 Task: Add Sprouts Organic Honey Dijon Dressing to the cart.
Action: Mouse moved to (18, 88)
Screenshot: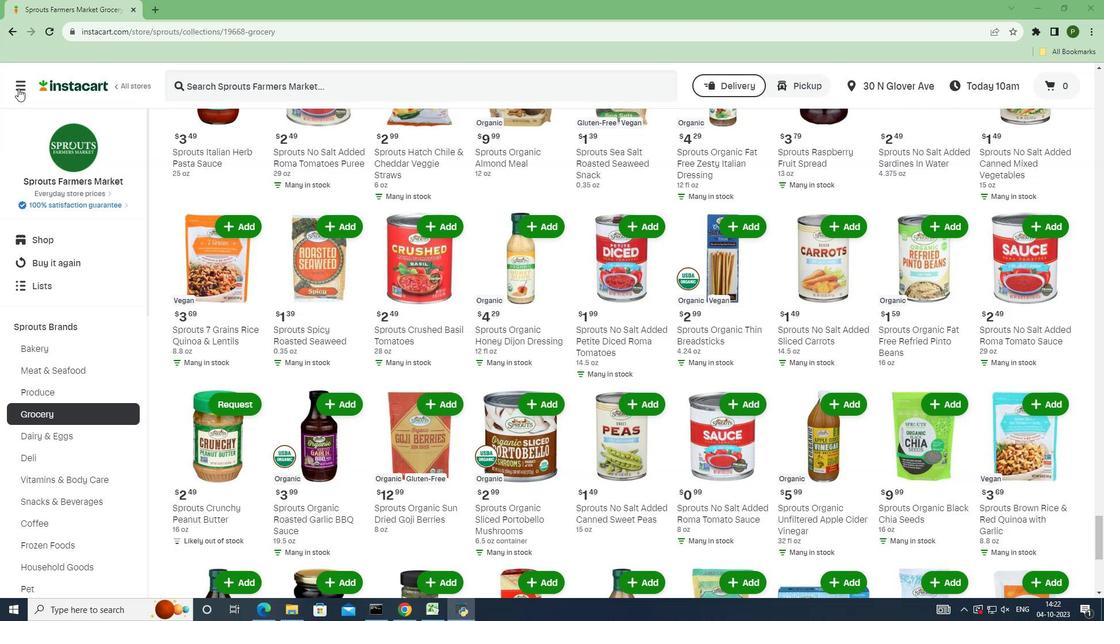 
Action: Mouse pressed left at (18, 88)
Screenshot: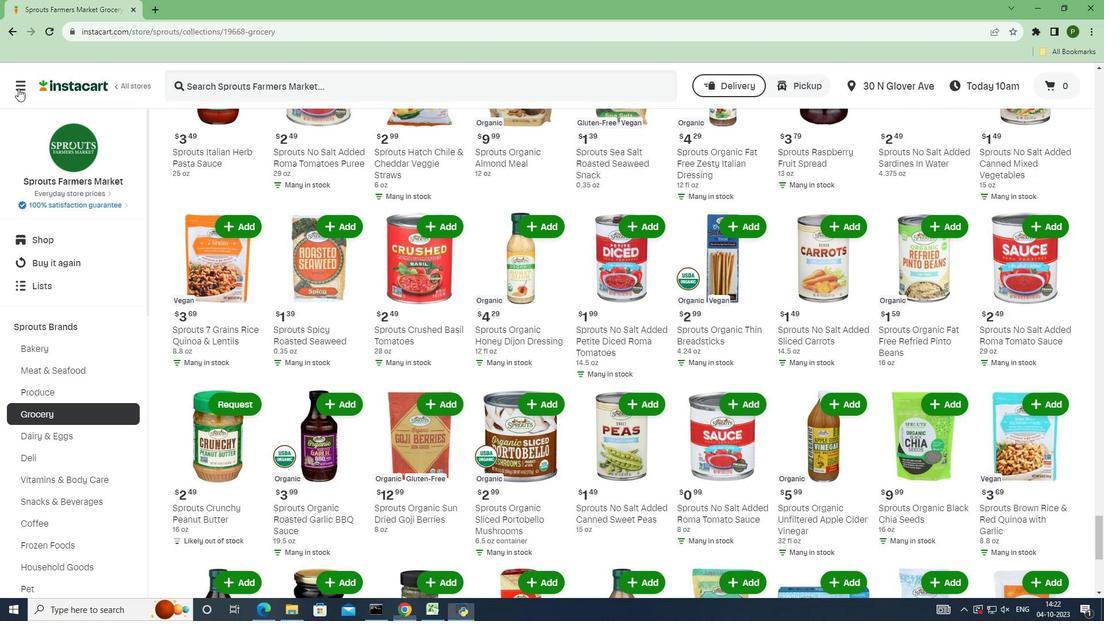 
Action: Mouse moved to (56, 315)
Screenshot: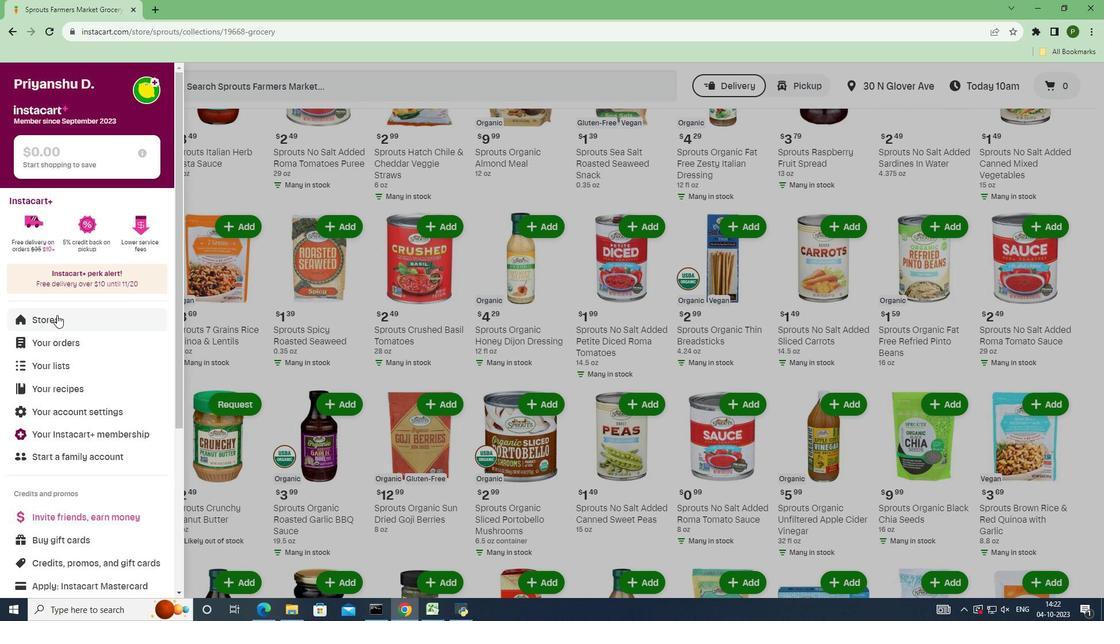 
Action: Mouse pressed left at (56, 315)
Screenshot: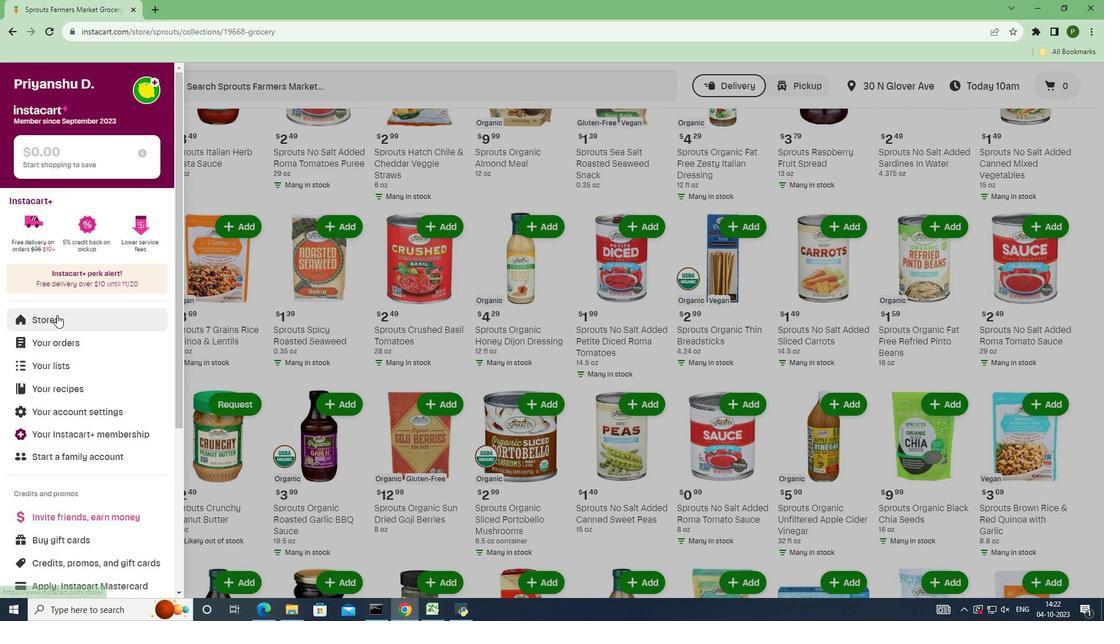 
Action: Mouse moved to (262, 127)
Screenshot: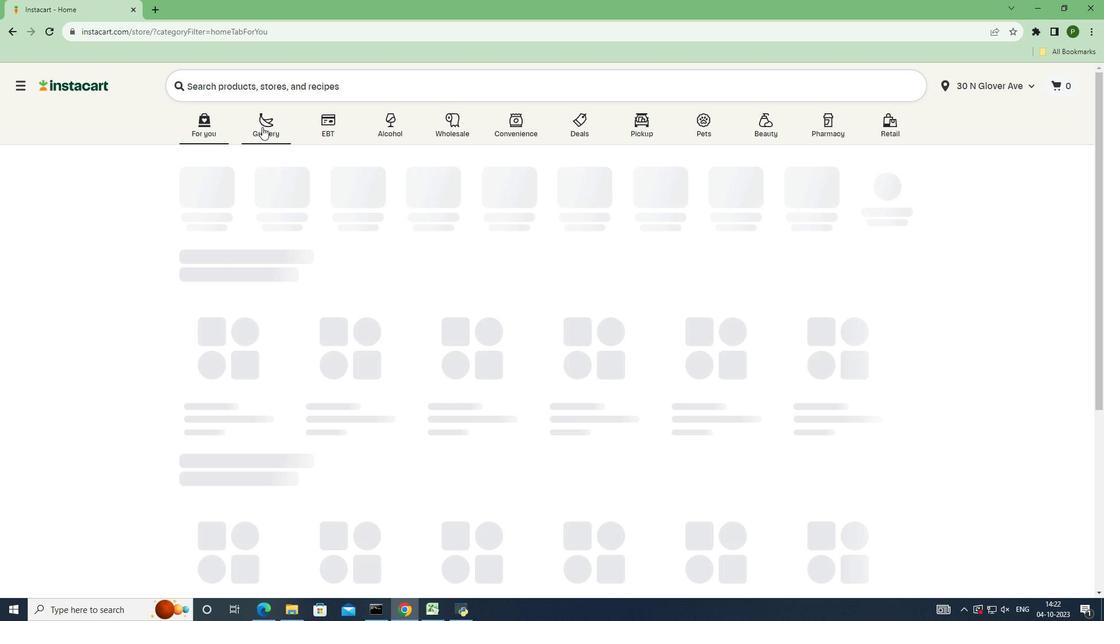 
Action: Mouse pressed left at (262, 127)
Screenshot: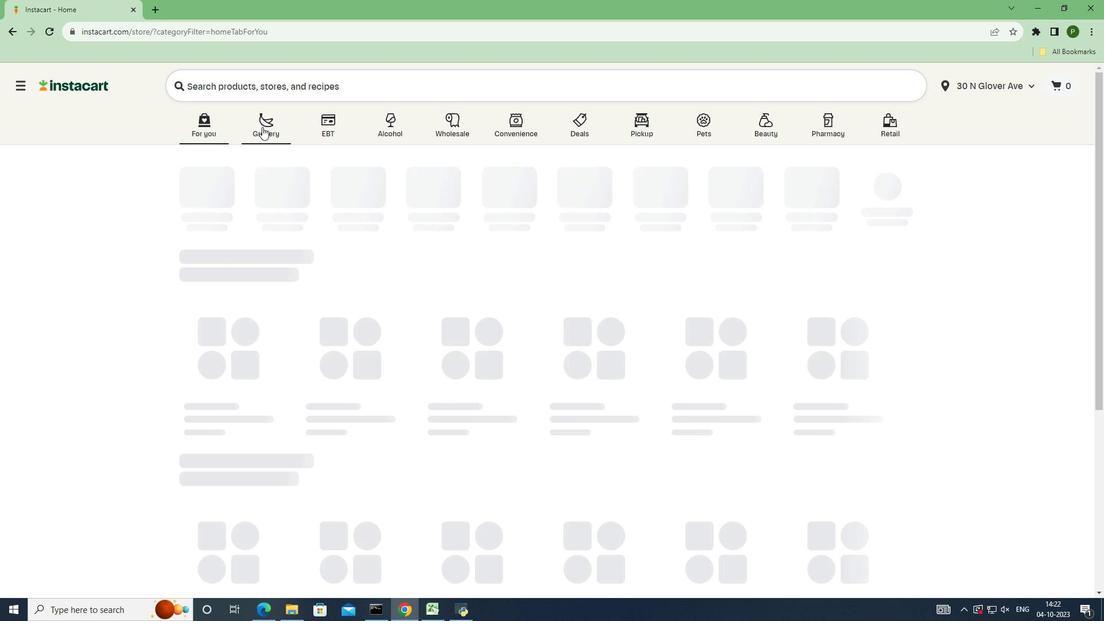 
Action: Mouse moved to (718, 251)
Screenshot: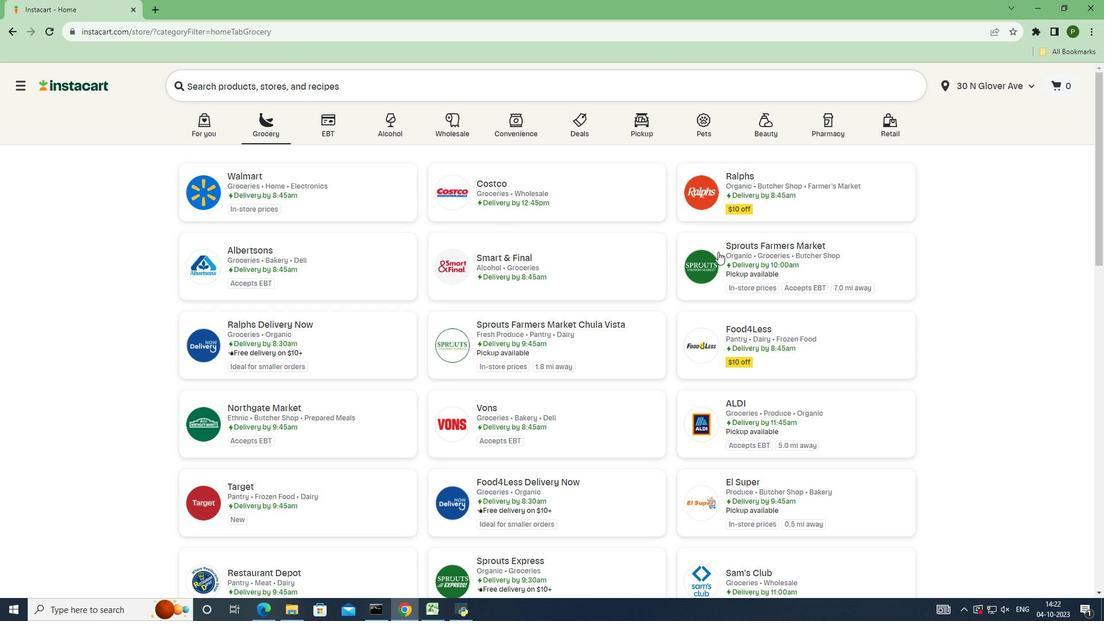 
Action: Mouse pressed left at (718, 251)
Screenshot: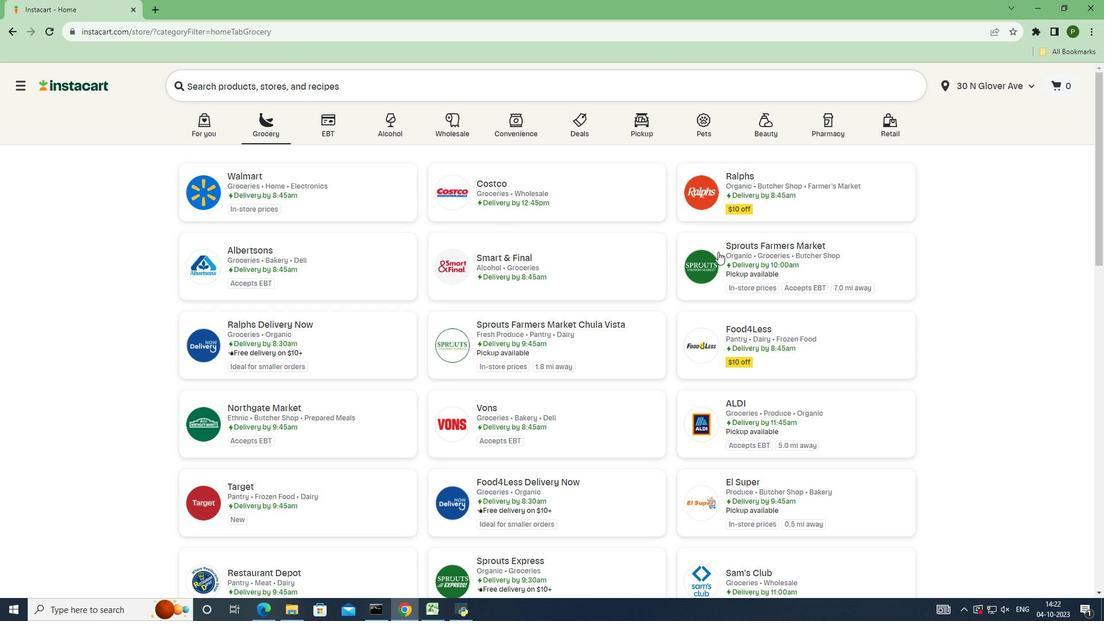 
Action: Mouse moved to (69, 325)
Screenshot: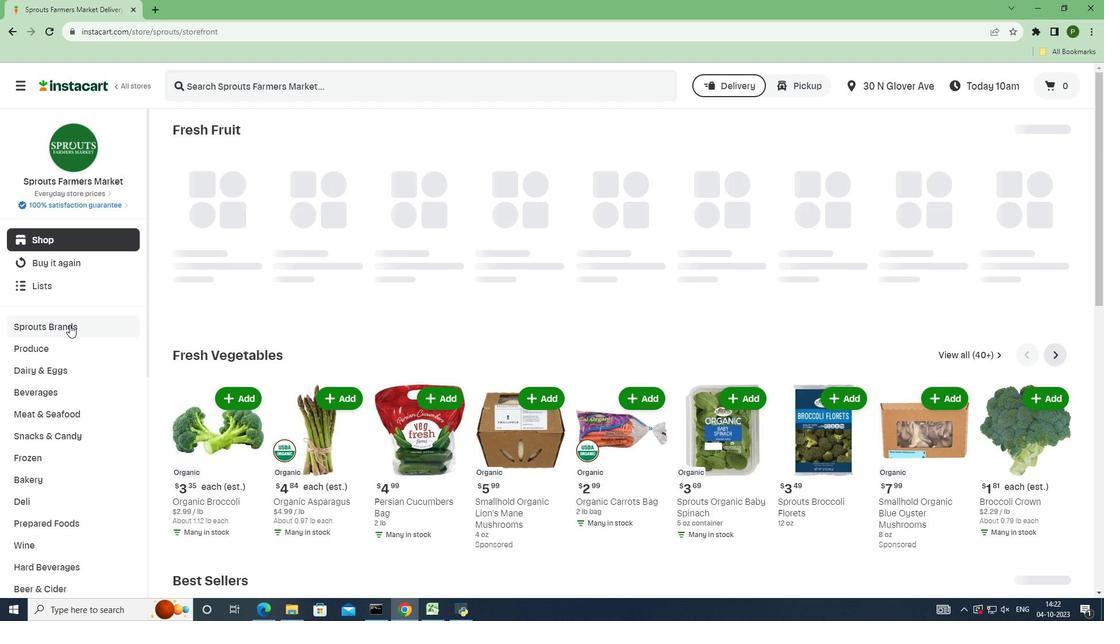
Action: Mouse pressed left at (69, 325)
Screenshot: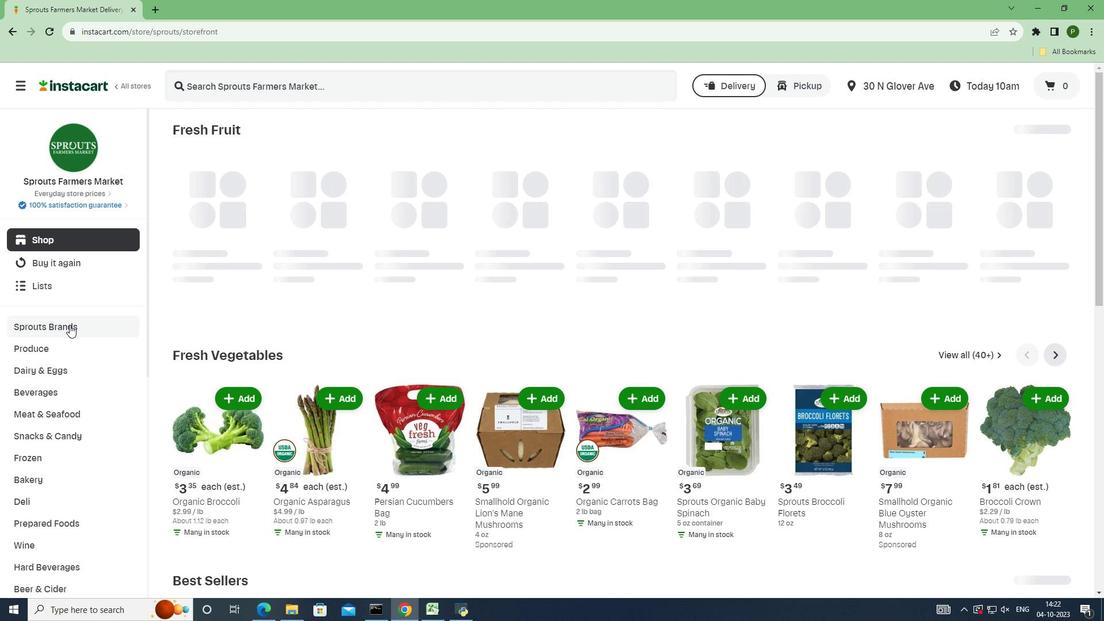 
Action: Mouse moved to (58, 410)
Screenshot: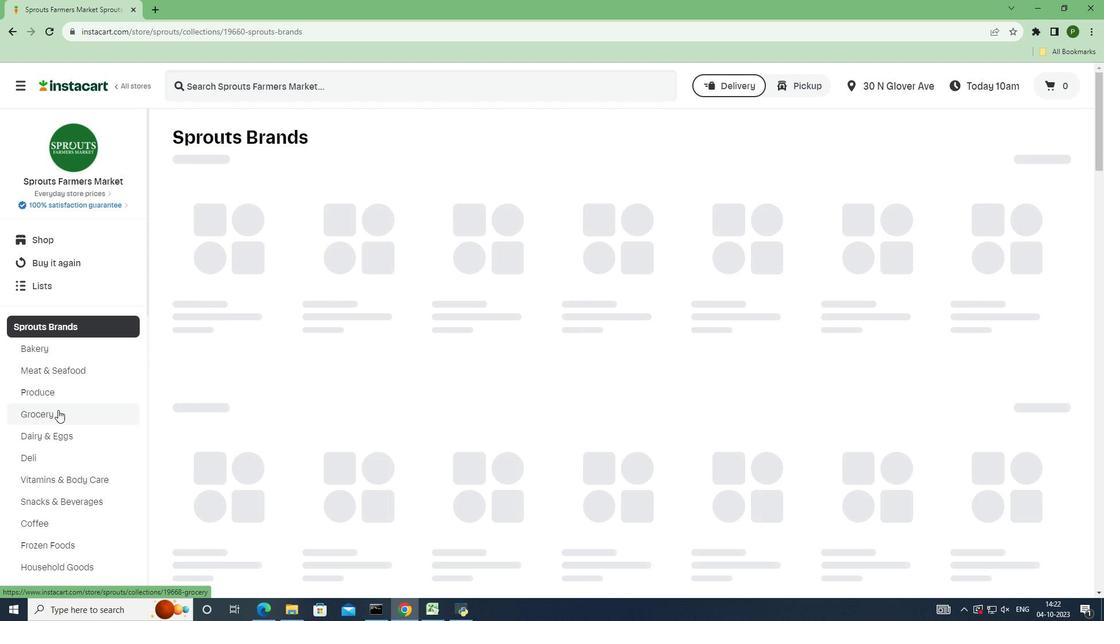 
Action: Mouse pressed left at (58, 410)
Screenshot: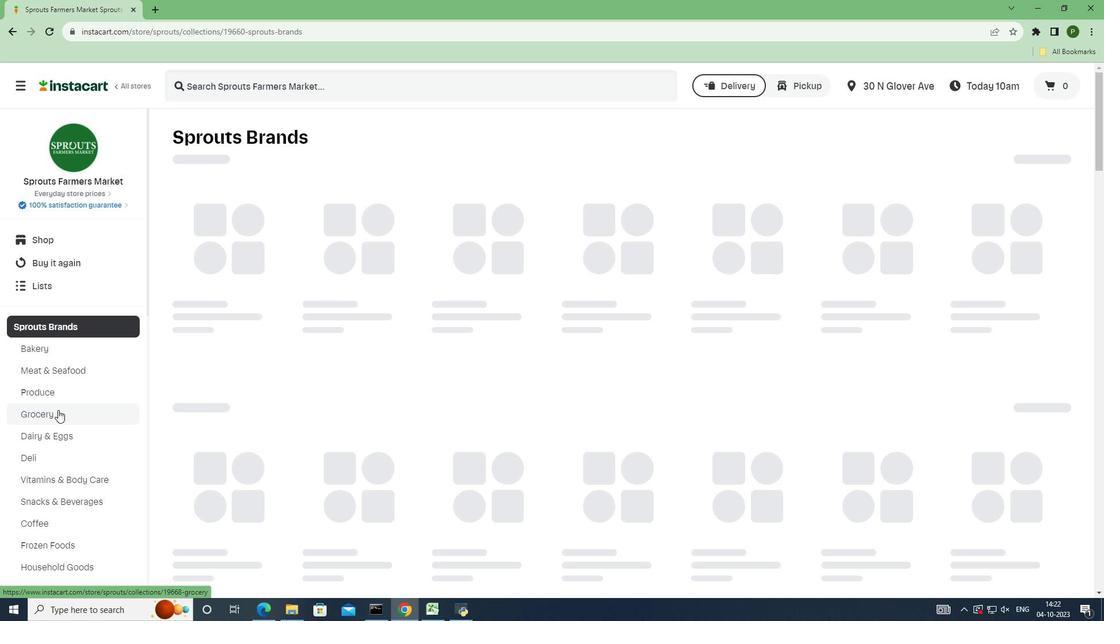 
Action: Mouse moved to (323, 251)
Screenshot: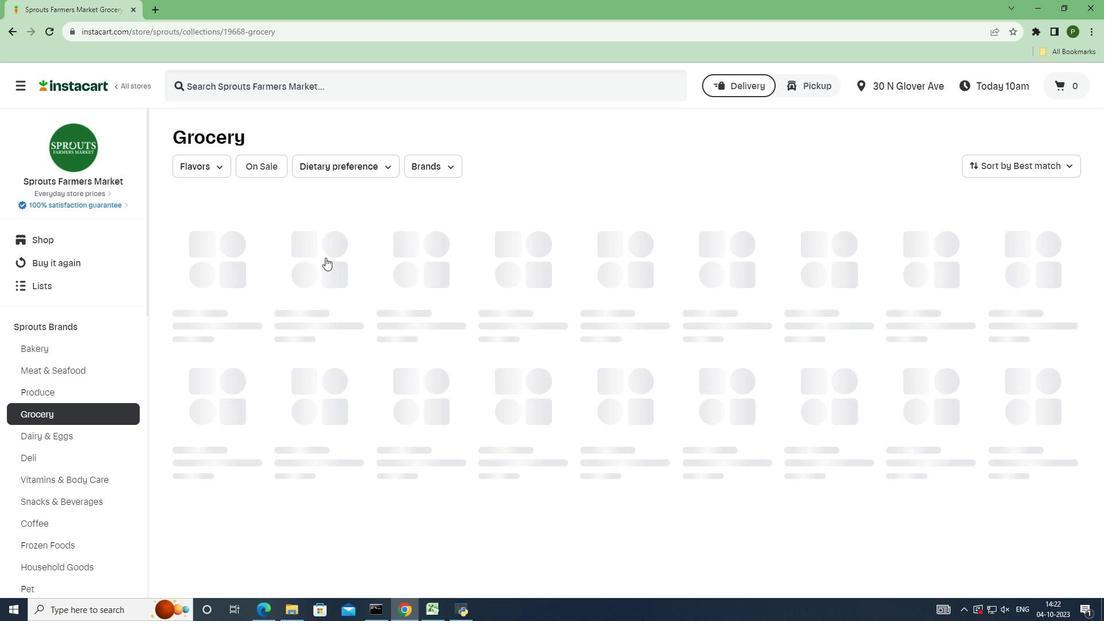 
Action: Mouse scrolled (323, 251) with delta (0, 0)
Screenshot: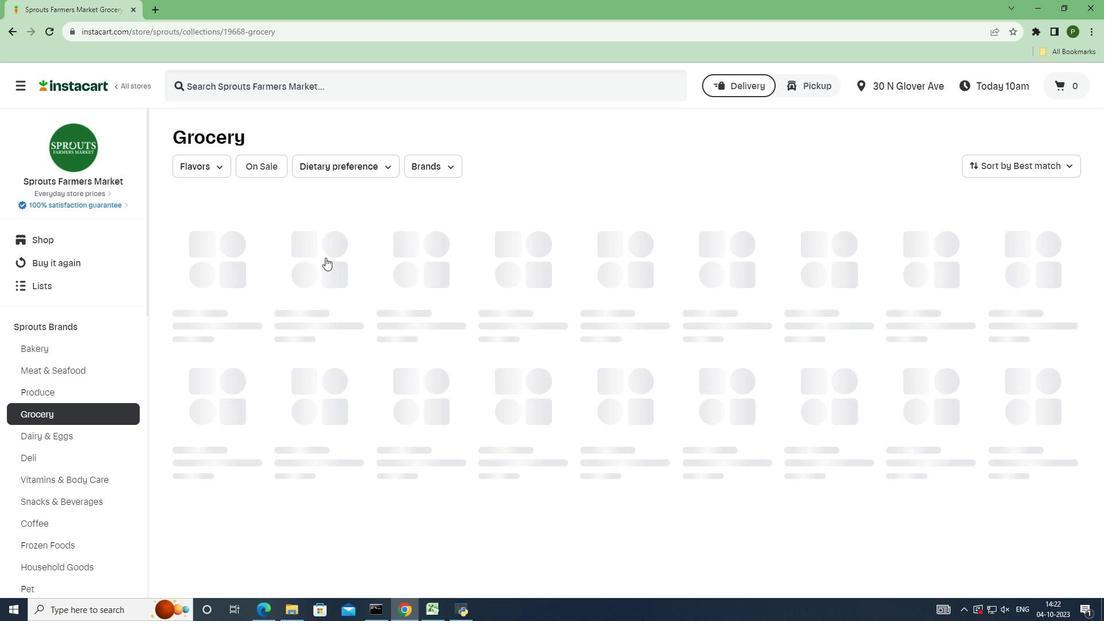 
Action: Mouse moved to (325, 257)
Screenshot: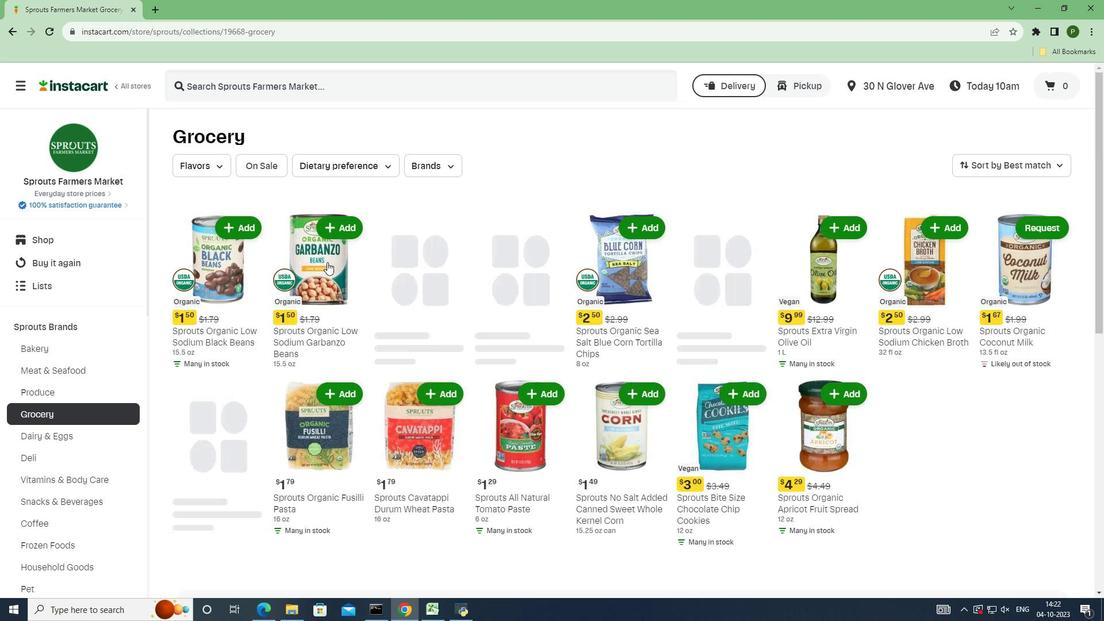 
Action: Mouse scrolled (325, 257) with delta (0, 0)
Screenshot: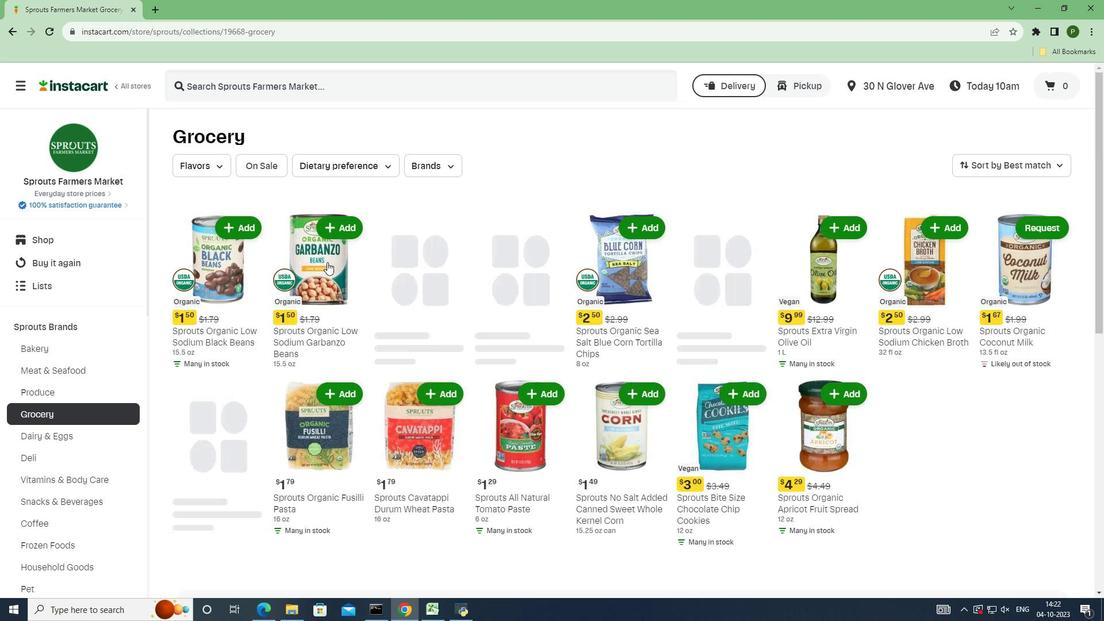 
Action: Mouse moved to (327, 262)
Screenshot: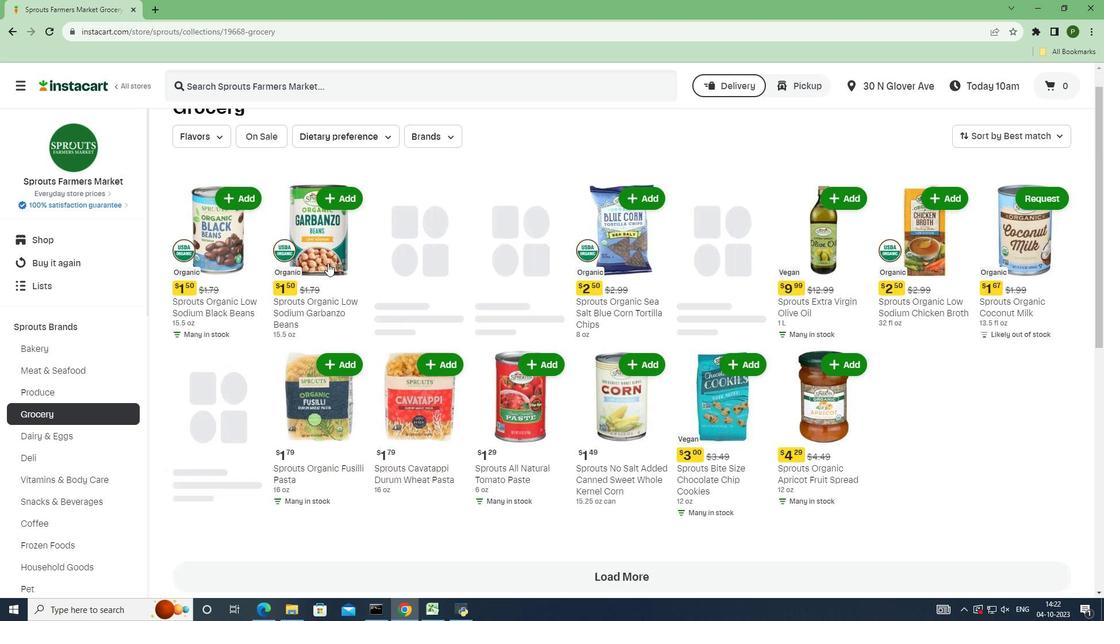 
Action: Mouse scrolled (327, 261) with delta (0, 0)
Screenshot: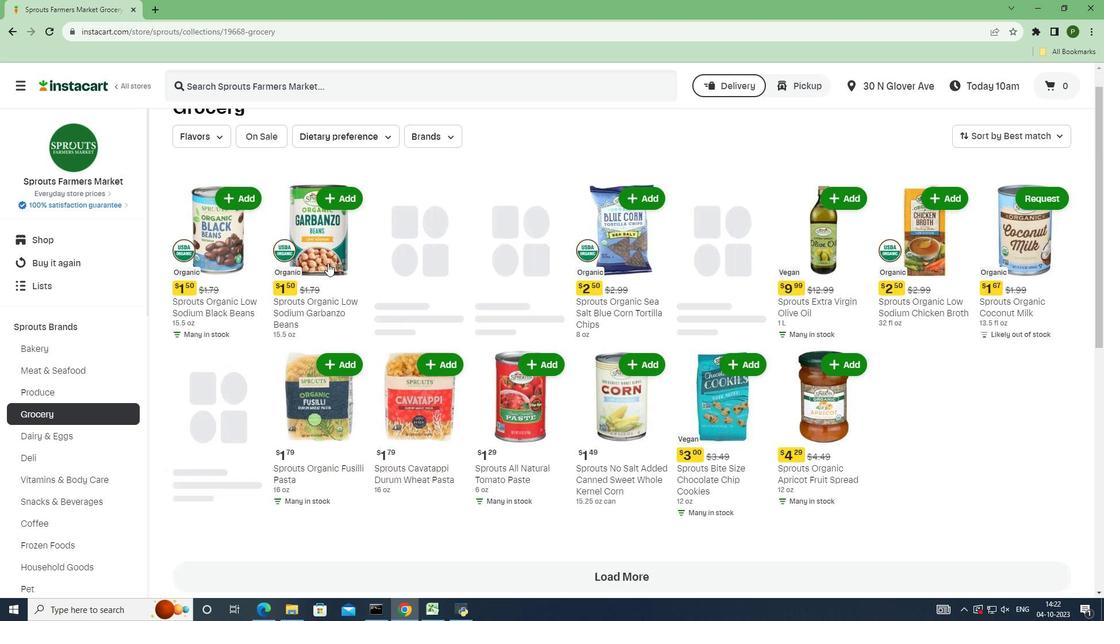 
Action: Mouse moved to (327, 265)
Screenshot: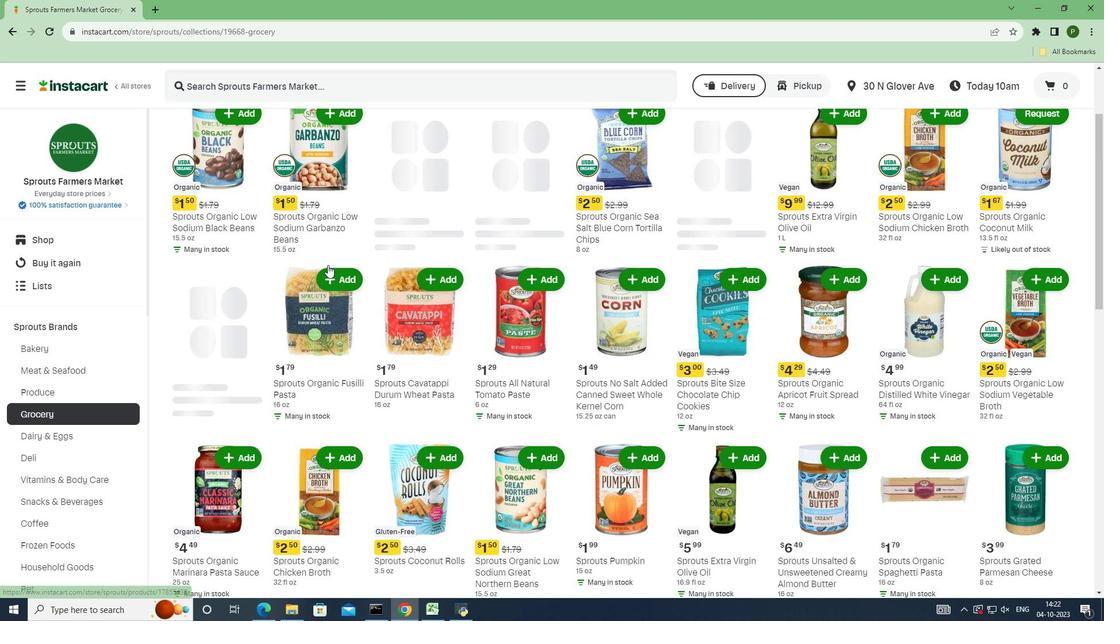 
Action: Mouse scrolled (327, 264) with delta (0, 0)
Screenshot: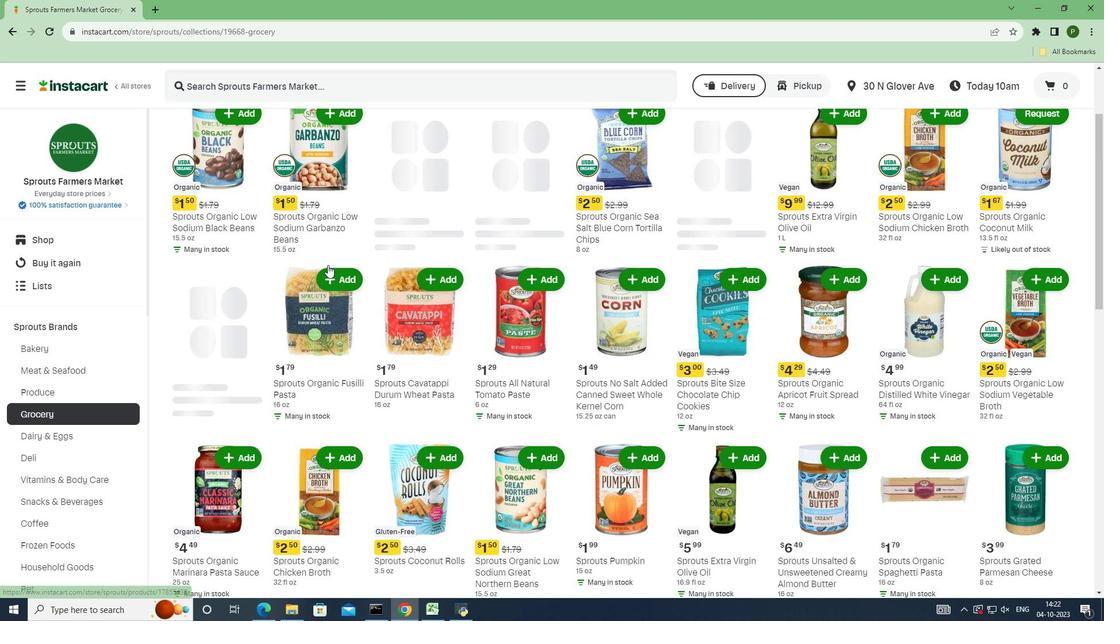
Action: Mouse scrolled (327, 264) with delta (0, 0)
Screenshot: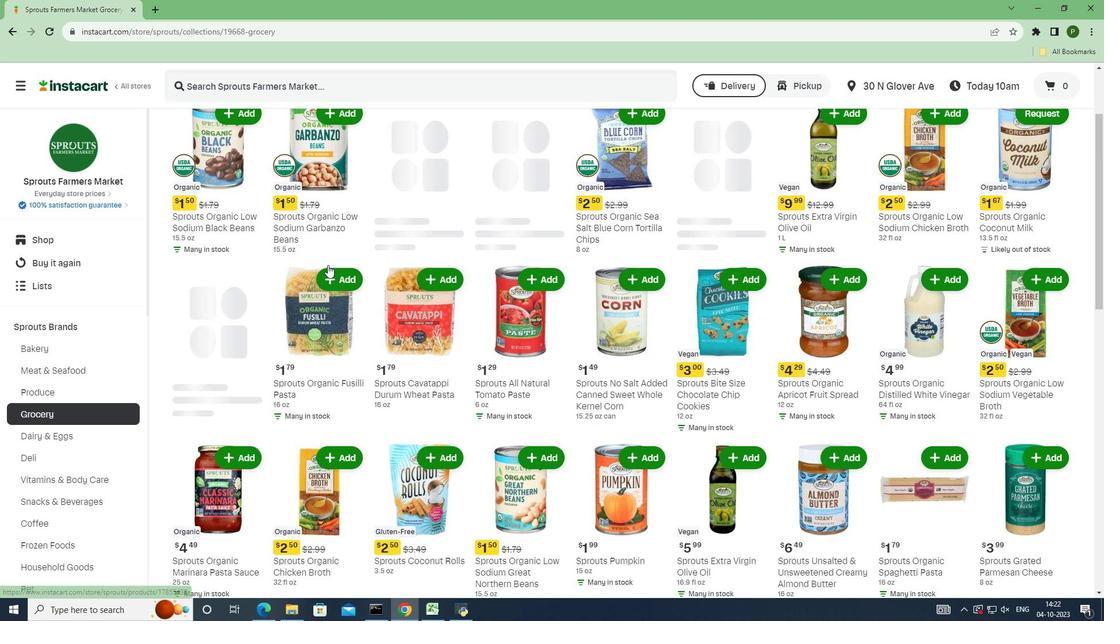 
Action: Mouse scrolled (327, 264) with delta (0, 0)
Screenshot: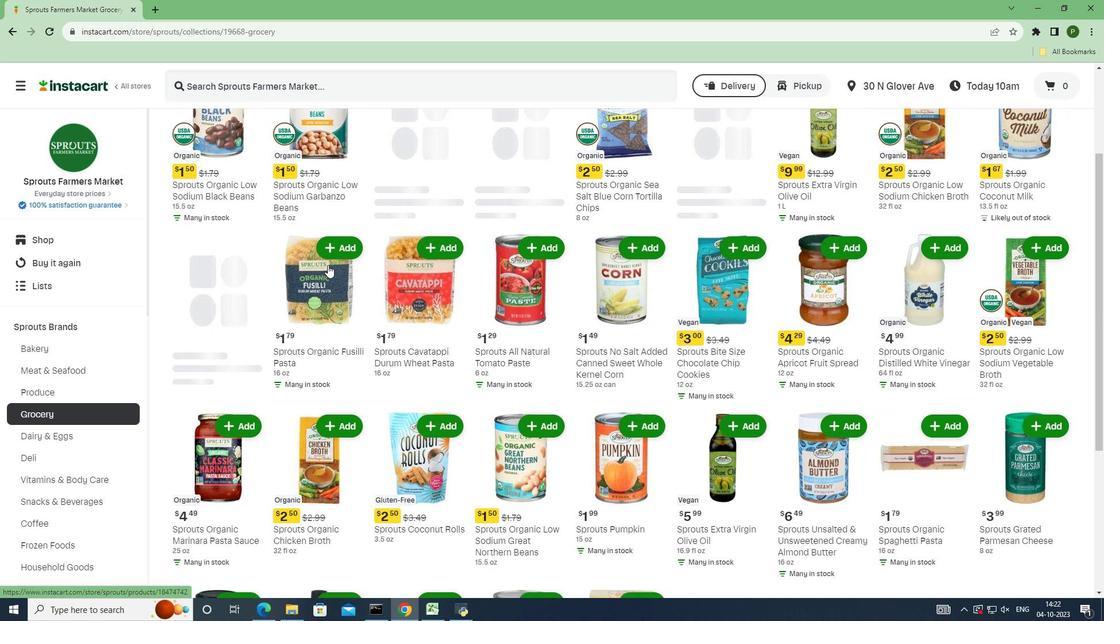 
Action: Mouse scrolled (327, 264) with delta (0, 0)
Screenshot: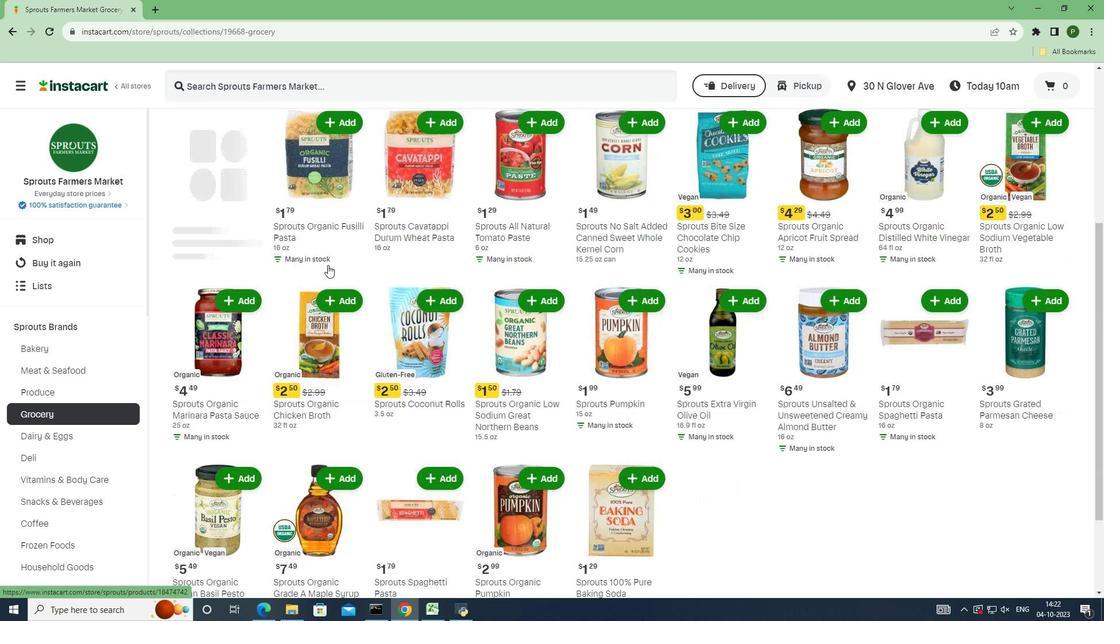 
Action: Mouse scrolled (327, 264) with delta (0, 0)
Screenshot: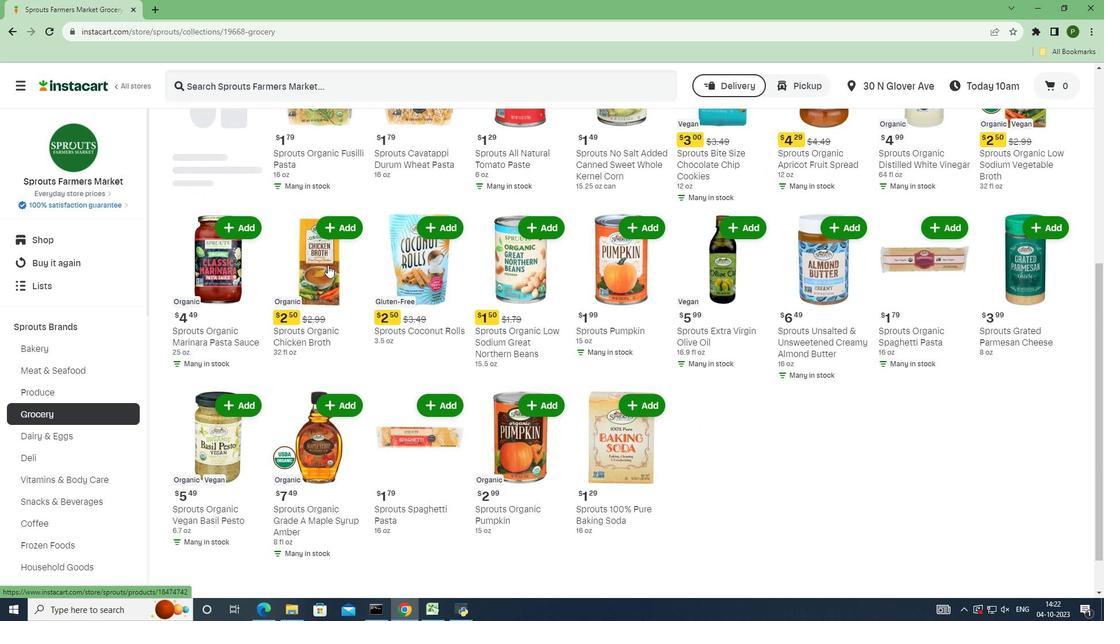 
Action: Mouse scrolled (327, 264) with delta (0, 0)
Screenshot: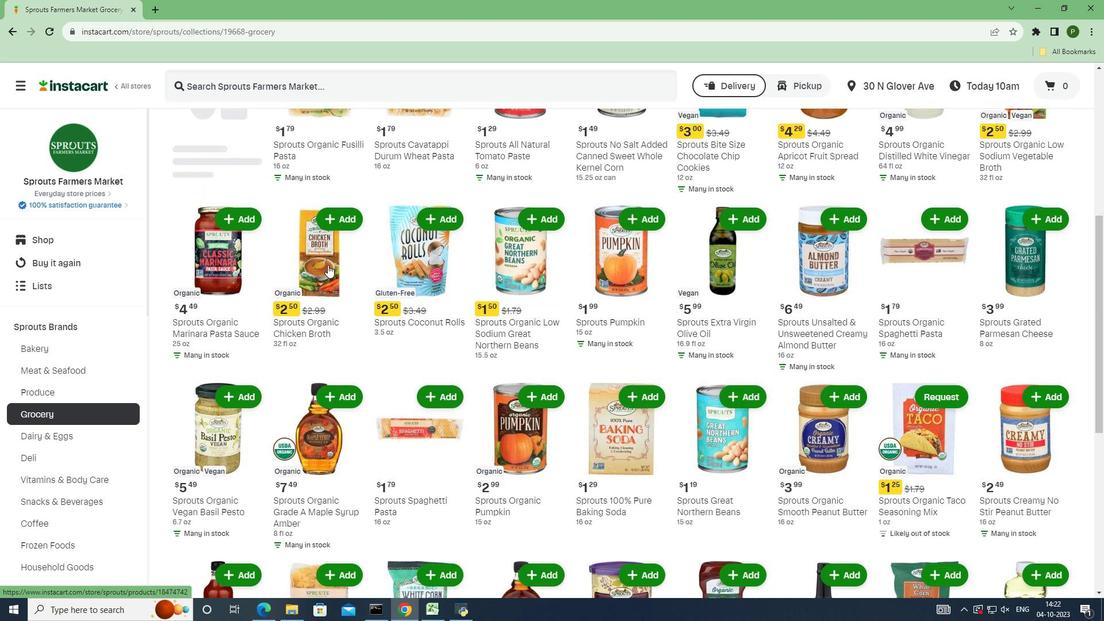 
Action: Mouse moved to (329, 274)
Screenshot: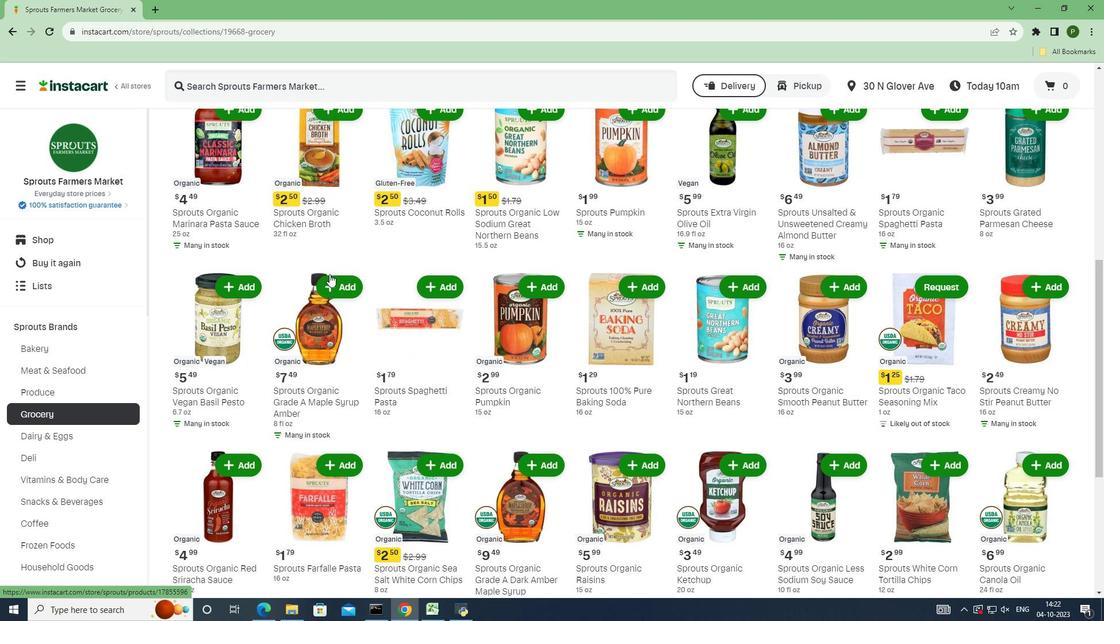 
Action: Mouse scrolled (329, 273) with delta (0, 0)
Screenshot: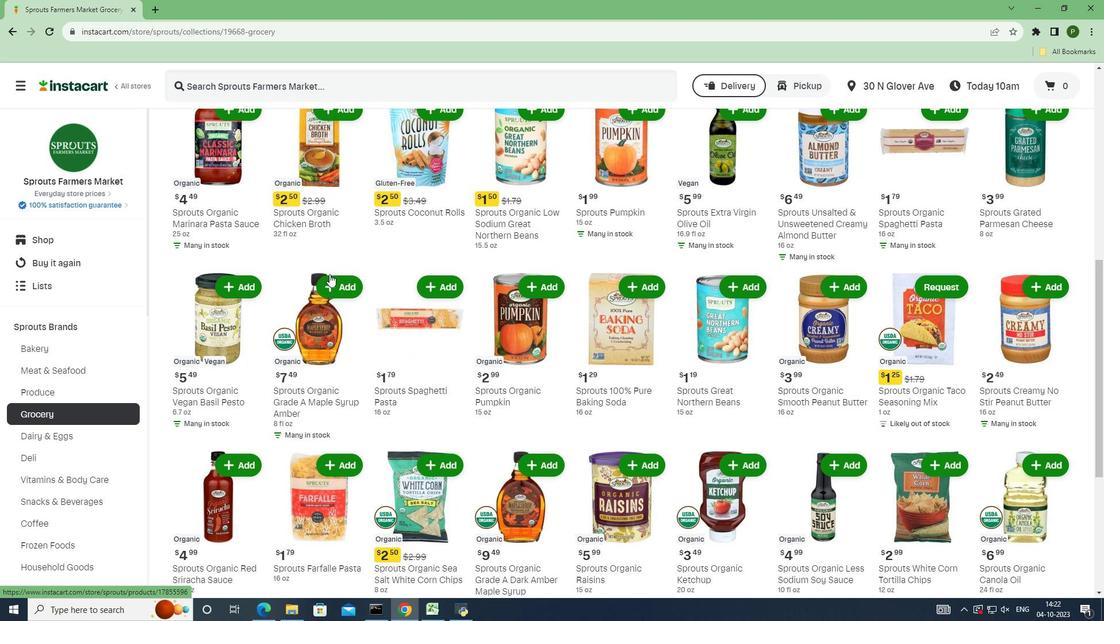 
Action: Mouse scrolled (329, 273) with delta (0, 0)
Screenshot: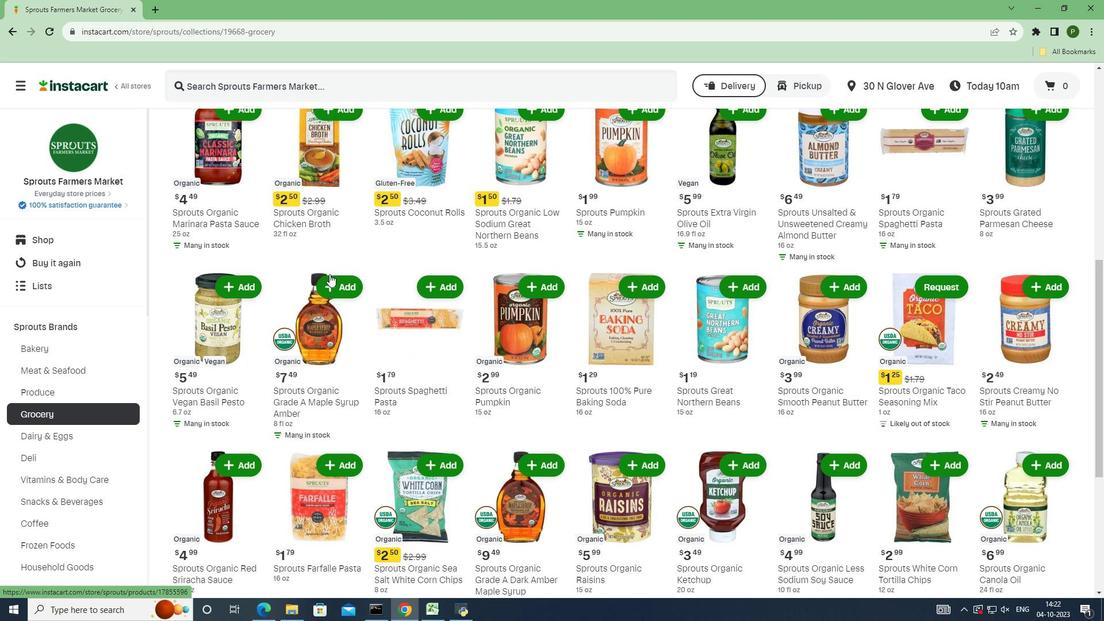 
Action: Mouse scrolled (329, 273) with delta (0, 0)
Screenshot: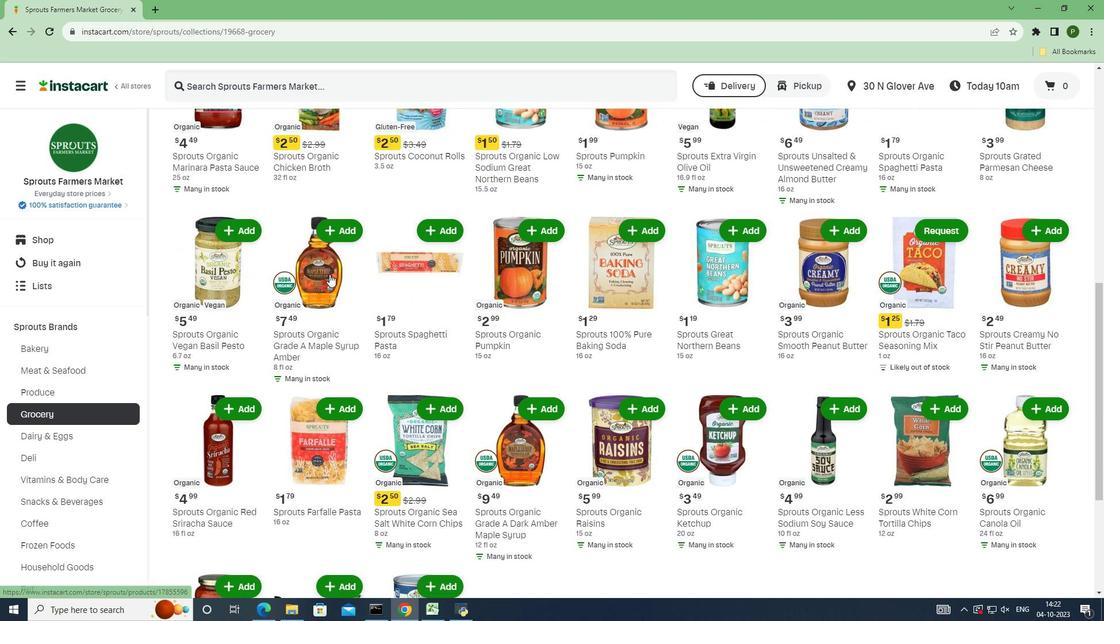 
Action: Mouse scrolled (329, 273) with delta (0, 0)
Screenshot: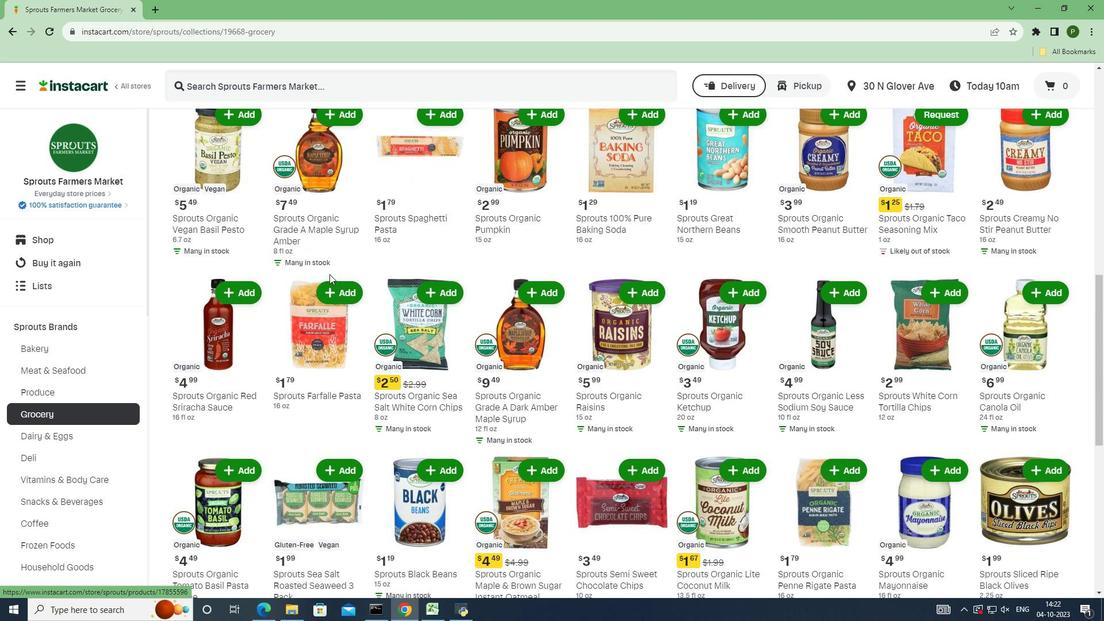 
Action: Mouse scrolled (329, 273) with delta (0, 0)
Screenshot: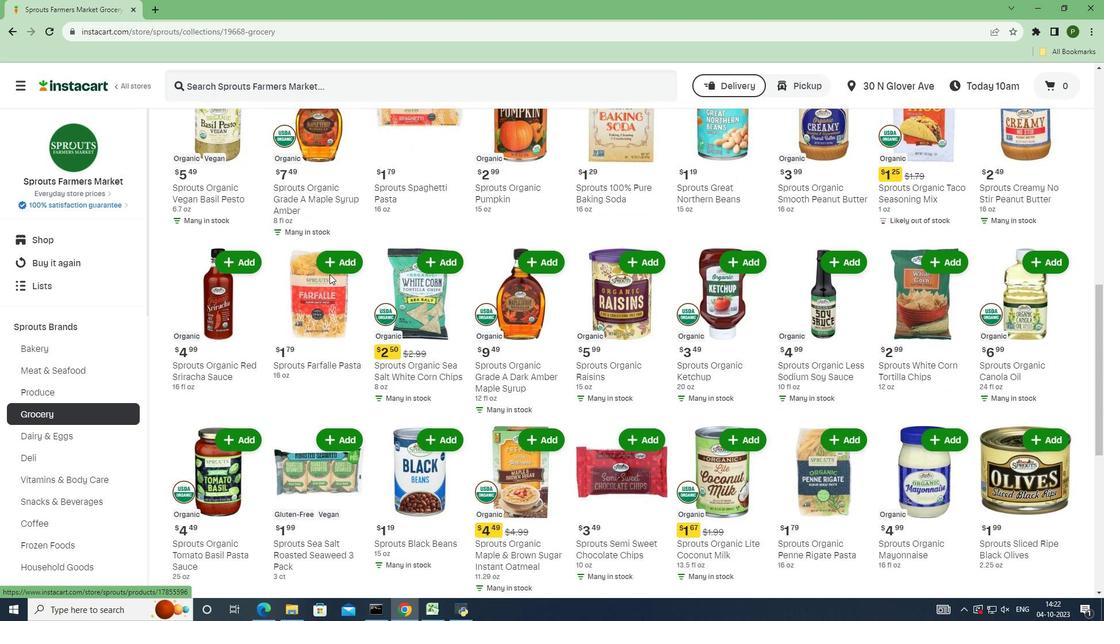 
Action: Mouse scrolled (329, 273) with delta (0, 0)
Screenshot: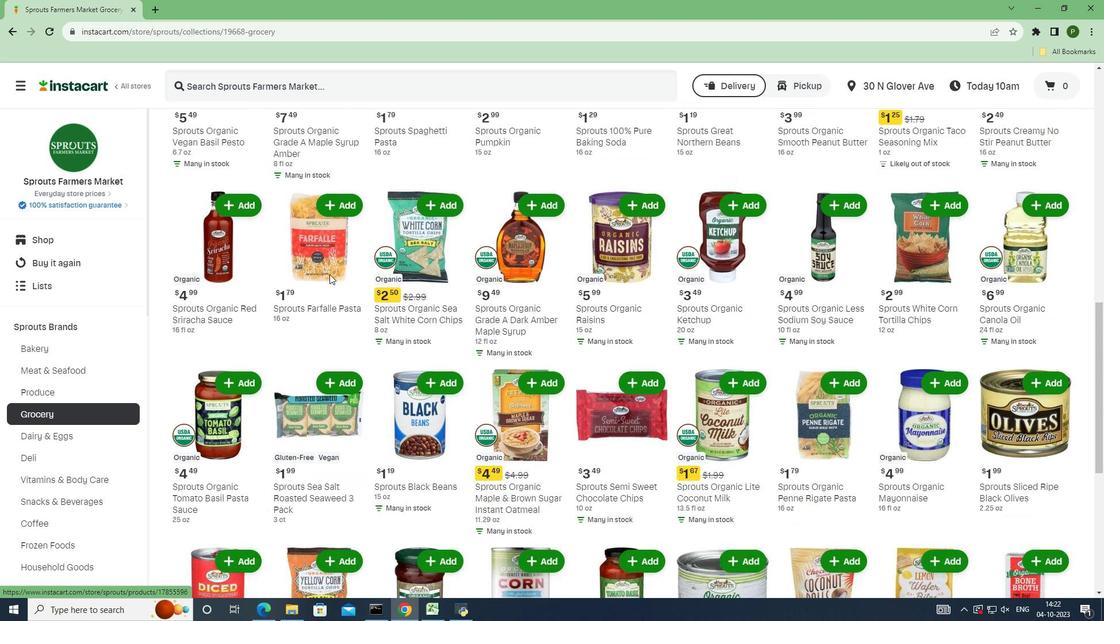 
Action: Mouse scrolled (329, 273) with delta (0, 0)
Screenshot: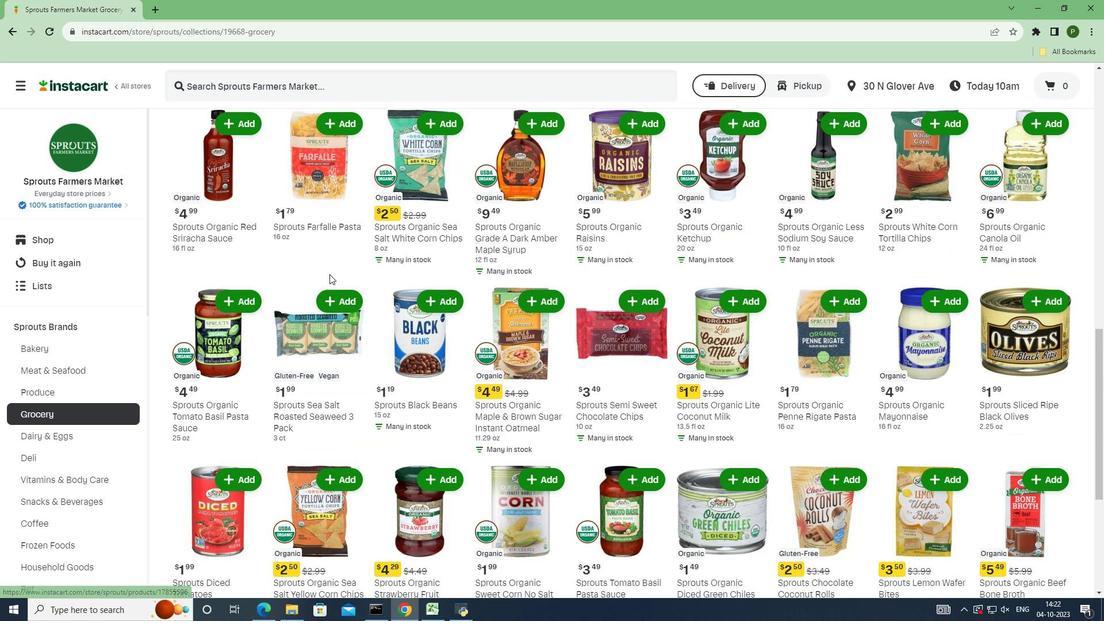 
Action: Mouse scrolled (329, 273) with delta (0, 0)
Screenshot: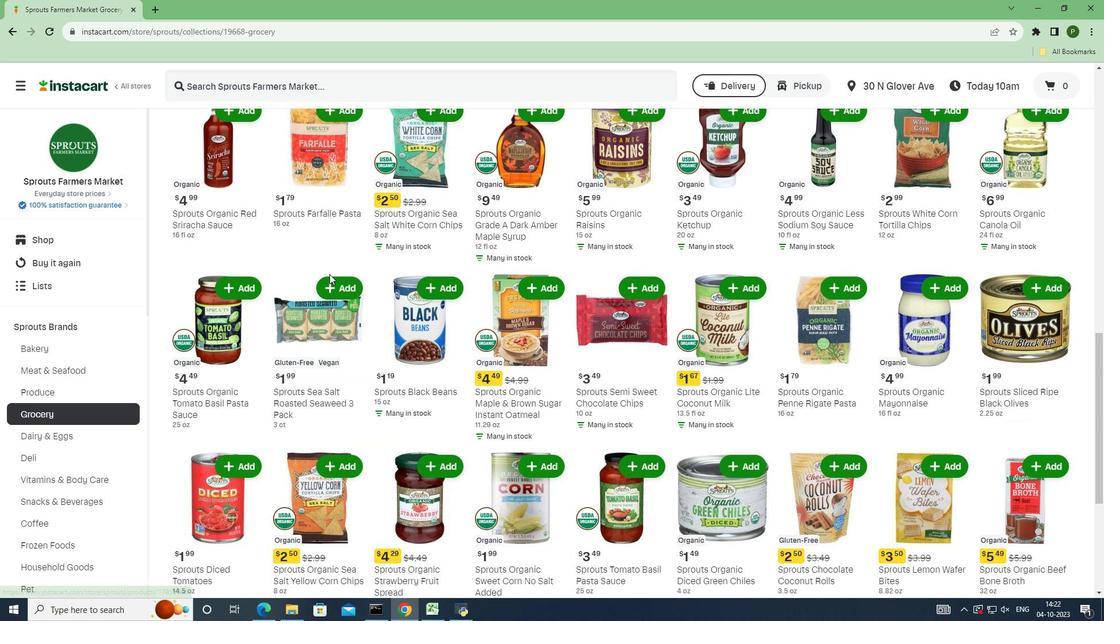 
Action: Mouse scrolled (329, 273) with delta (0, 0)
Screenshot: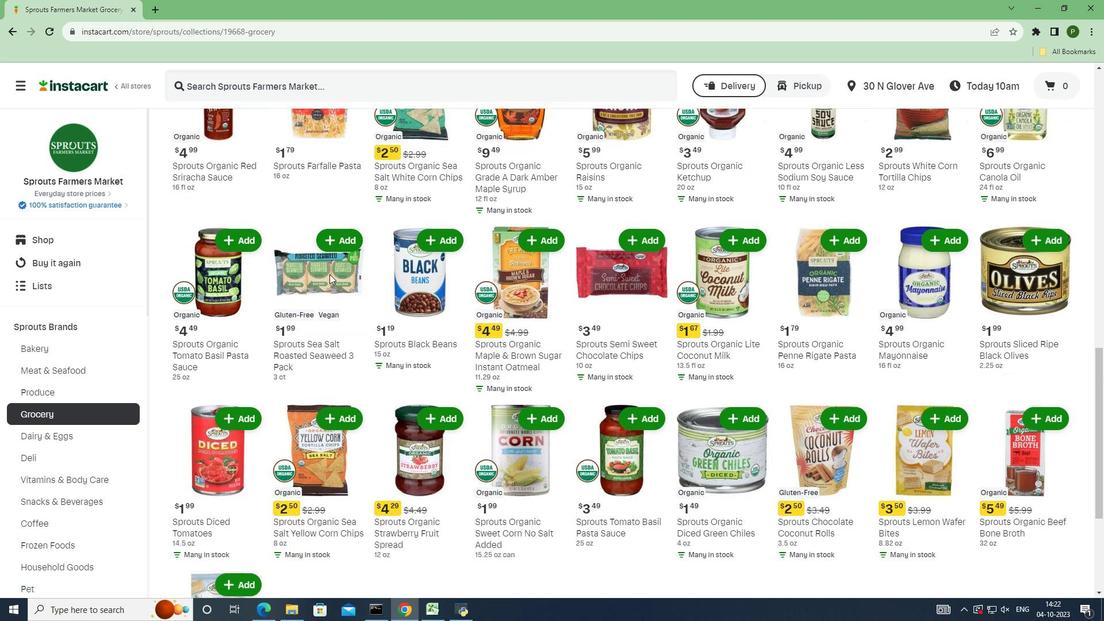 
Action: Mouse scrolled (329, 273) with delta (0, 0)
Screenshot: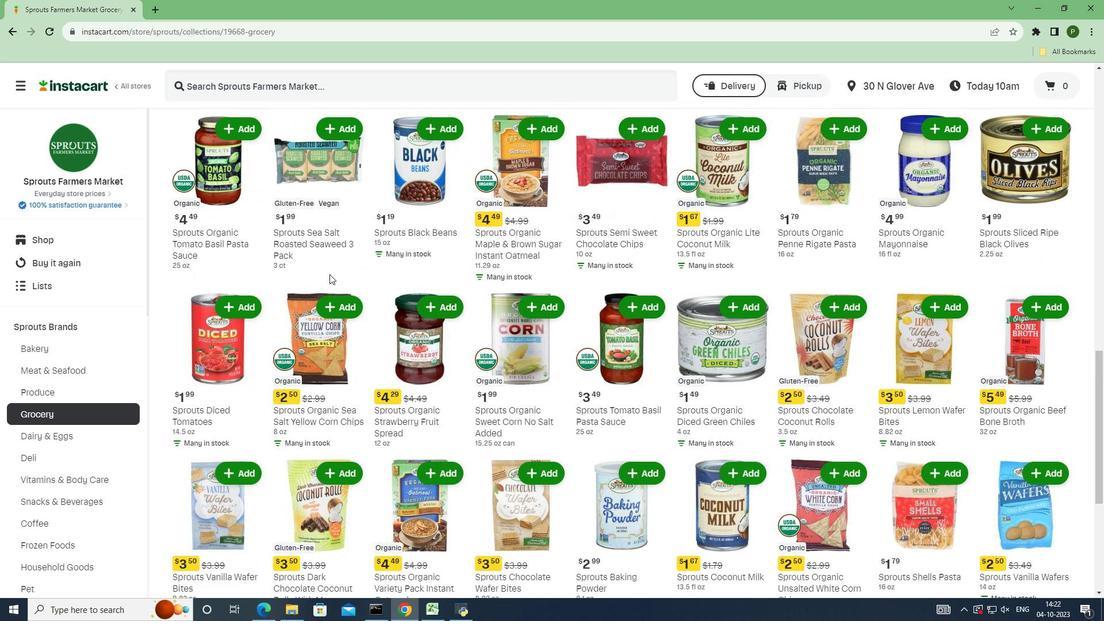
Action: Mouse scrolled (329, 273) with delta (0, 0)
Screenshot: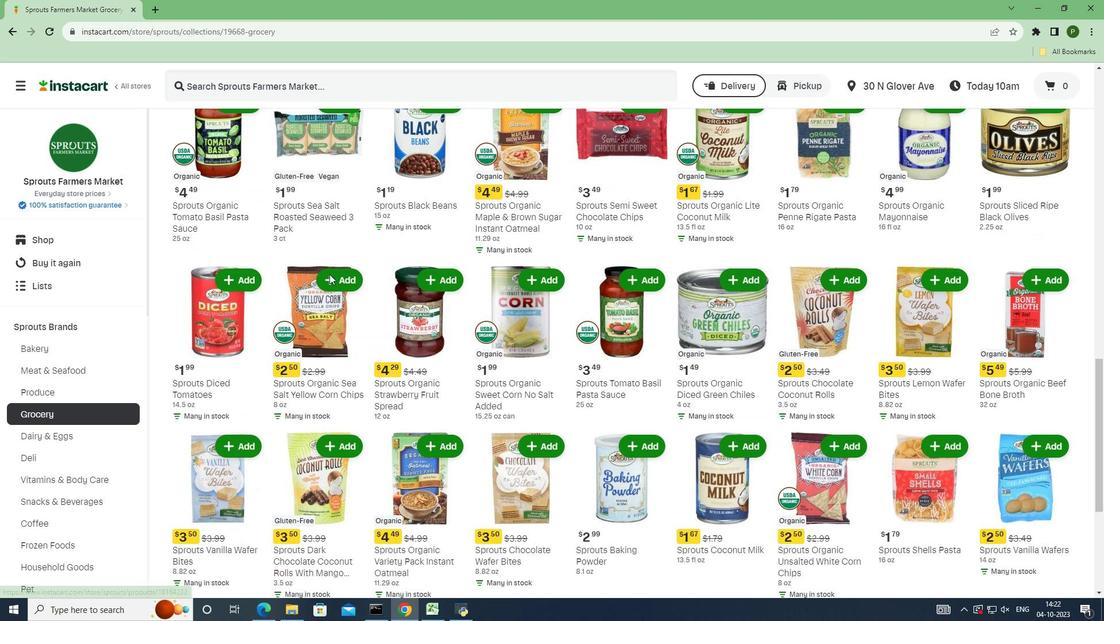 
Action: Mouse scrolled (329, 273) with delta (0, 0)
Screenshot: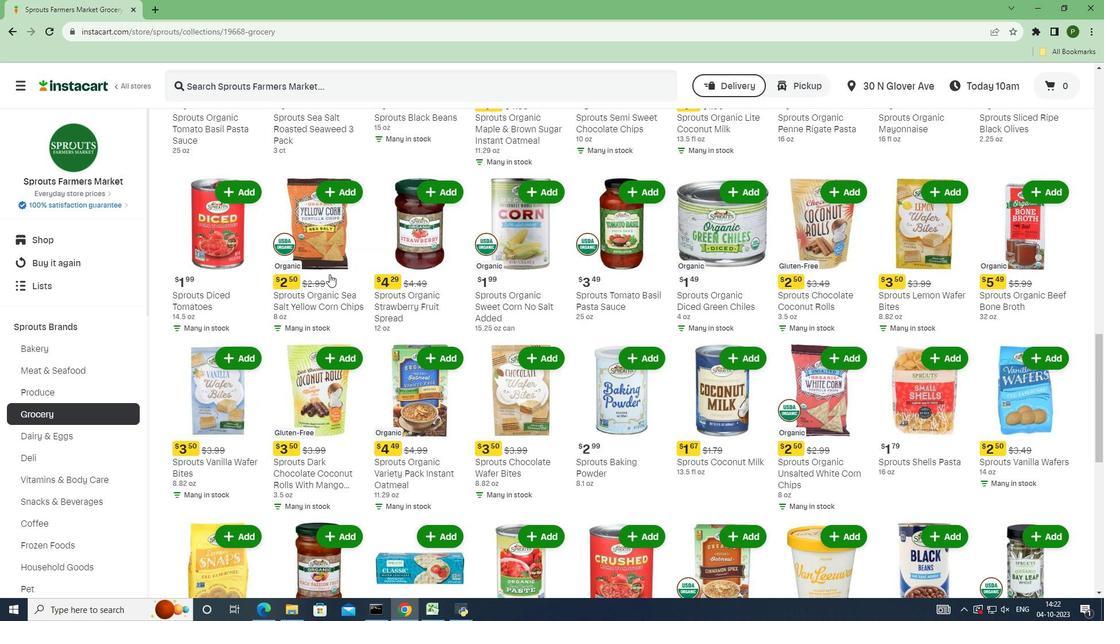 
Action: Mouse scrolled (329, 273) with delta (0, 0)
Screenshot: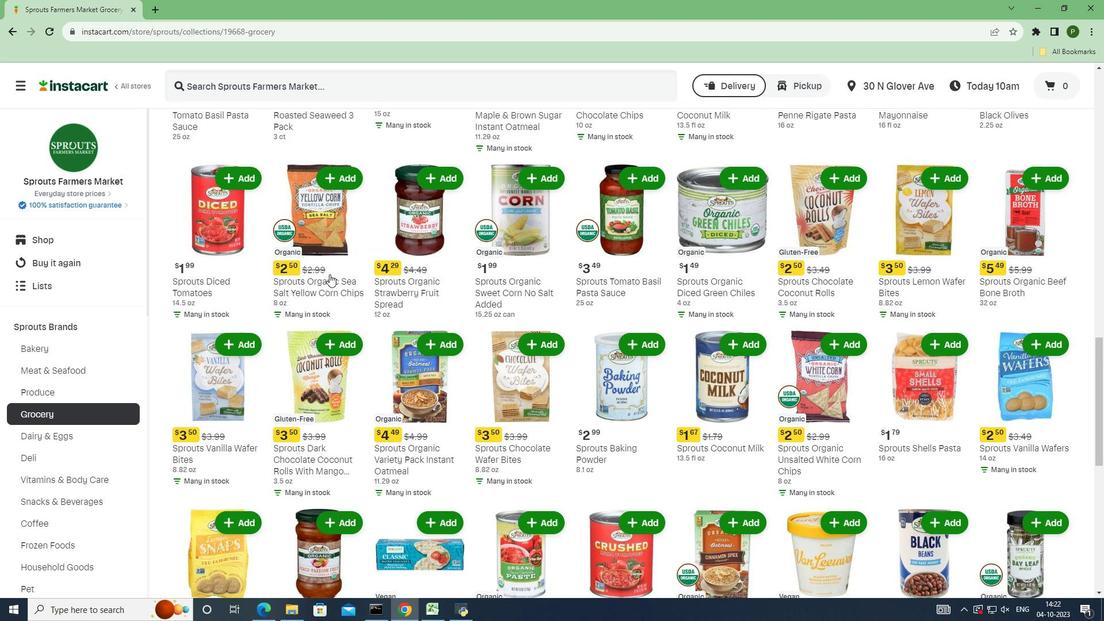 
Action: Mouse scrolled (329, 273) with delta (0, 0)
Screenshot: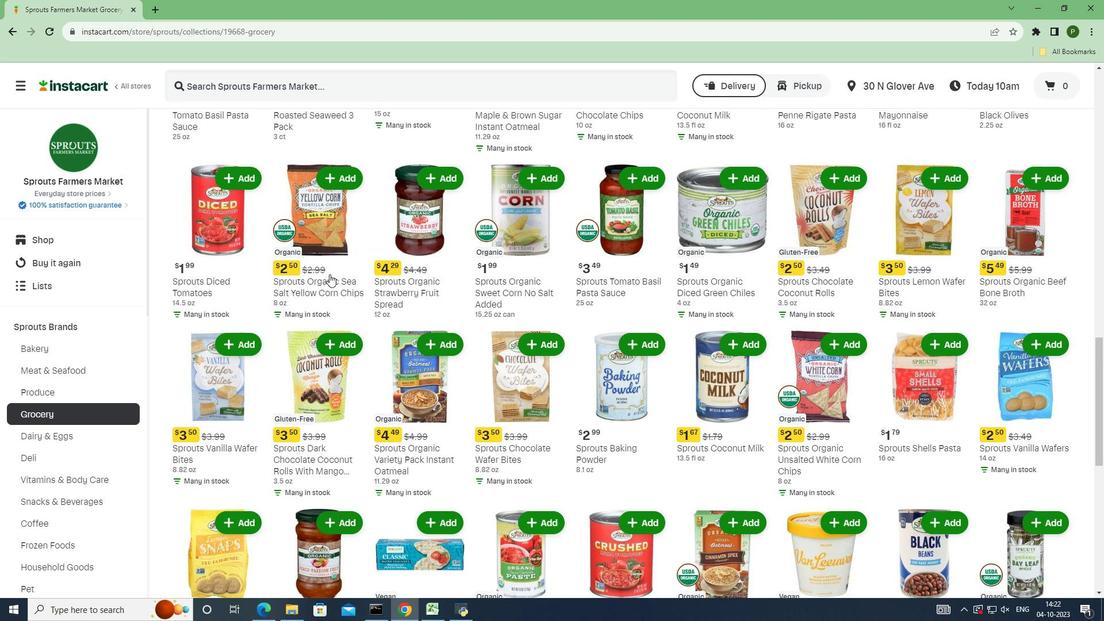 
Action: Mouse scrolled (329, 273) with delta (0, 0)
Screenshot: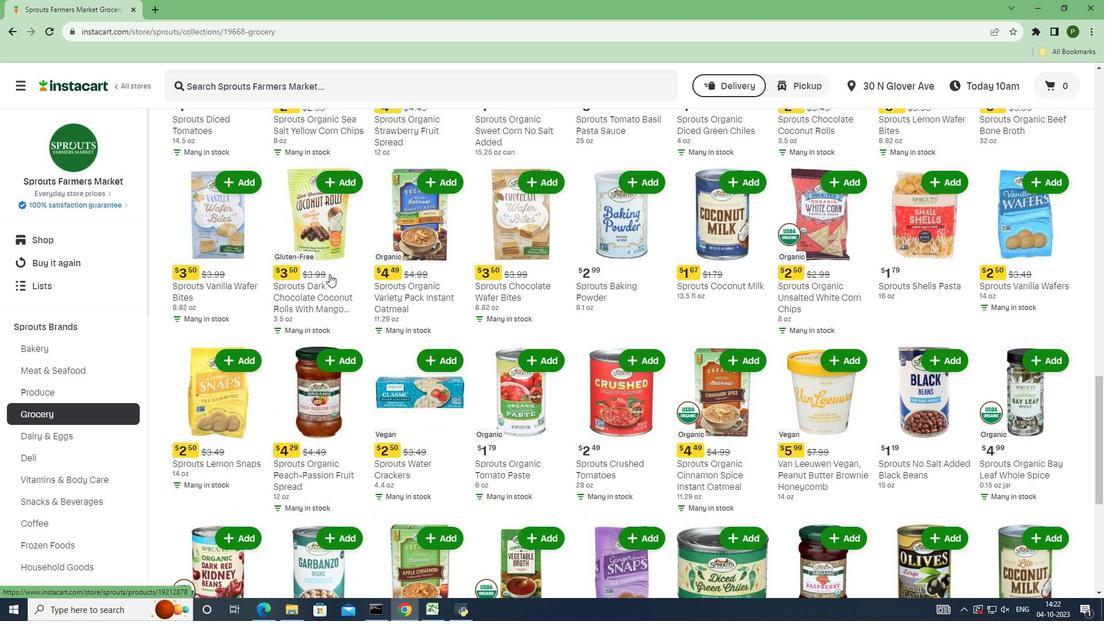 
Action: Mouse scrolled (329, 273) with delta (0, 0)
Screenshot: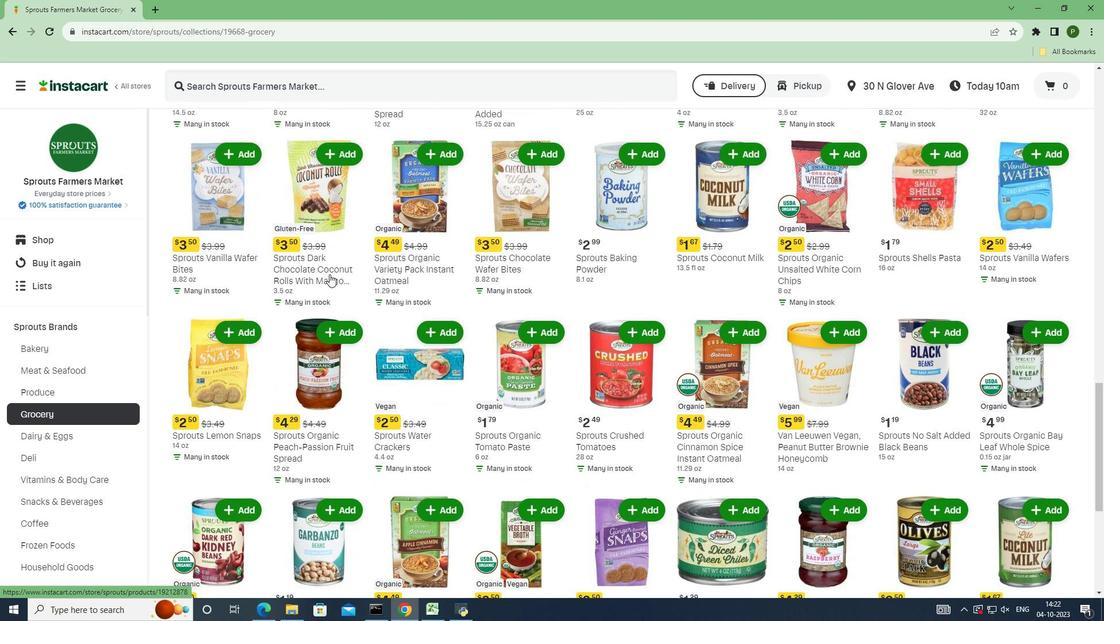 
Action: Mouse scrolled (329, 273) with delta (0, 0)
Screenshot: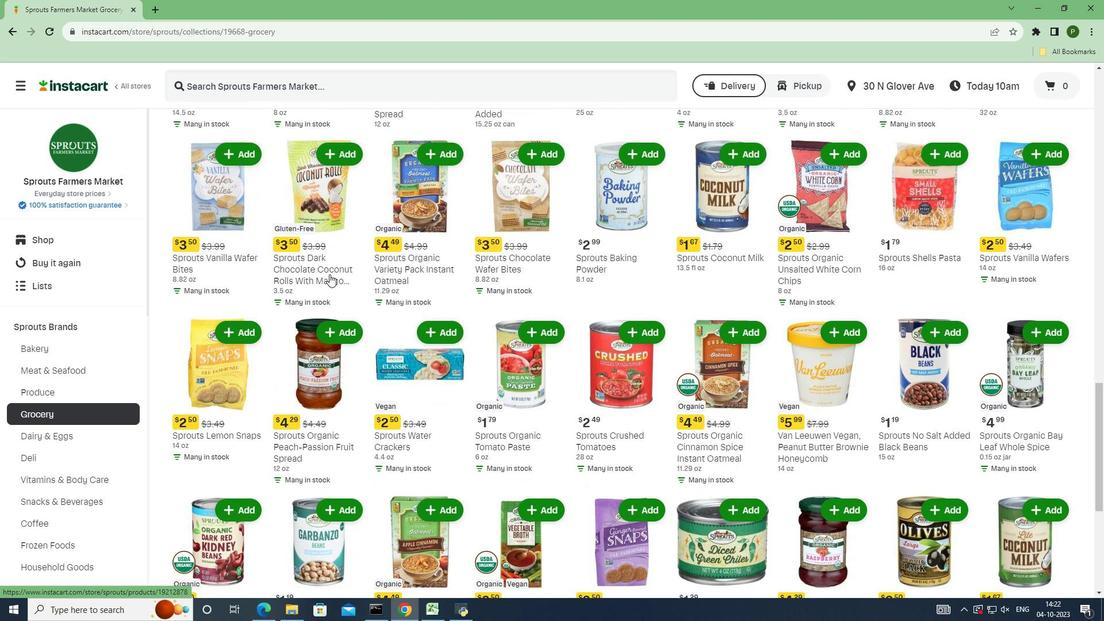 
Action: Mouse scrolled (329, 273) with delta (0, 0)
Screenshot: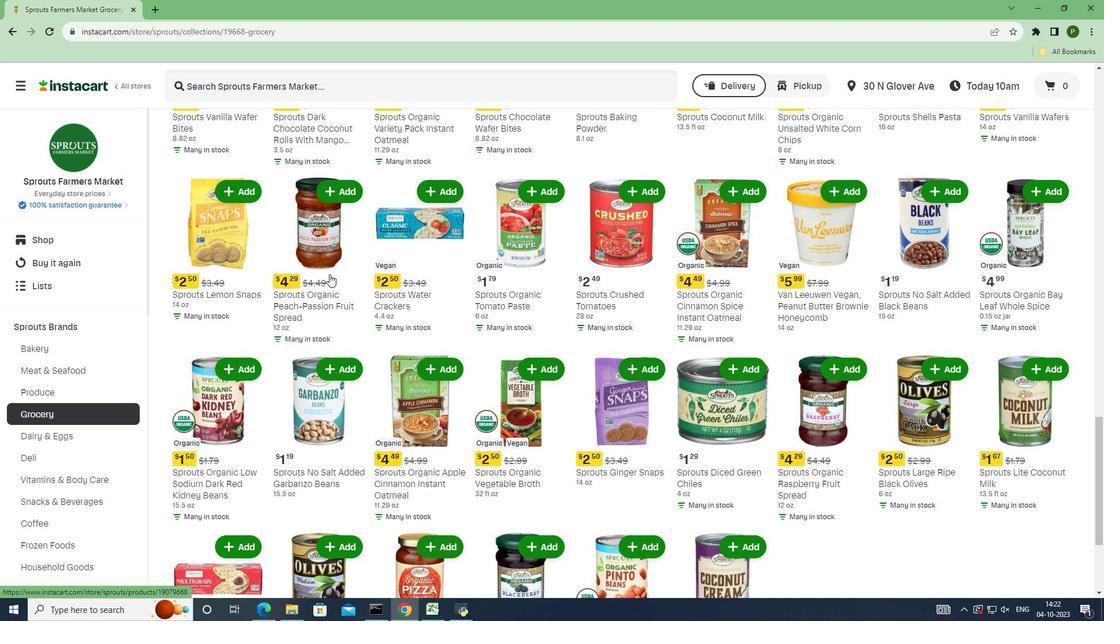 
Action: Mouse scrolled (329, 273) with delta (0, 0)
Screenshot: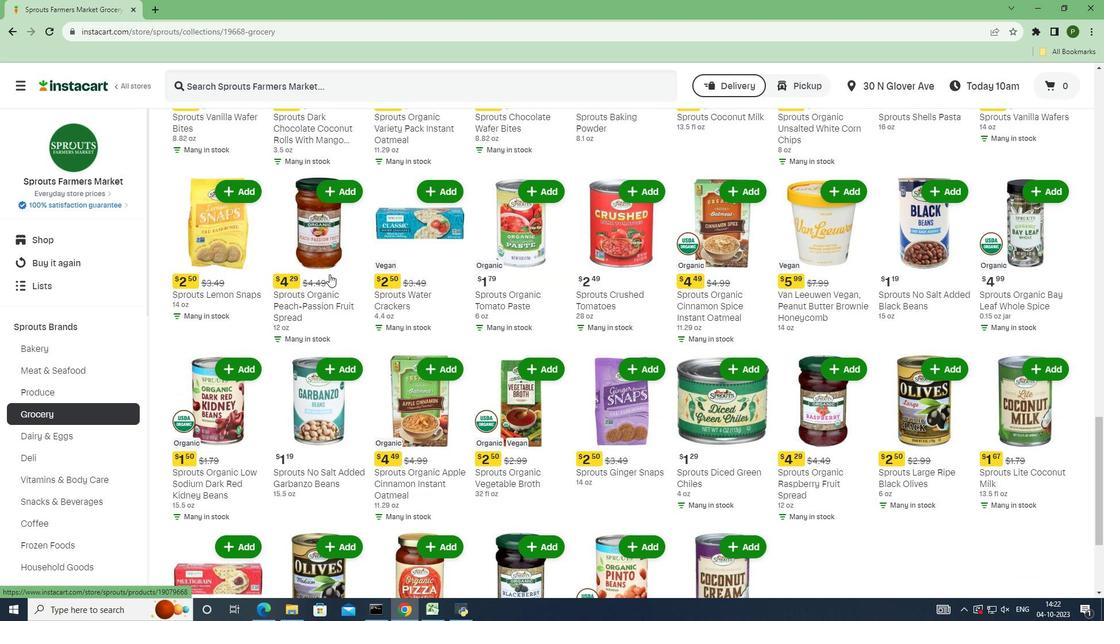 
Action: Mouse scrolled (329, 273) with delta (0, 0)
Screenshot: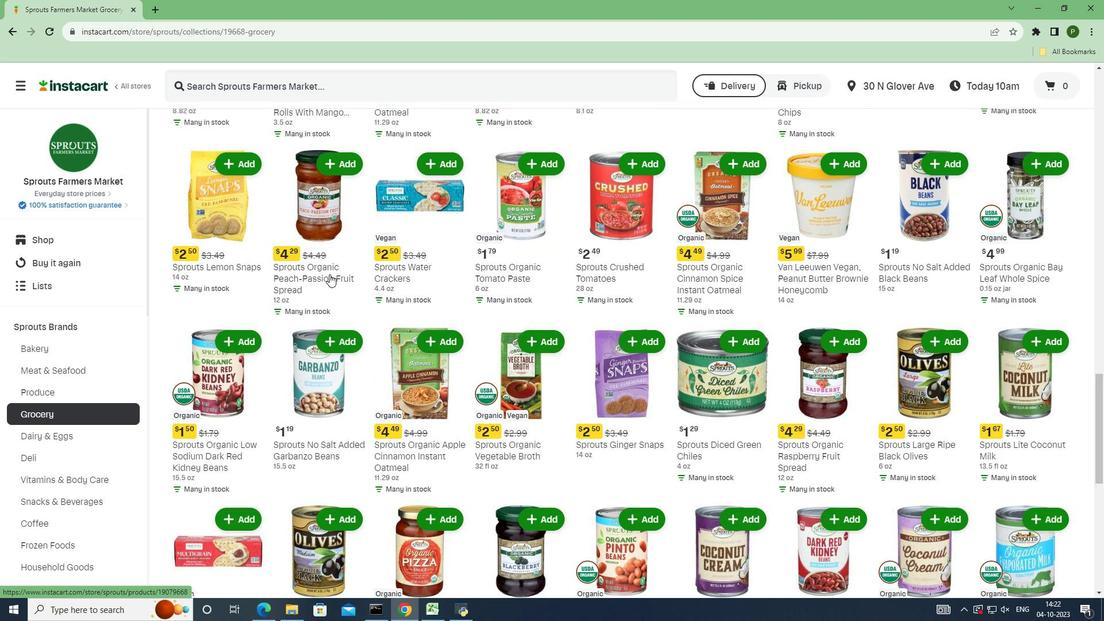 
Action: Mouse scrolled (329, 273) with delta (0, 0)
Screenshot: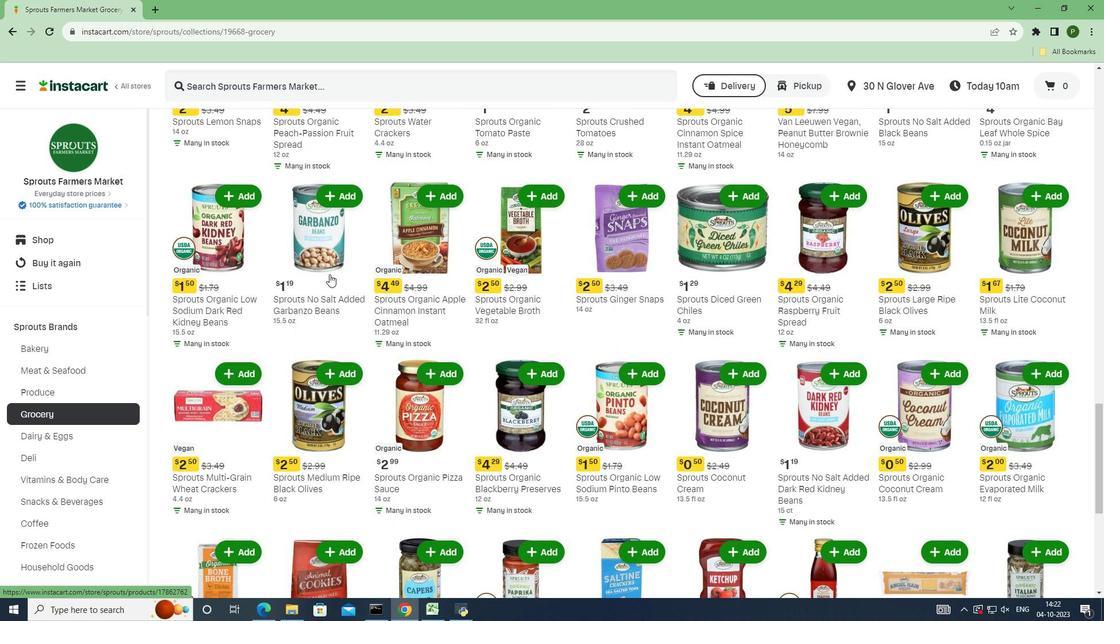 
Action: Mouse scrolled (329, 273) with delta (0, 0)
Screenshot: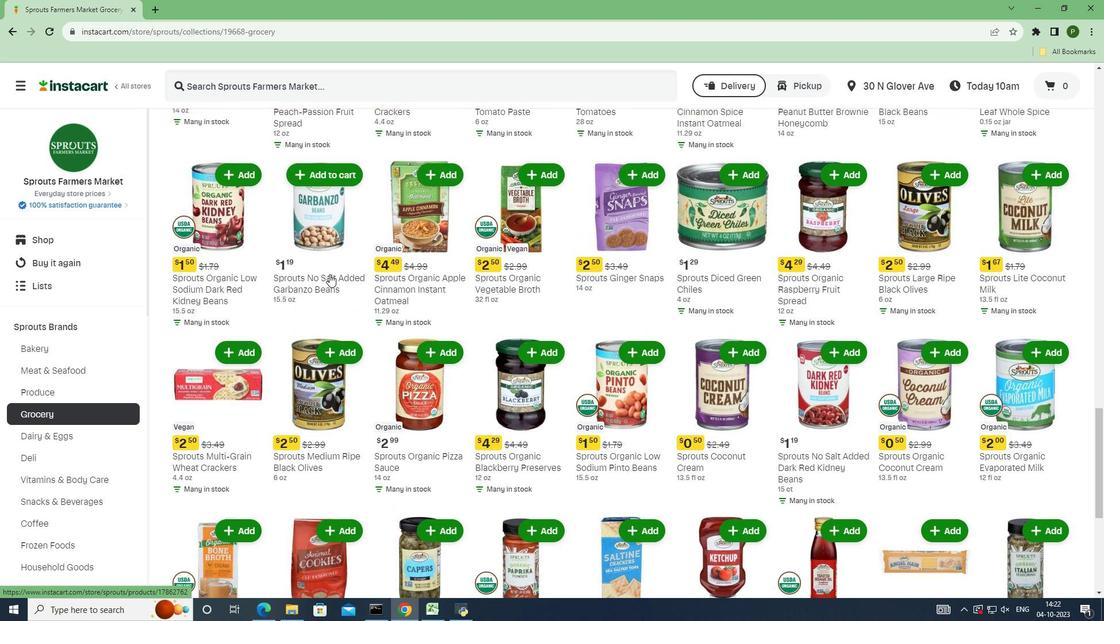 
Action: Mouse scrolled (329, 273) with delta (0, 0)
Screenshot: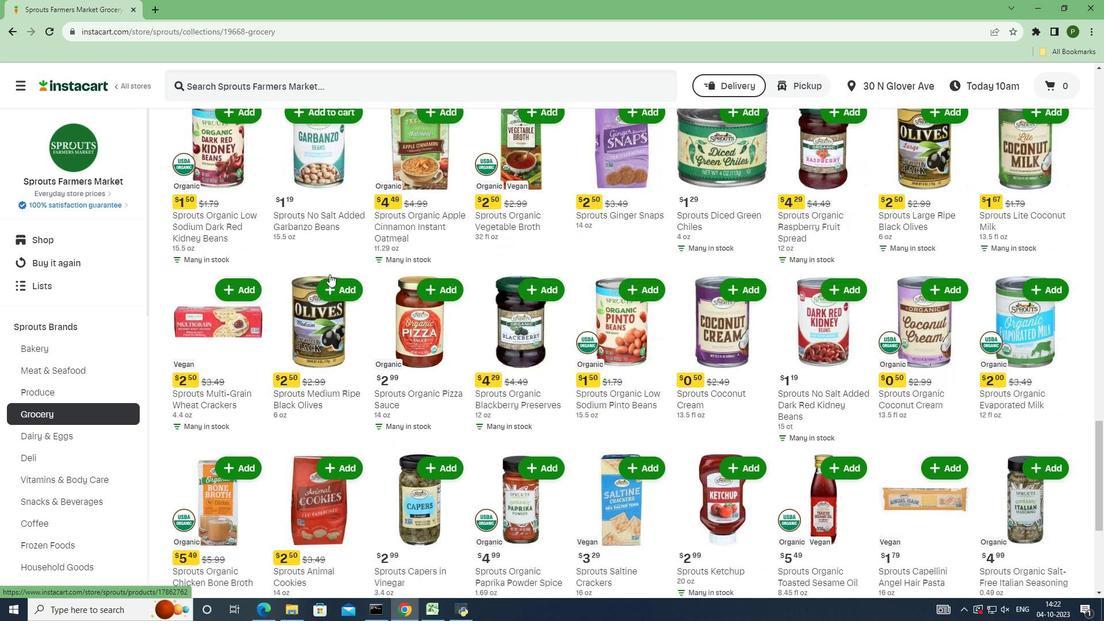 
Action: Mouse scrolled (329, 273) with delta (0, 0)
Screenshot: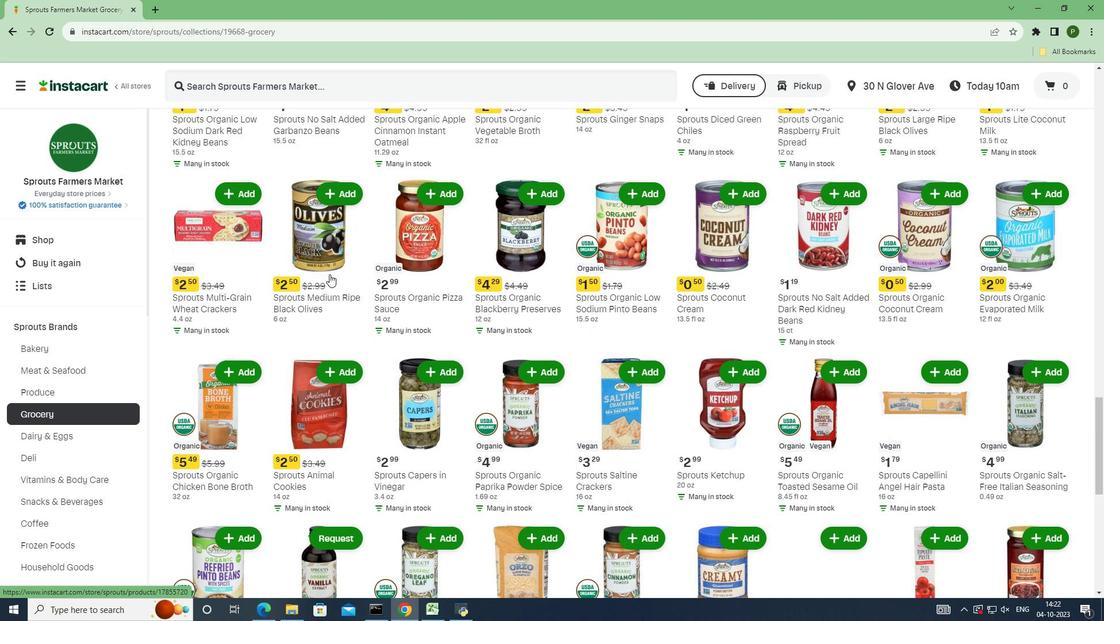 
Action: Mouse scrolled (329, 273) with delta (0, 0)
Screenshot: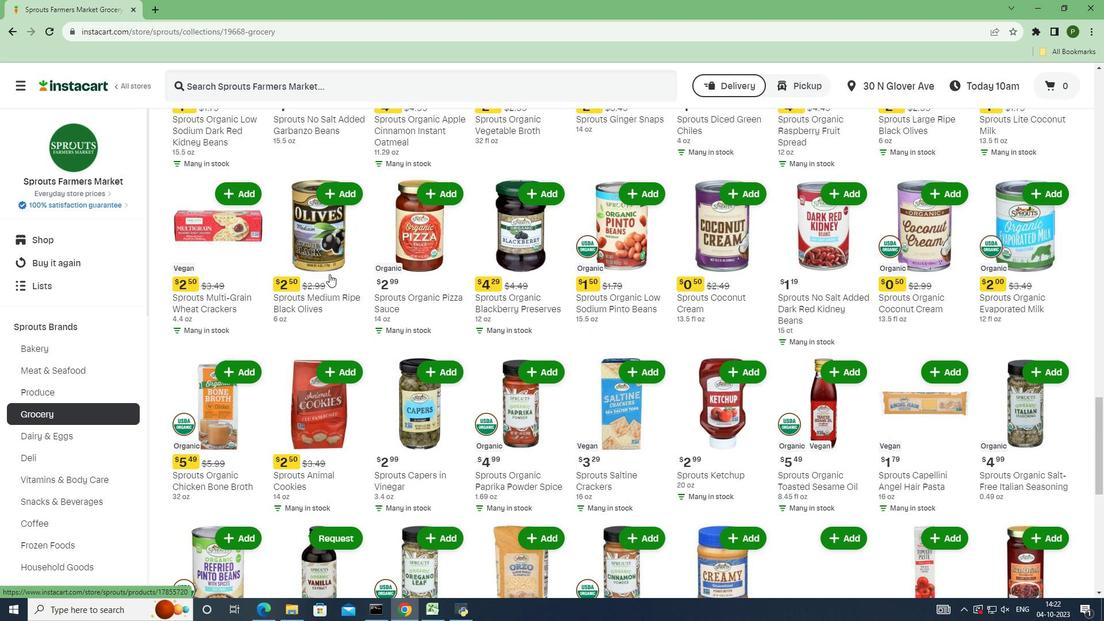 
Action: Mouse scrolled (329, 273) with delta (0, 0)
Screenshot: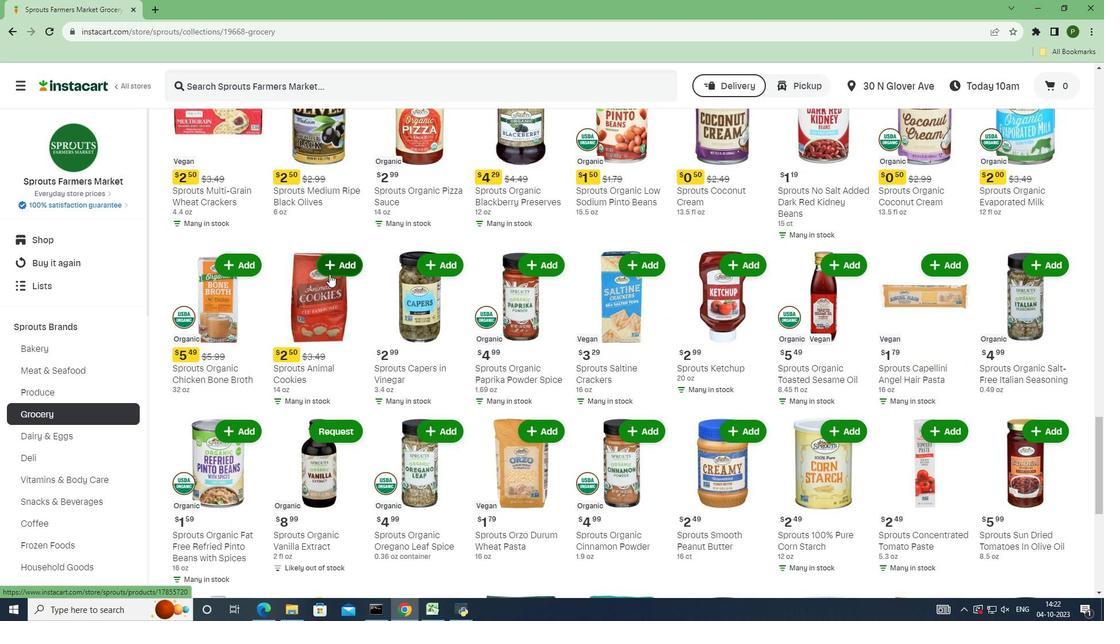 
Action: Mouse scrolled (329, 273) with delta (0, 0)
Screenshot: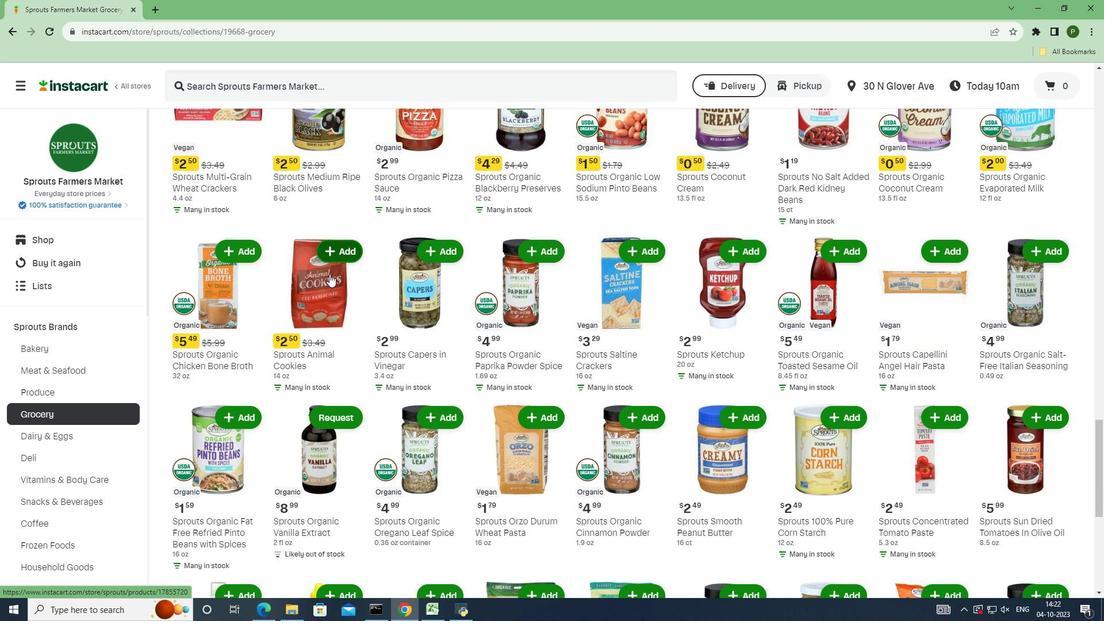 
Action: Mouse scrolled (329, 273) with delta (0, 0)
Screenshot: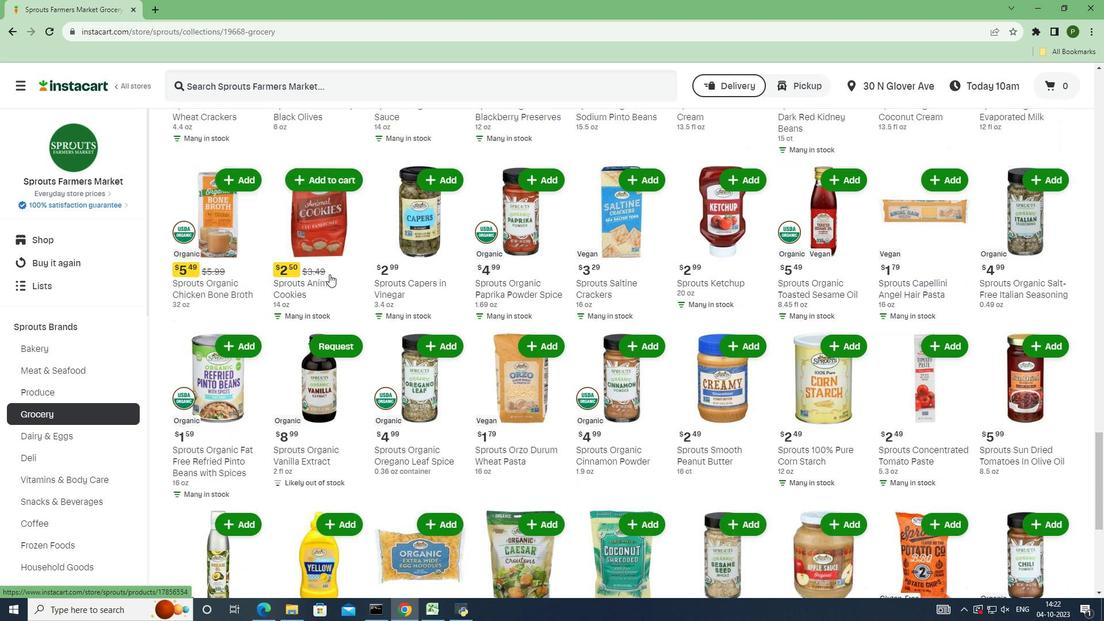 
Action: Mouse scrolled (329, 273) with delta (0, 0)
Screenshot: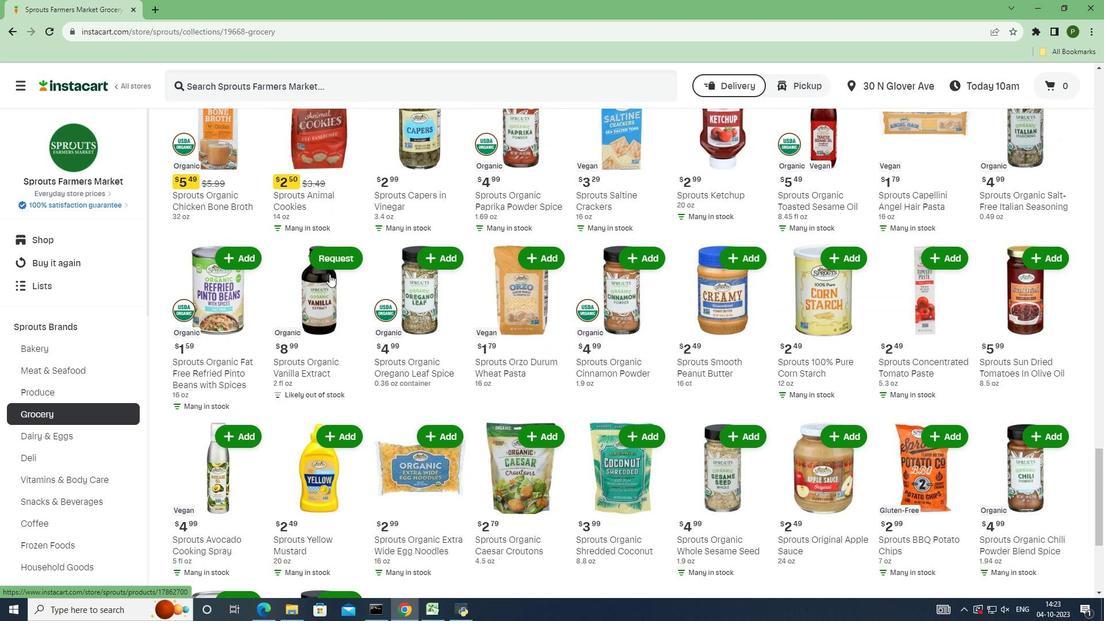 
Action: Mouse scrolled (329, 273) with delta (0, 0)
Screenshot: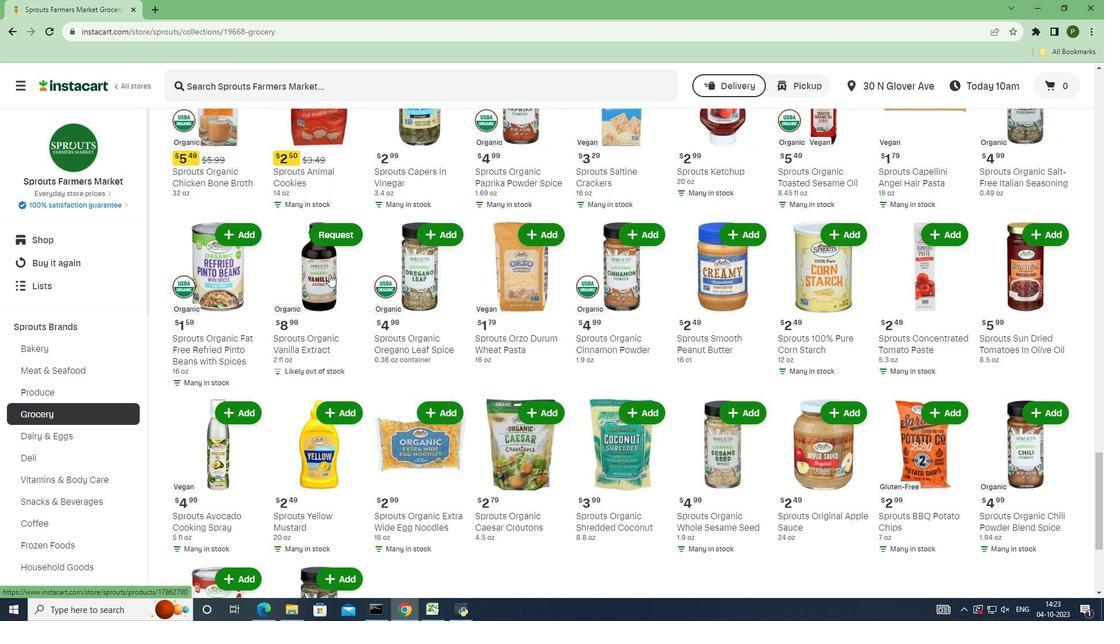 
Action: Mouse scrolled (329, 273) with delta (0, 0)
Screenshot: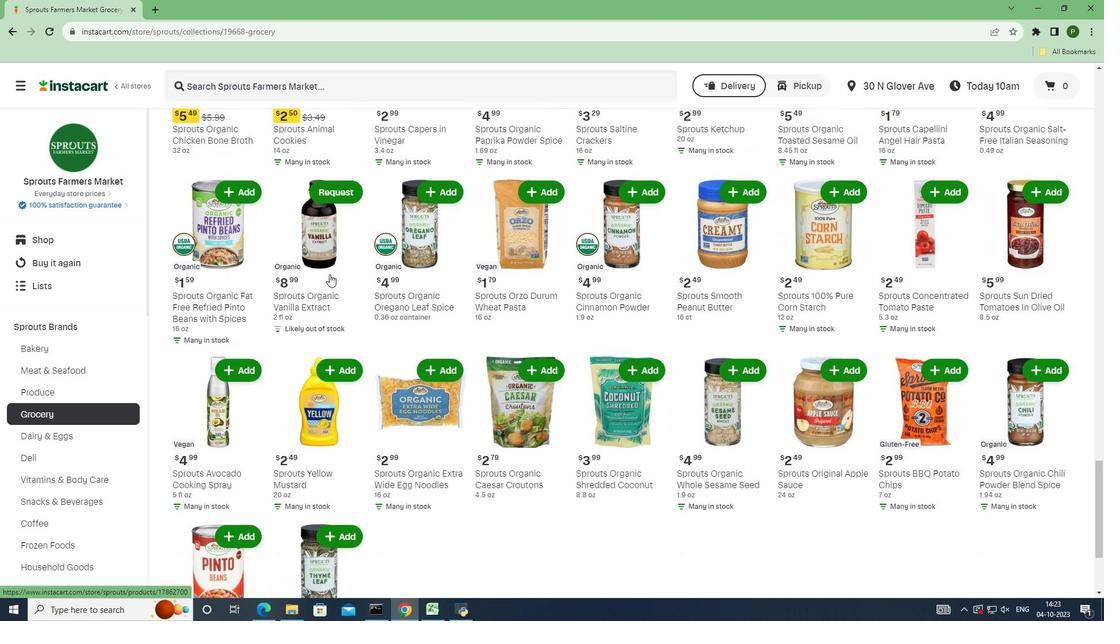 
Action: Mouse scrolled (329, 273) with delta (0, 0)
Screenshot: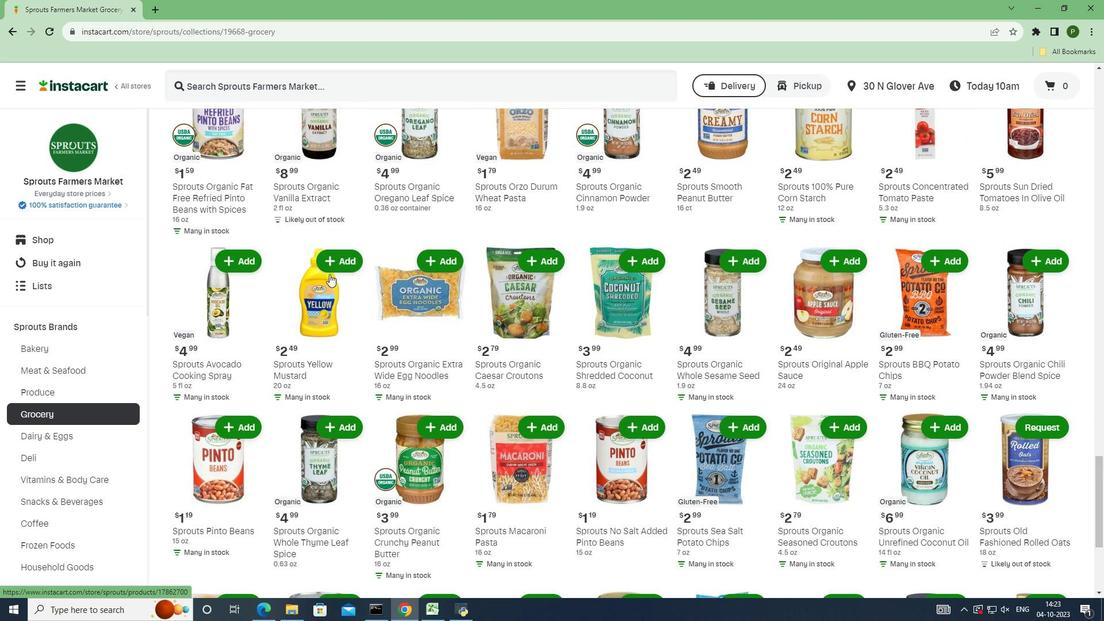 
Action: Mouse scrolled (329, 273) with delta (0, 0)
Screenshot: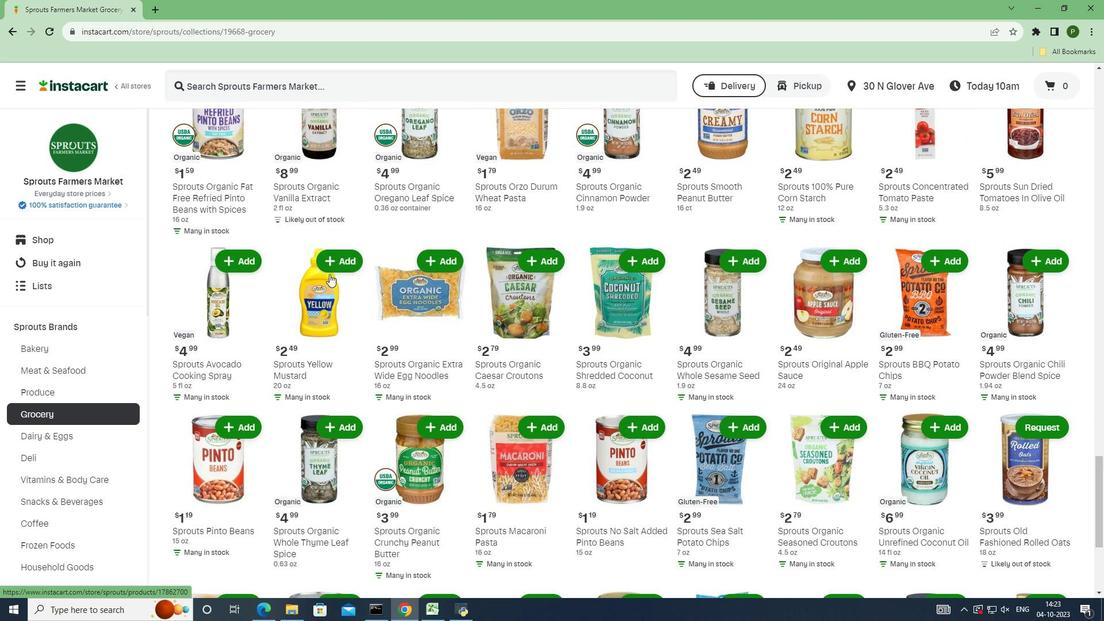 
Action: Mouse scrolled (329, 273) with delta (0, 0)
Screenshot: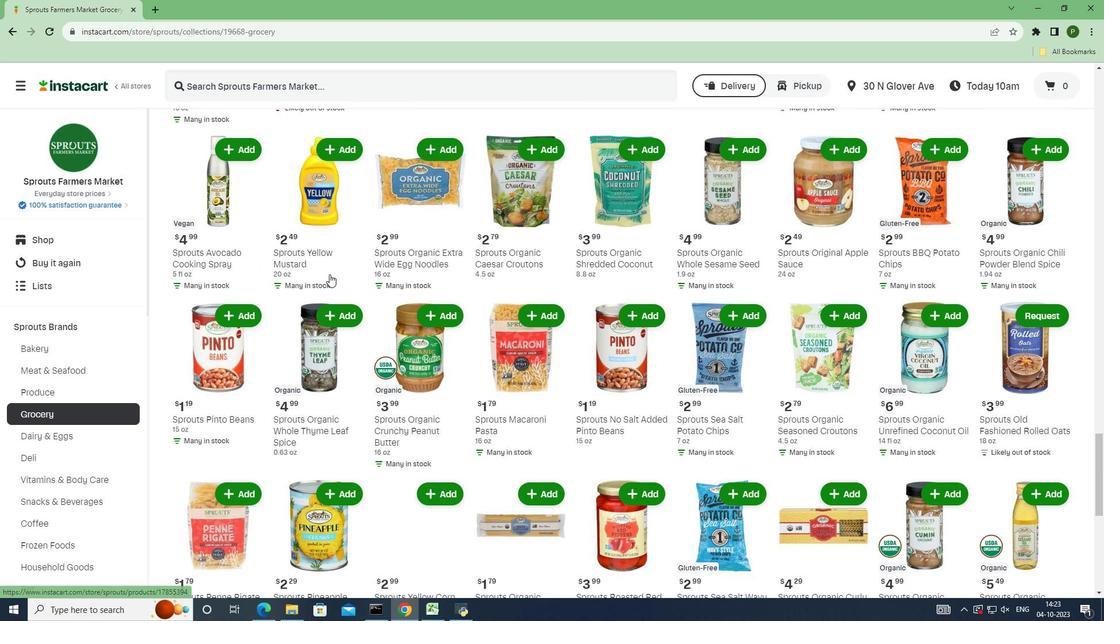 
Action: Mouse scrolled (329, 273) with delta (0, 0)
Screenshot: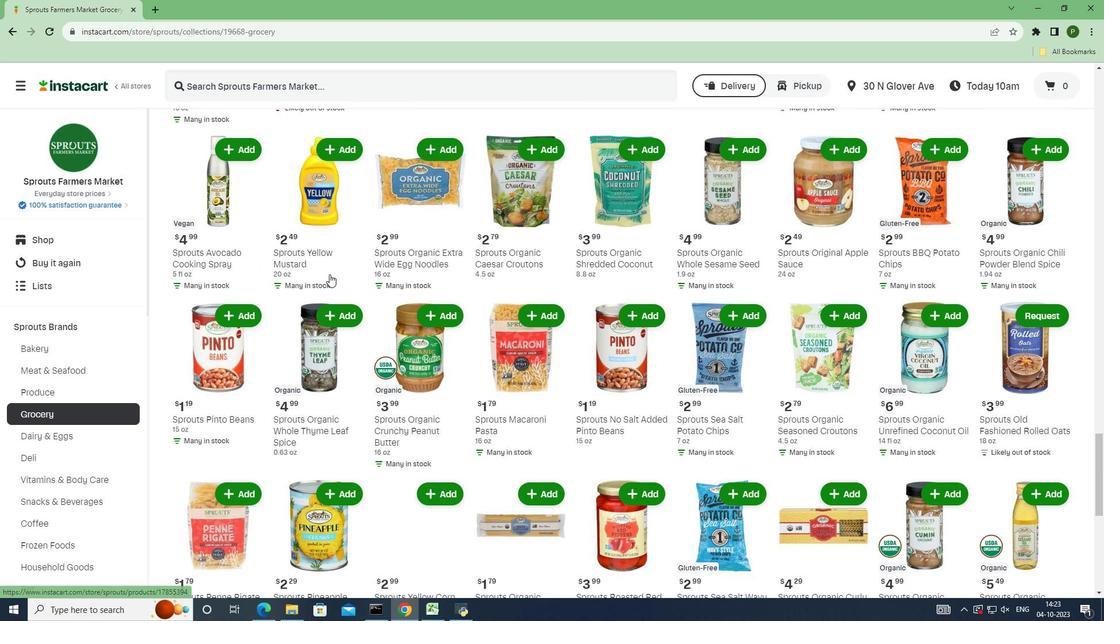 
Action: Mouse scrolled (329, 273) with delta (0, 0)
Screenshot: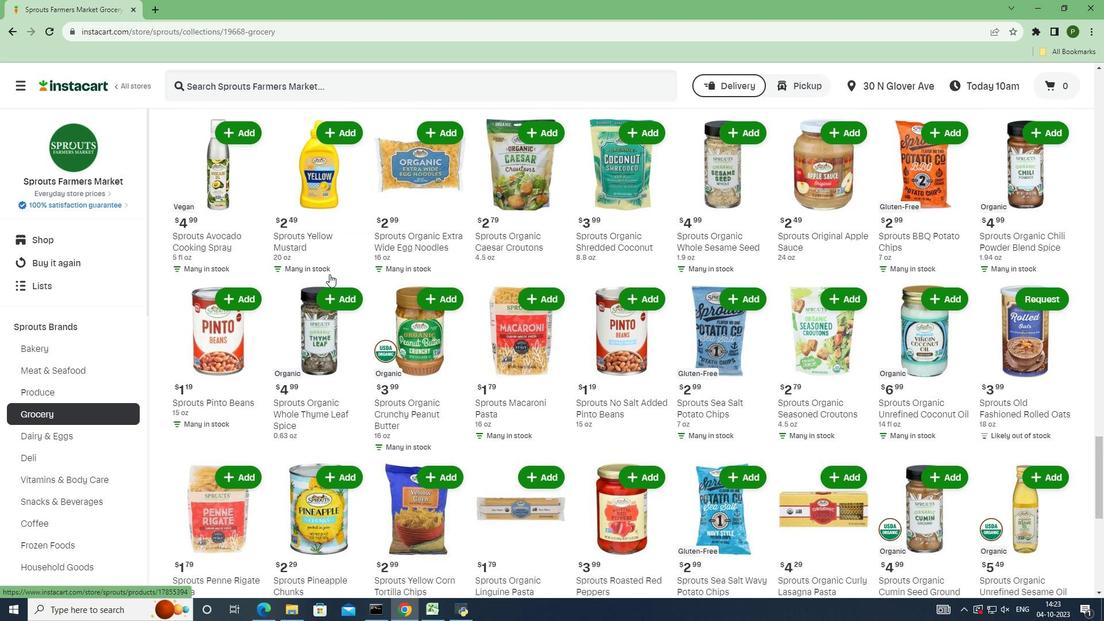 
Action: Mouse scrolled (329, 273) with delta (0, 0)
Screenshot: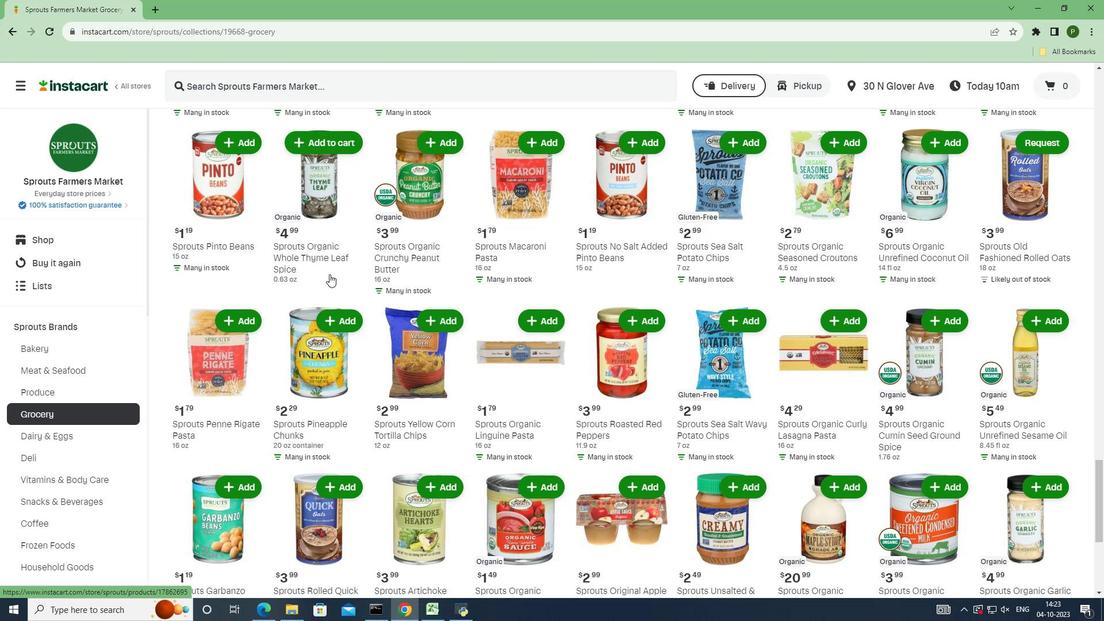 
Action: Mouse scrolled (329, 273) with delta (0, 0)
Screenshot: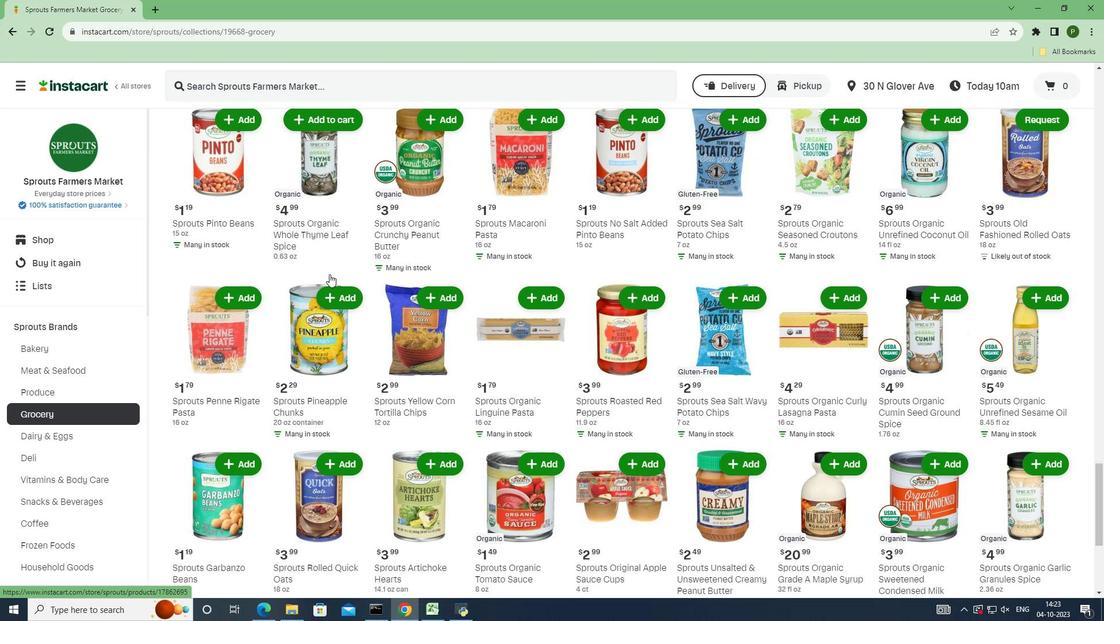 
Action: Mouse scrolled (329, 273) with delta (0, 0)
Screenshot: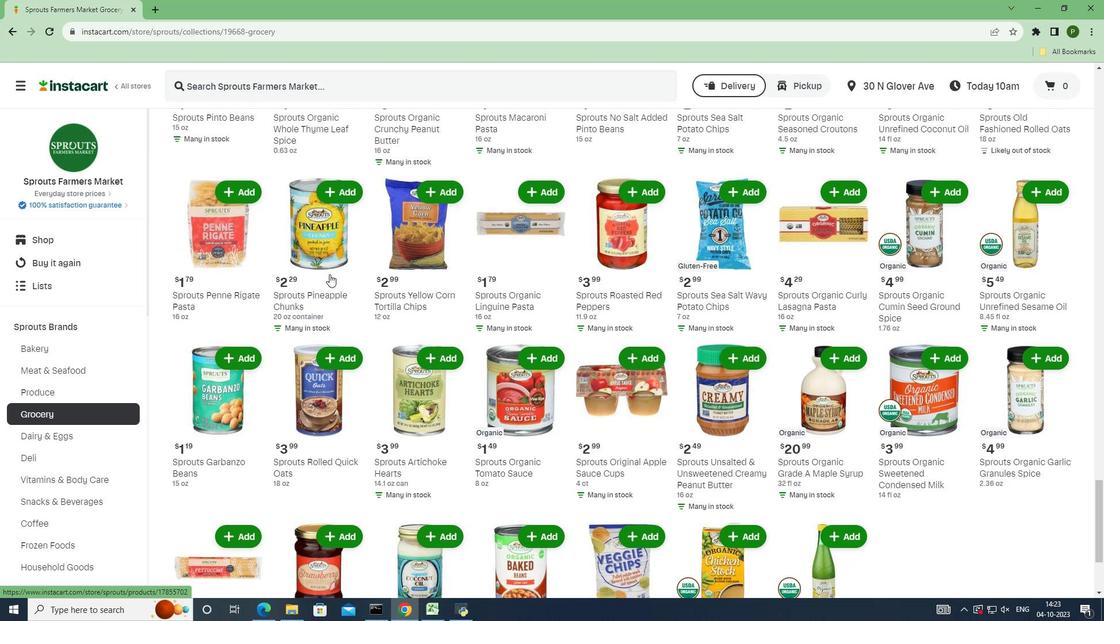 
Action: Mouse scrolled (329, 273) with delta (0, 0)
Screenshot: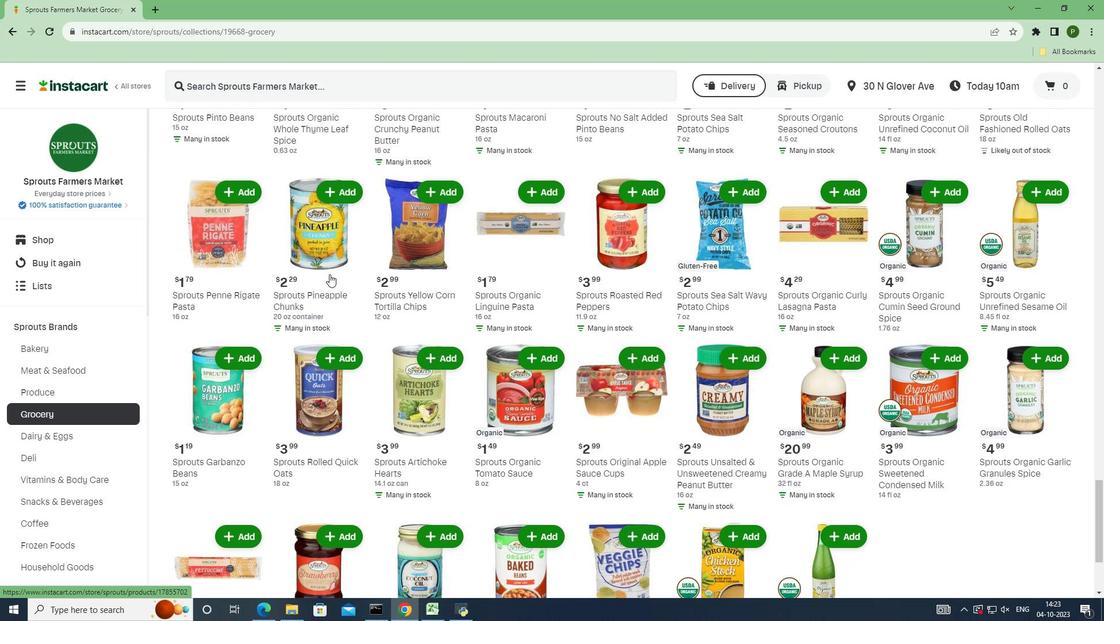 
Action: Mouse scrolled (329, 273) with delta (0, 0)
Screenshot: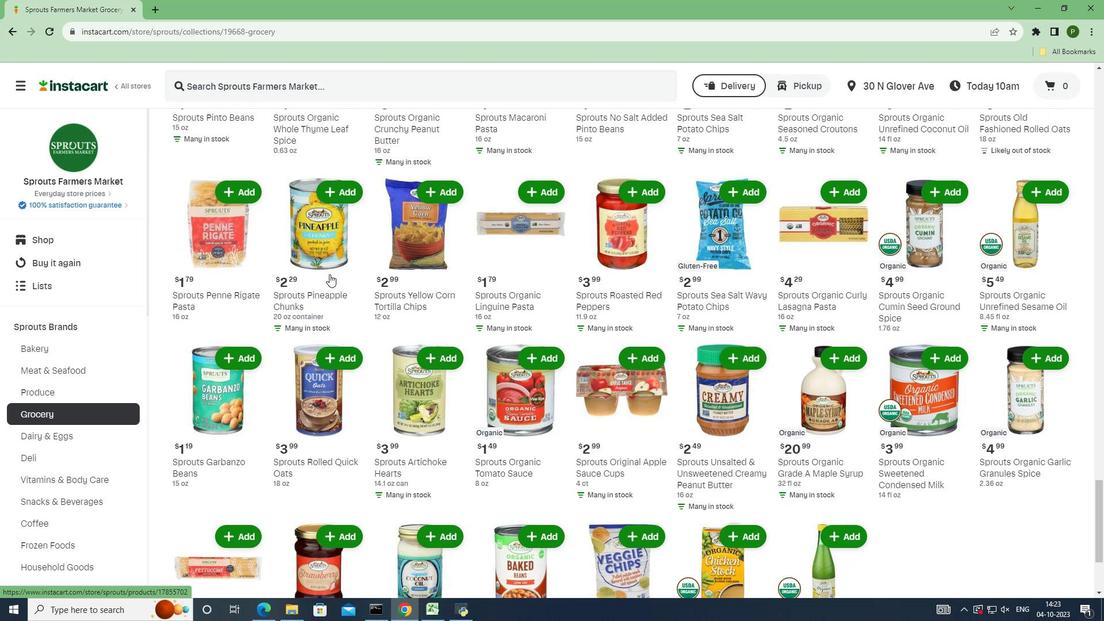 
Action: Mouse scrolled (329, 273) with delta (0, 0)
Screenshot: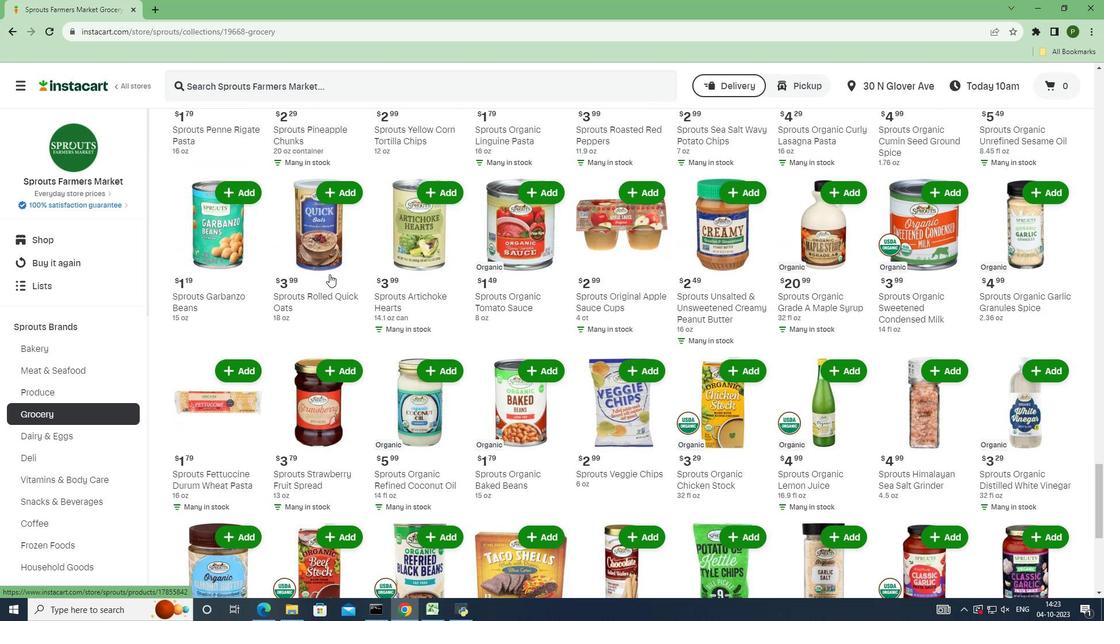 
Action: Mouse scrolled (329, 273) with delta (0, 0)
Screenshot: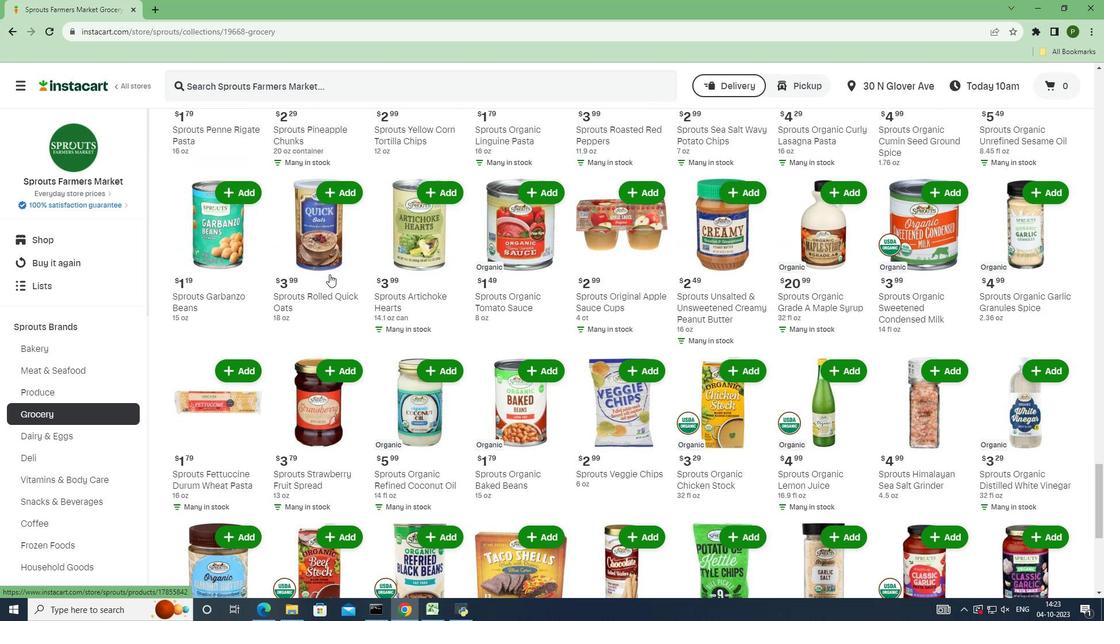 
Action: Mouse scrolled (329, 273) with delta (0, 0)
Screenshot: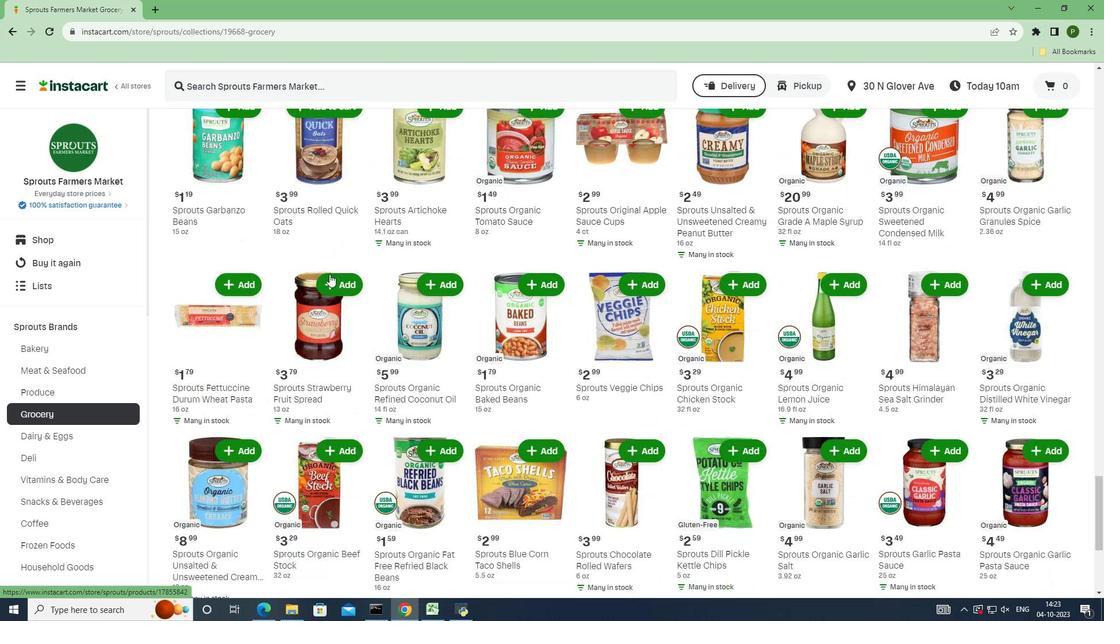 
Action: Mouse scrolled (329, 273) with delta (0, 0)
Screenshot: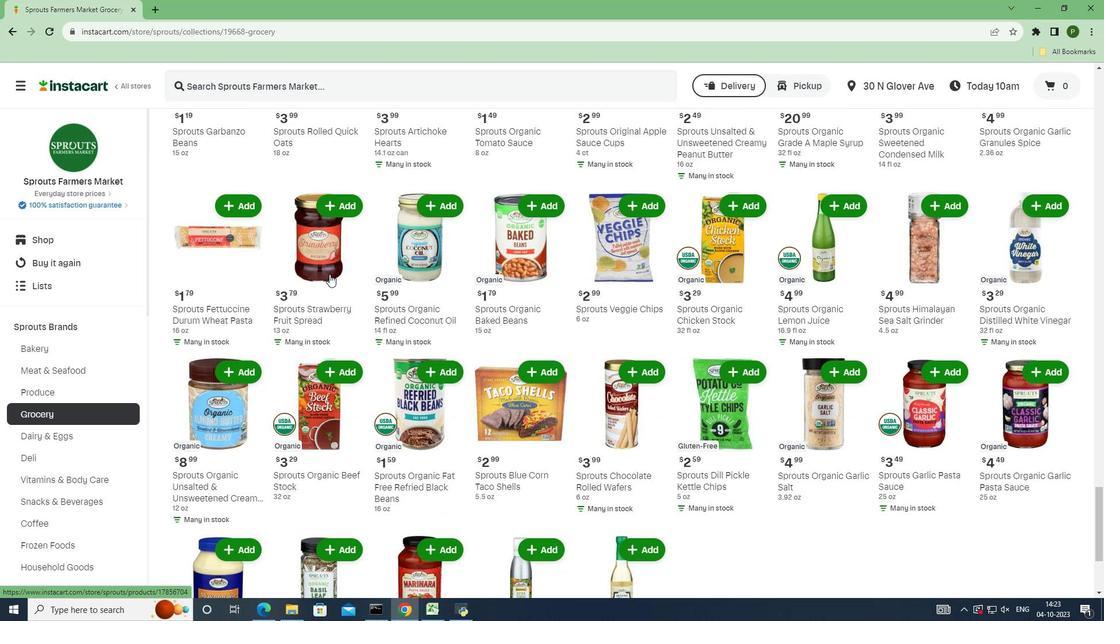 
Action: Mouse scrolled (329, 273) with delta (0, 0)
Screenshot: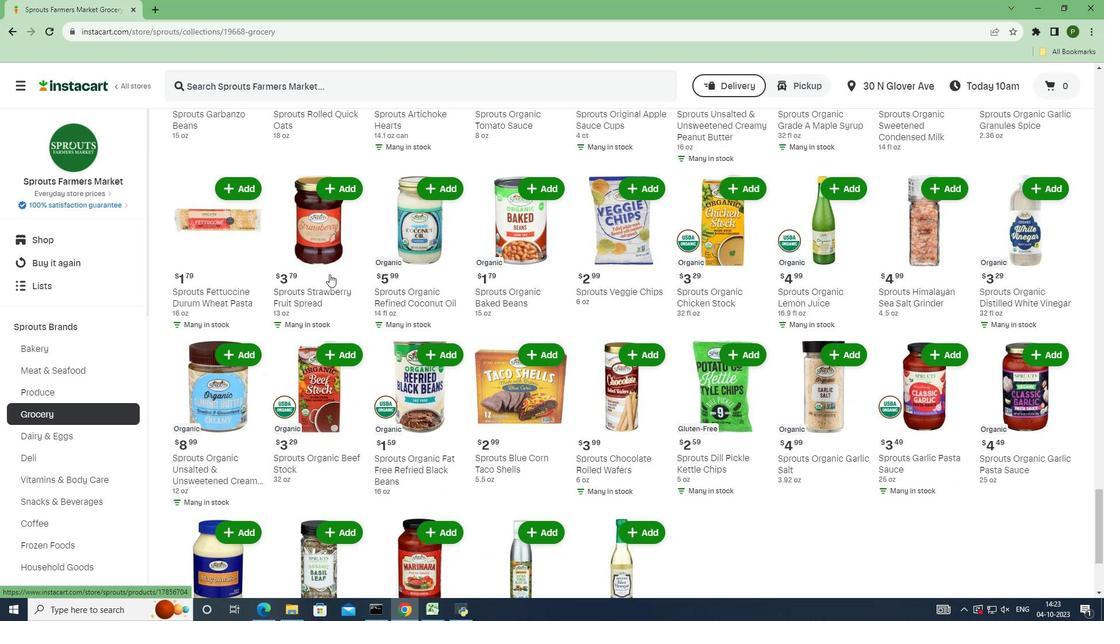
Action: Mouse scrolled (329, 273) with delta (0, 0)
Screenshot: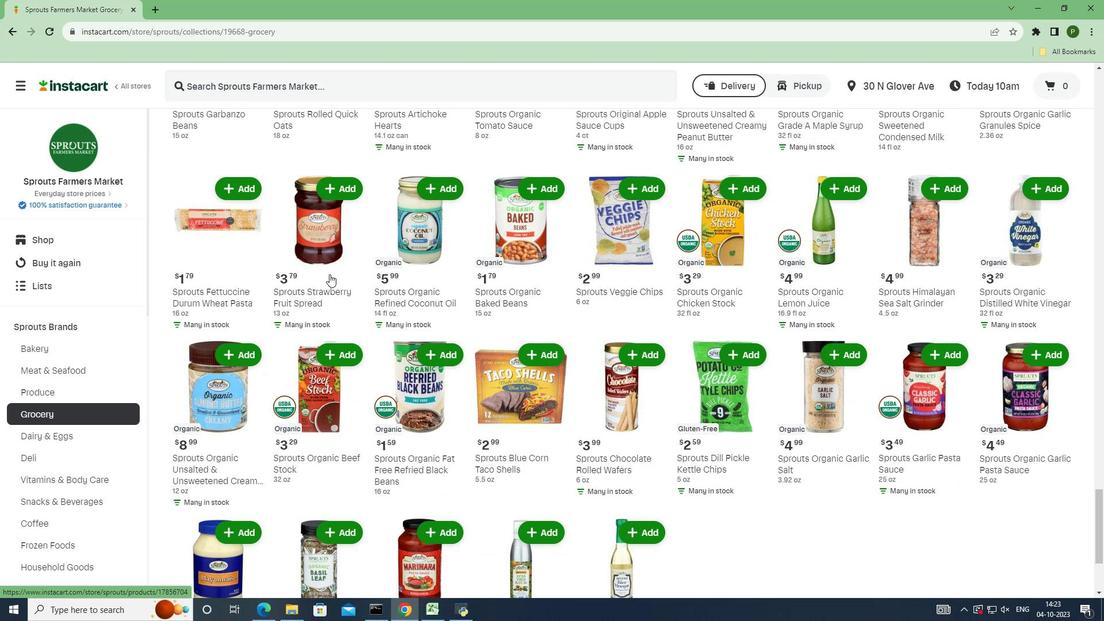 
Action: Mouse scrolled (329, 273) with delta (0, 0)
Screenshot: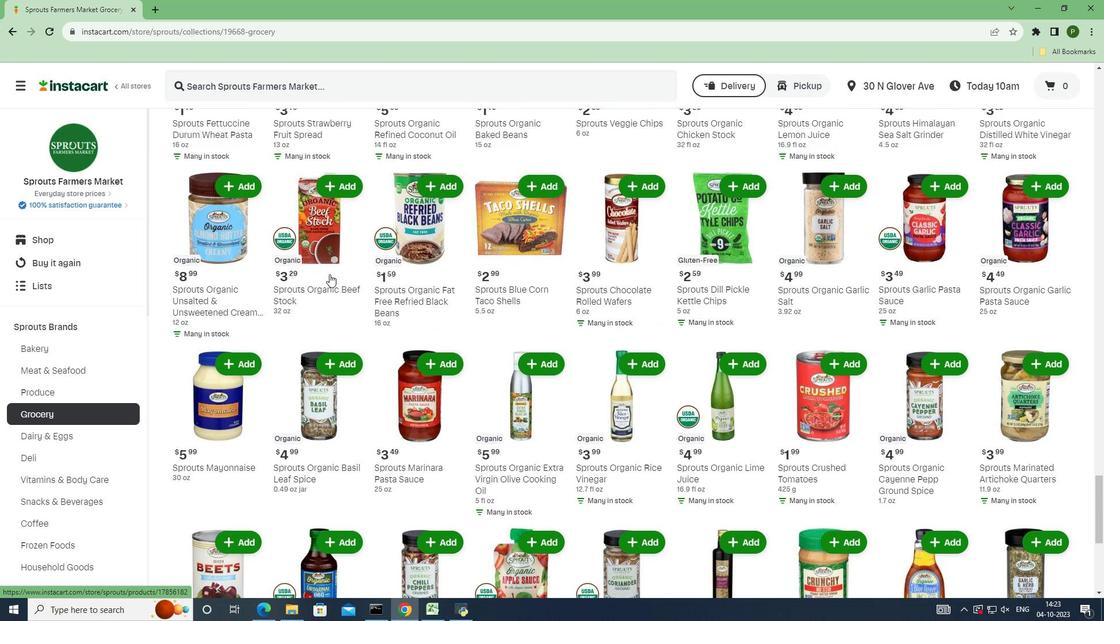 
Action: Mouse scrolled (329, 273) with delta (0, 0)
Screenshot: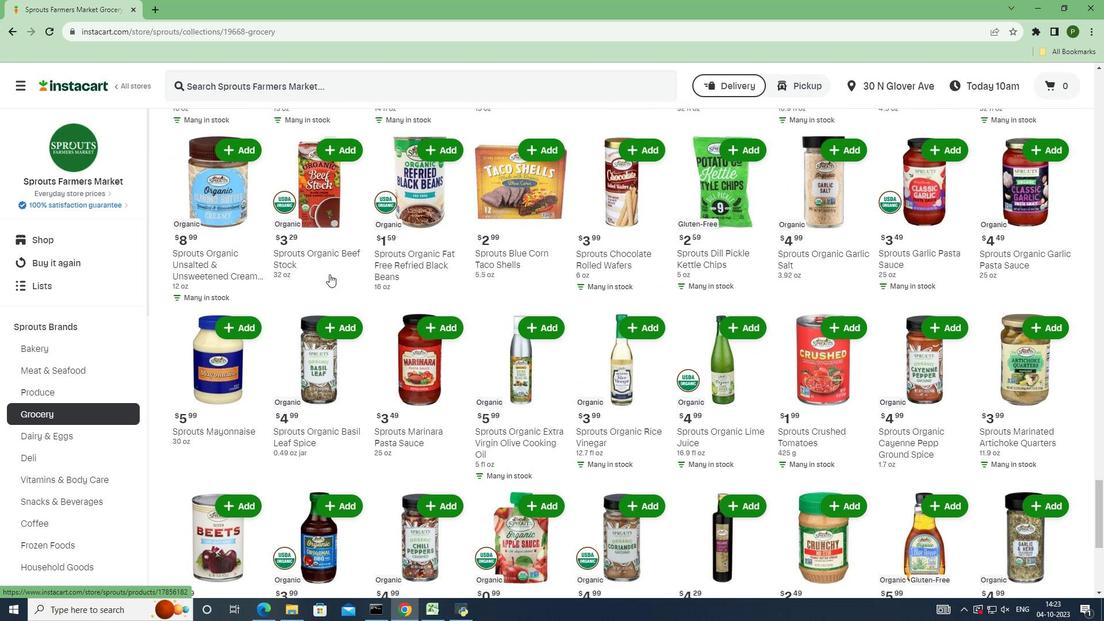 
Action: Mouse scrolled (329, 273) with delta (0, 0)
Screenshot: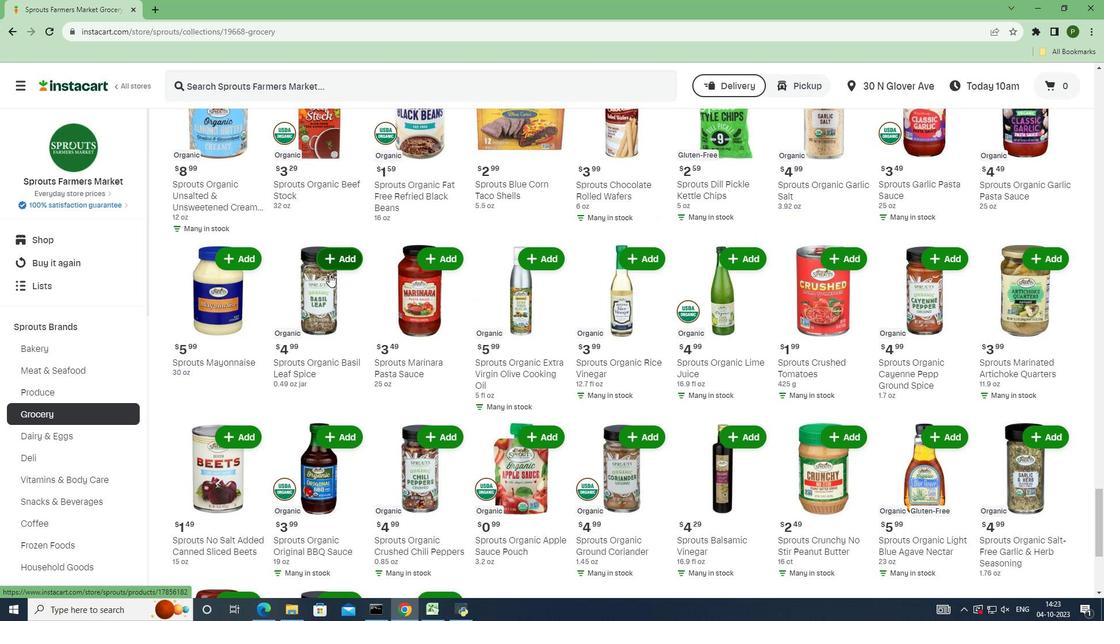 
Action: Mouse scrolled (329, 273) with delta (0, 0)
Screenshot: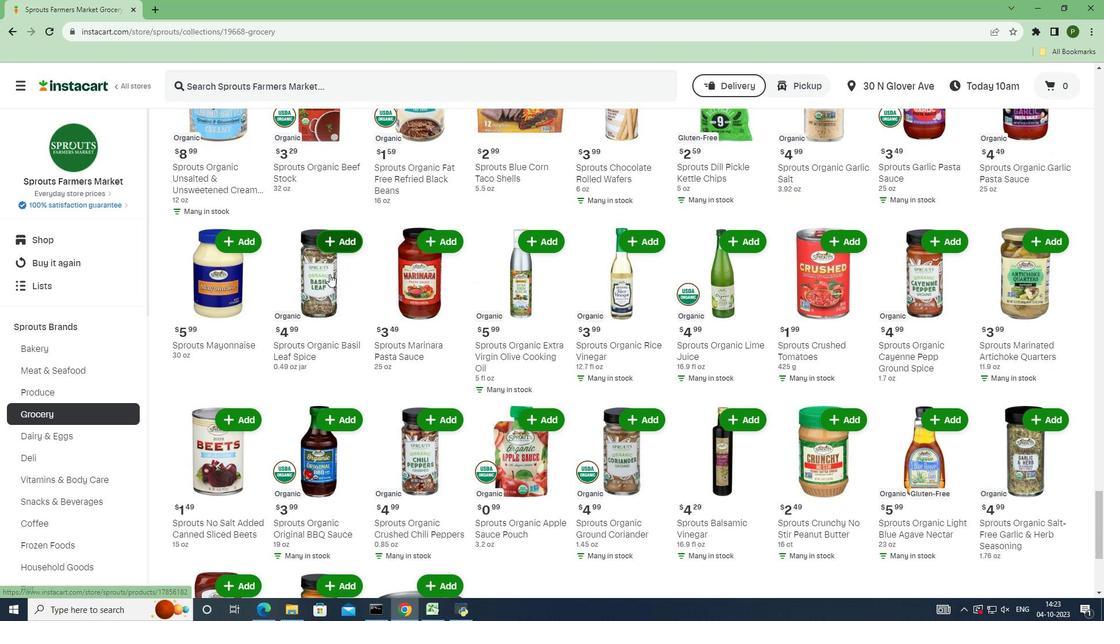 
Action: Mouse scrolled (329, 273) with delta (0, 0)
Screenshot: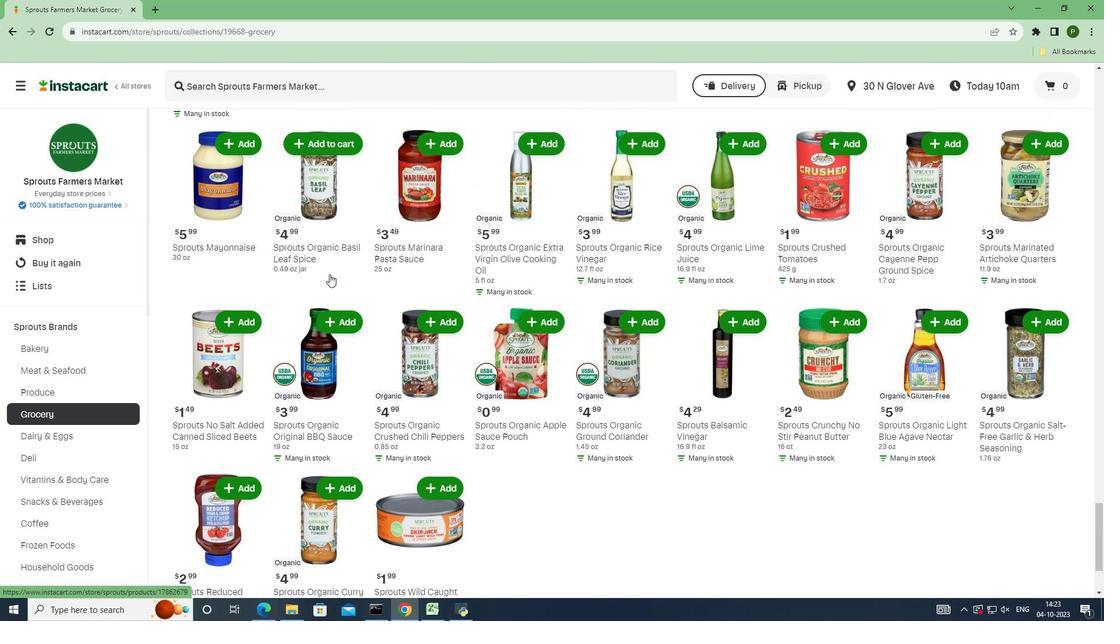 
Action: Mouse scrolled (329, 273) with delta (0, 0)
Screenshot: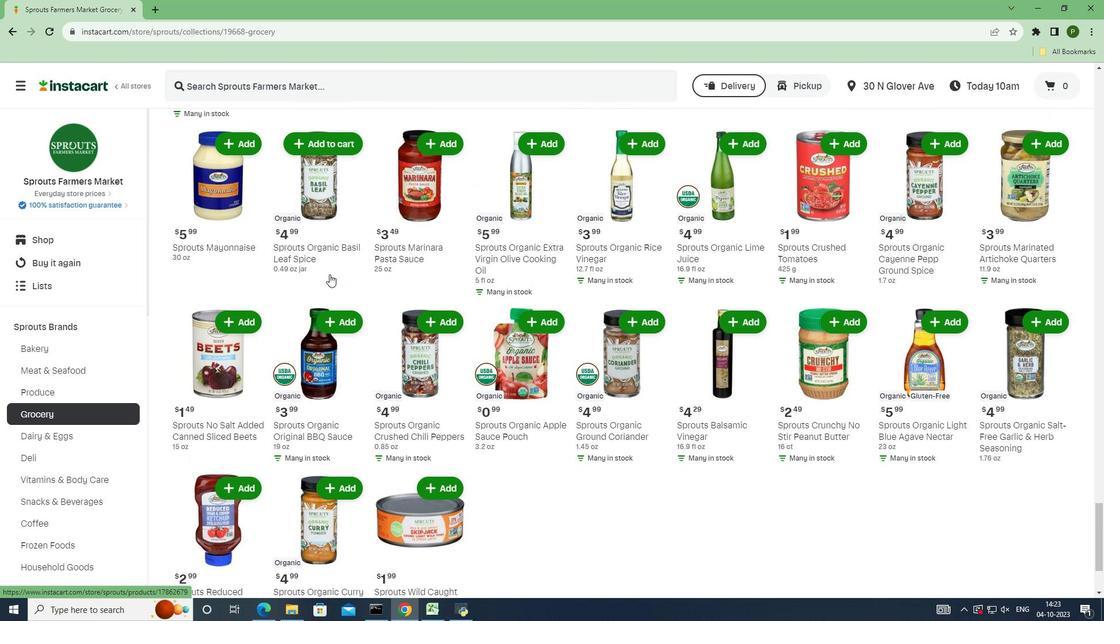 
Action: Mouse scrolled (329, 273) with delta (0, 0)
Screenshot: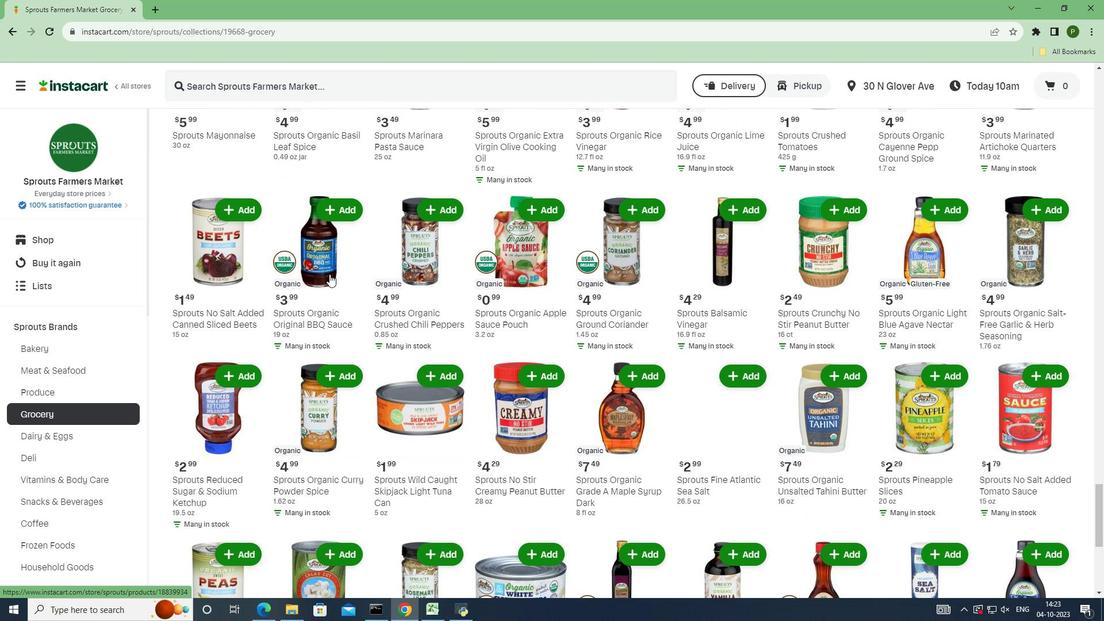 
Action: Mouse scrolled (329, 273) with delta (0, 0)
Screenshot: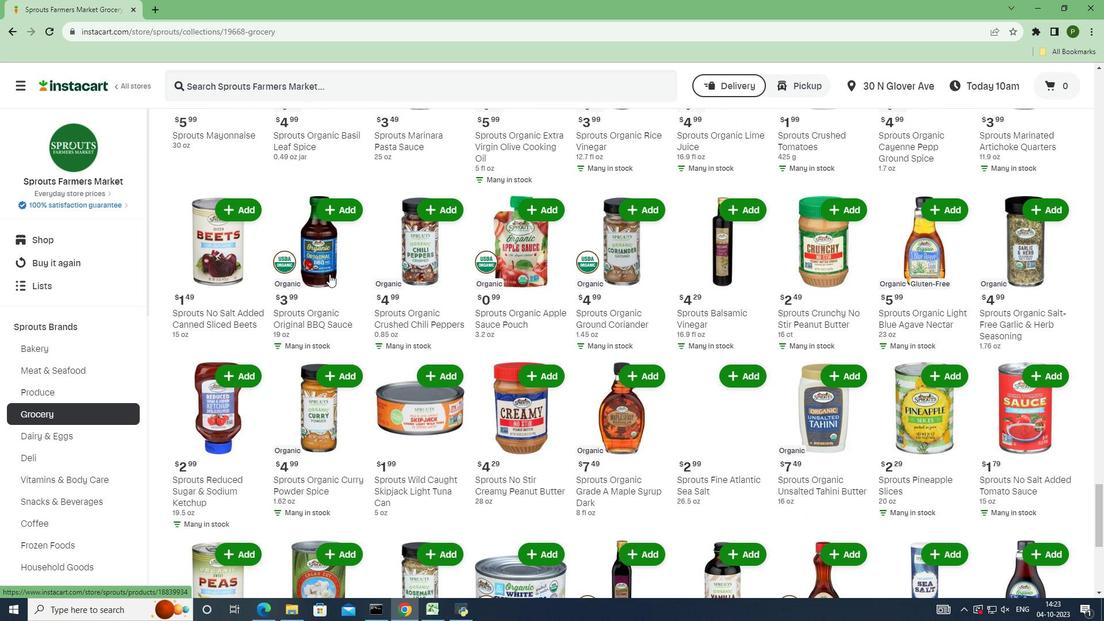 
Action: Mouse scrolled (329, 273) with delta (0, 0)
Screenshot: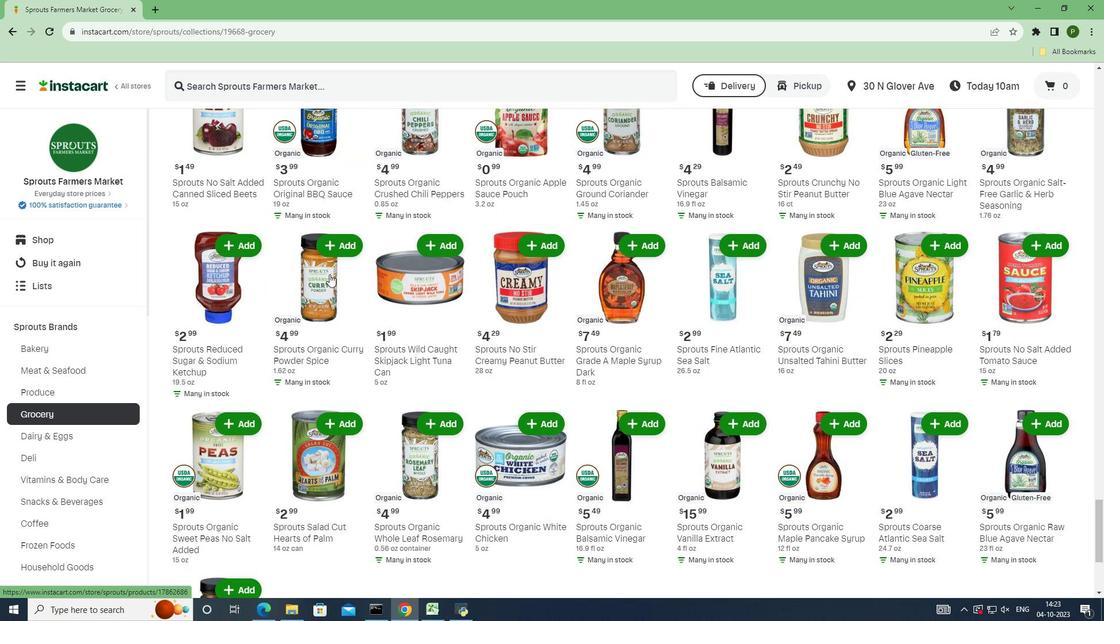
Action: Mouse scrolled (329, 273) with delta (0, 0)
Screenshot: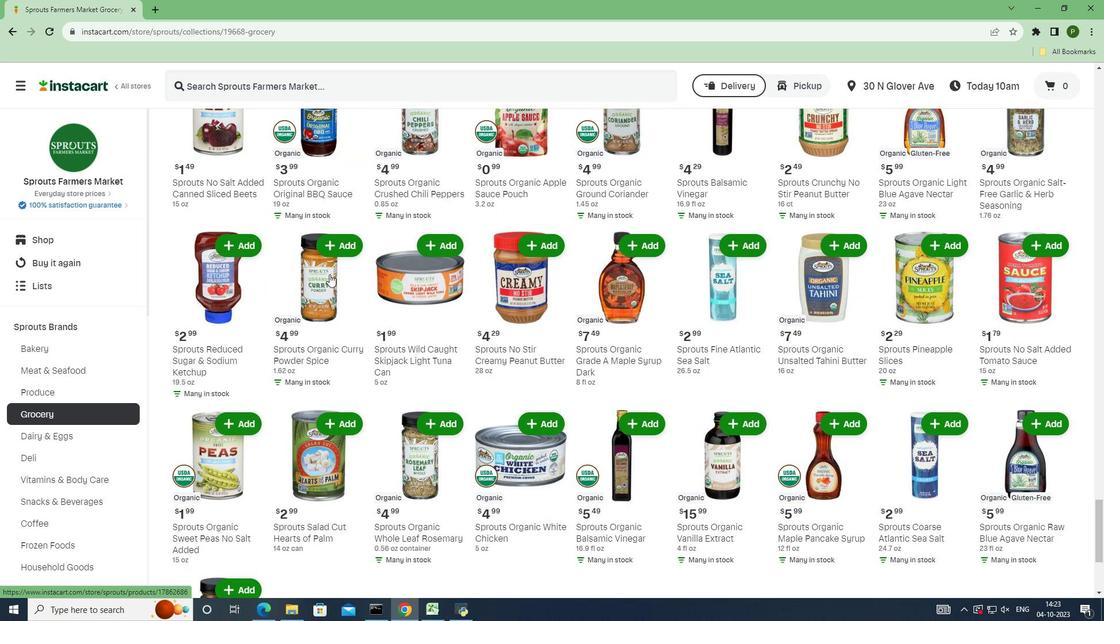 
Action: Mouse scrolled (329, 273) with delta (0, 0)
Screenshot: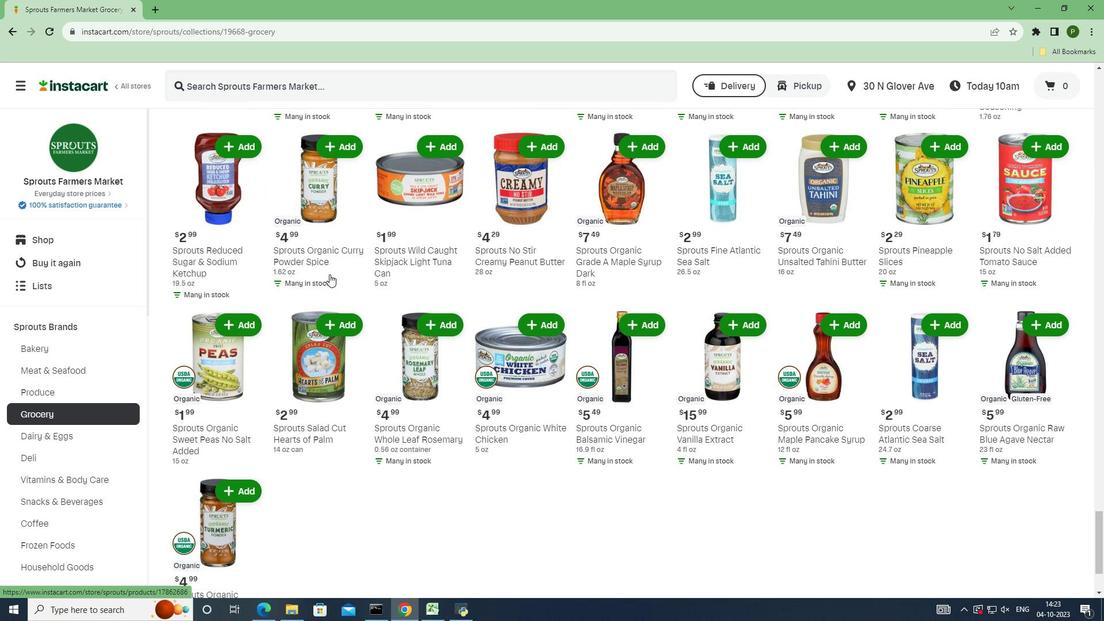 
Action: Mouse scrolled (329, 273) with delta (0, 0)
Screenshot: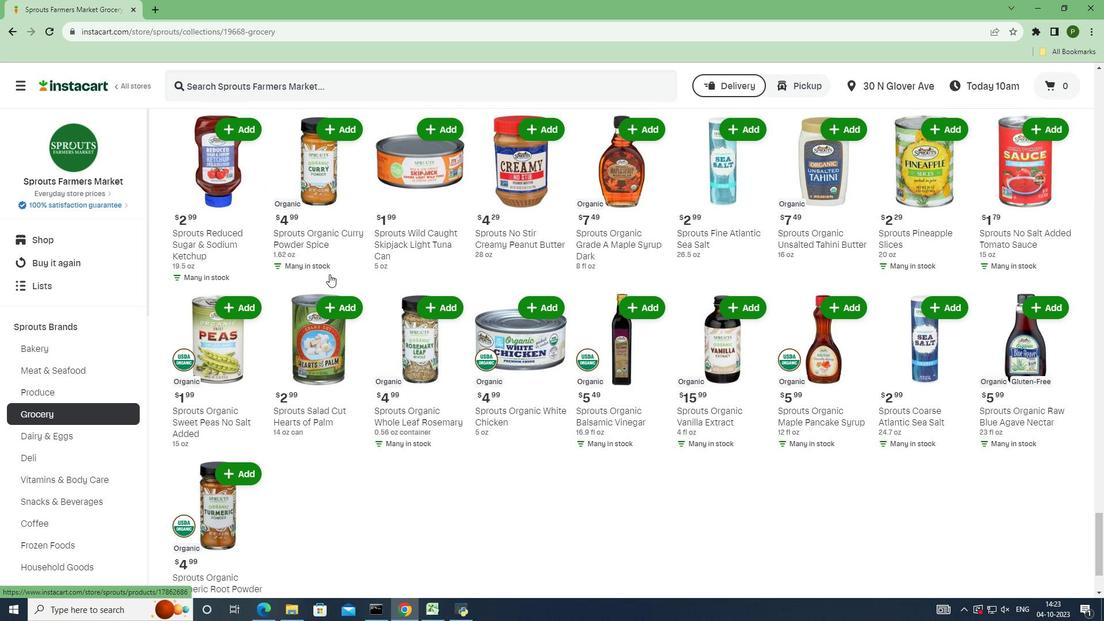 
Action: Mouse scrolled (329, 273) with delta (0, 0)
Screenshot: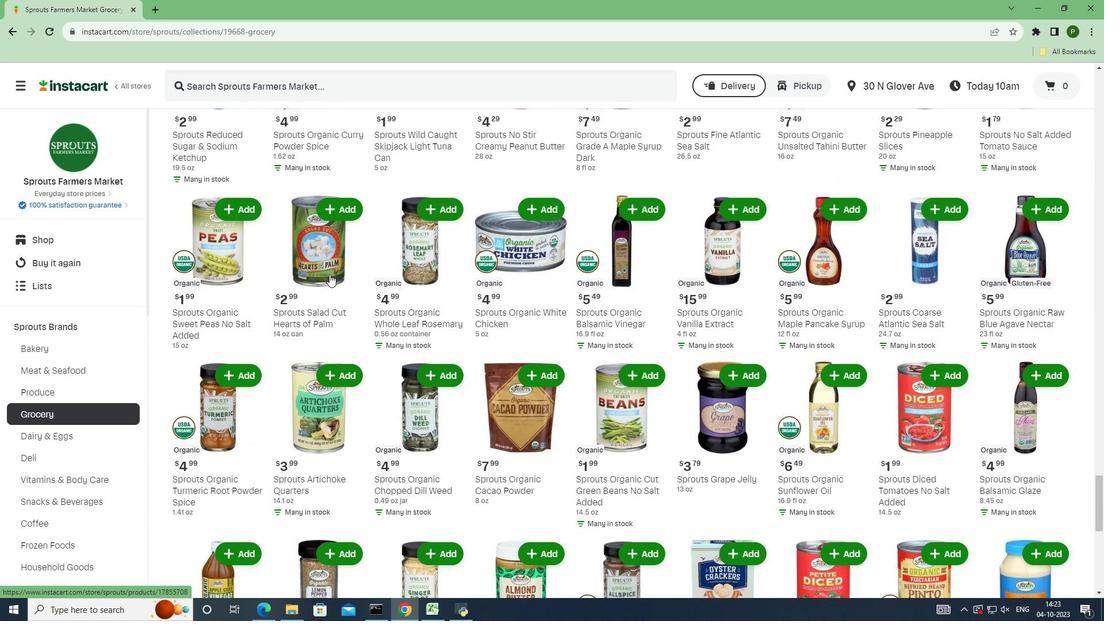 
Action: Mouse scrolled (329, 273) with delta (0, 0)
Screenshot: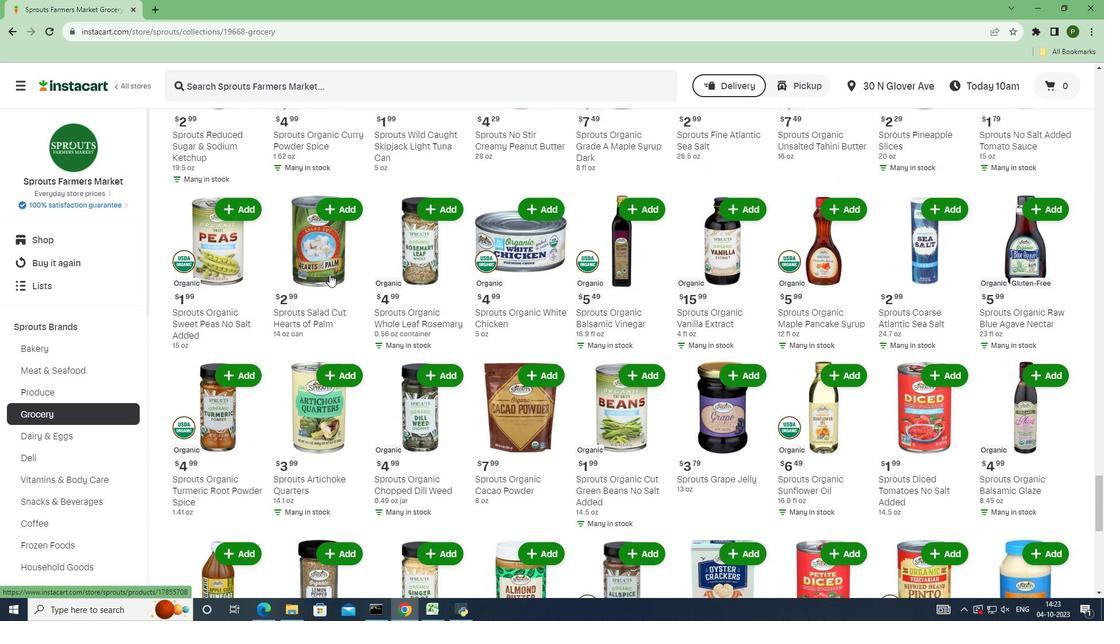 
Action: Mouse scrolled (329, 273) with delta (0, 0)
Screenshot: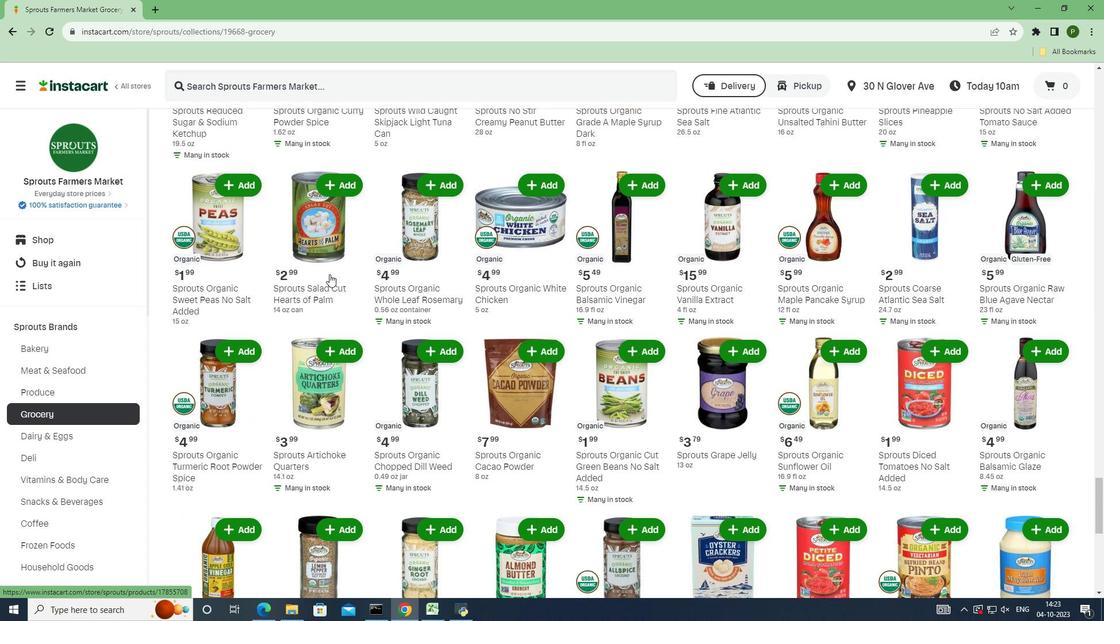 
Action: Mouse scrolled (329, 273) with delta (0, 0)
Screenshot: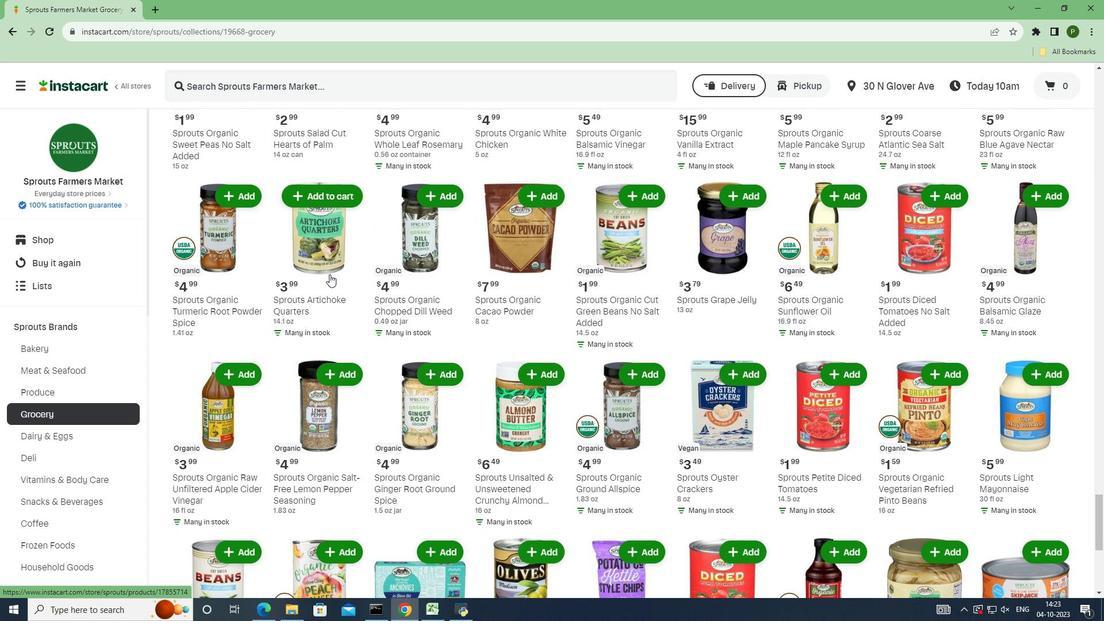 
Action: Mouse scrolled (329, 273) with delta (0, 0)
Screenshot: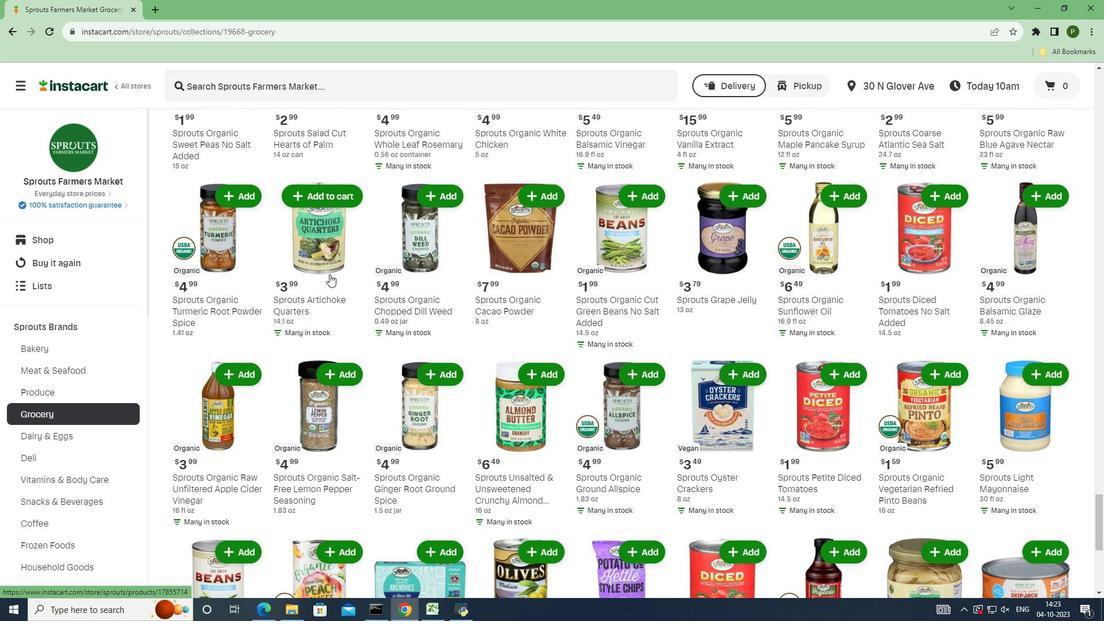 
Action: Mouse scrolled (329, 273) with delta (0, 0)
Screenshot: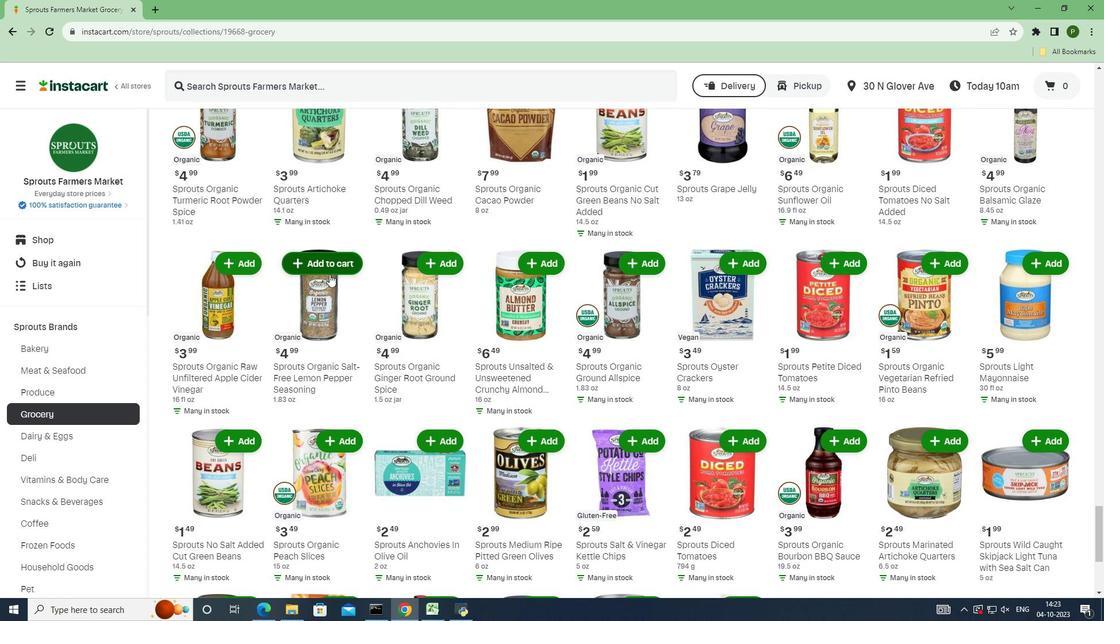 
Action: Mouse scrolled (329, 273) with delta (0, 0)
Screenshot: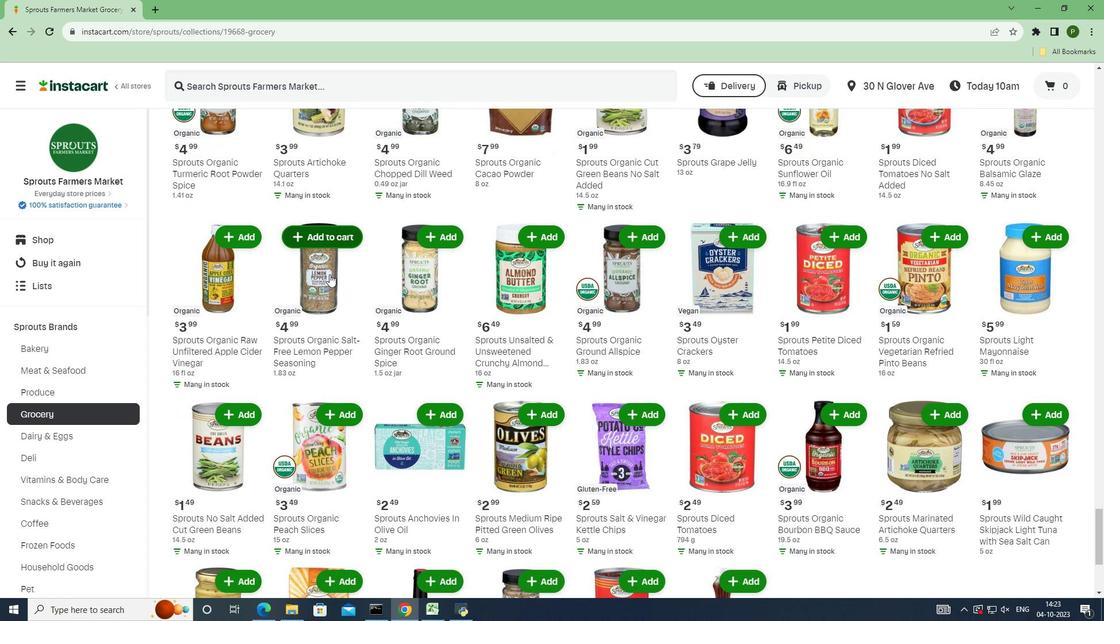 
Action: Mouse scrolled (329, 273) with delta (0, 0)
Screenshot: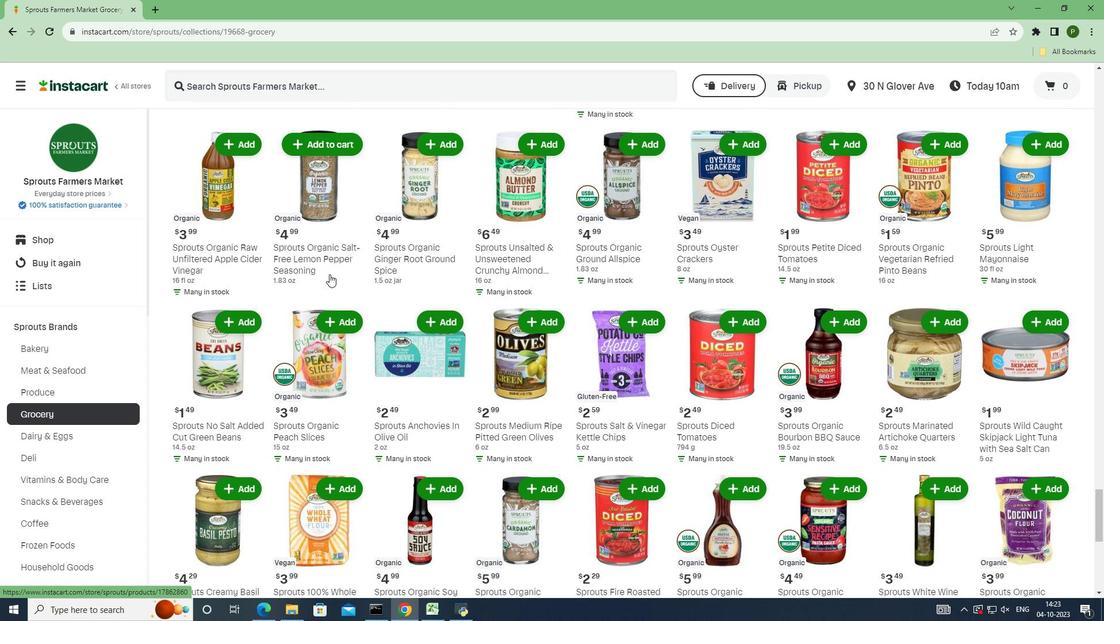 
Action: Mouse scrolled (329, 273) with delta (0, 0)
Screenshot: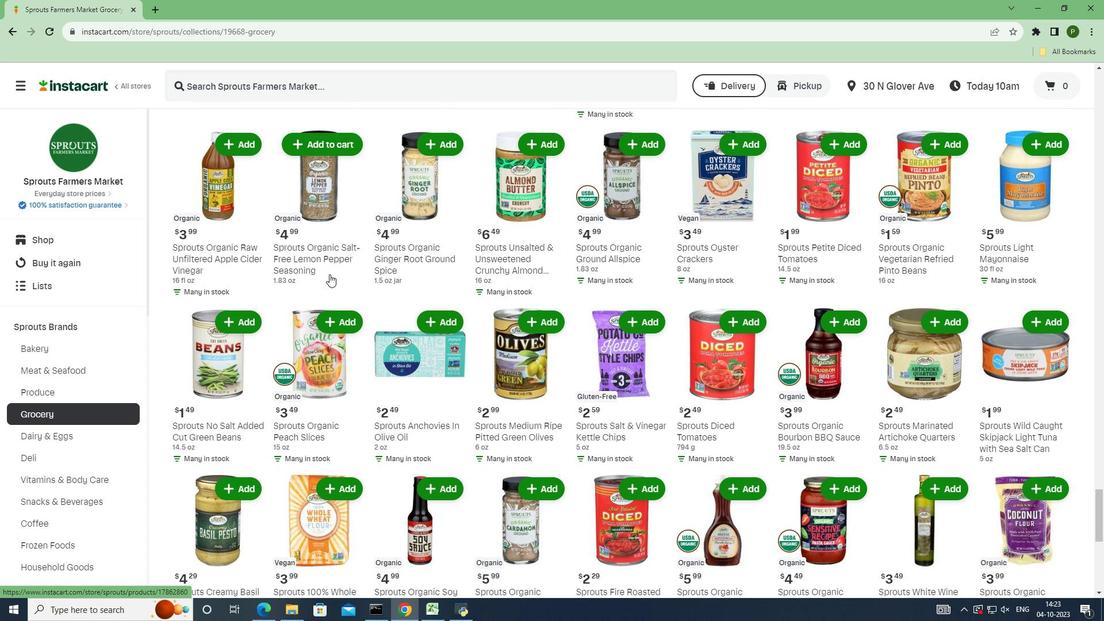 
Action: Mouse scrolled (329, 273) with delta (0, 0)
Screenshot: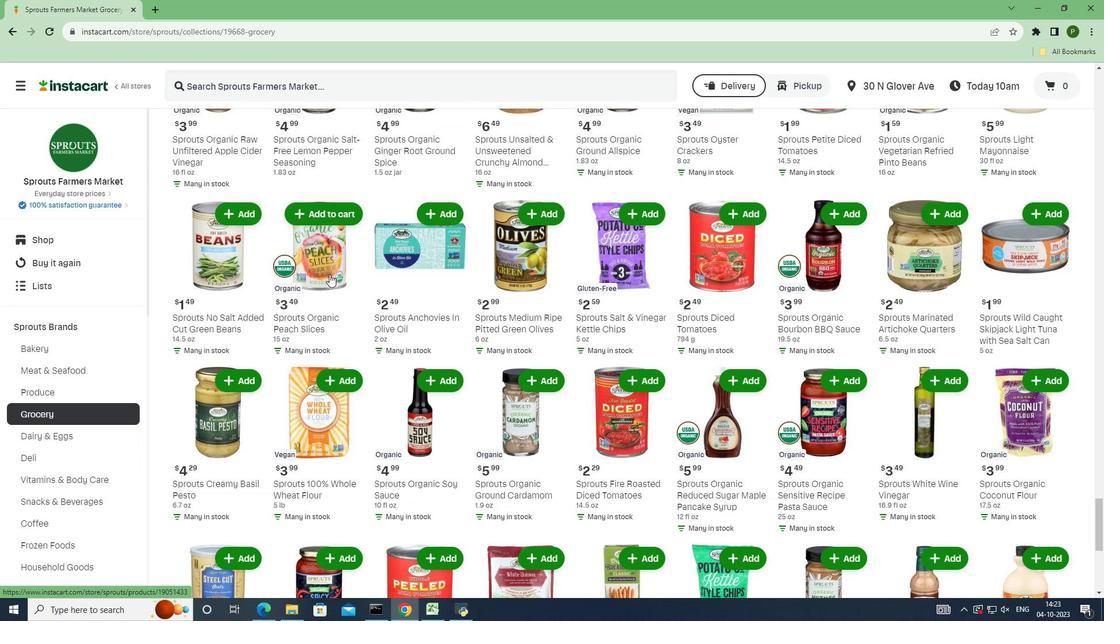 
Action: Mouse scrolled (329, 273) with delta (0, 0)
Screenshot: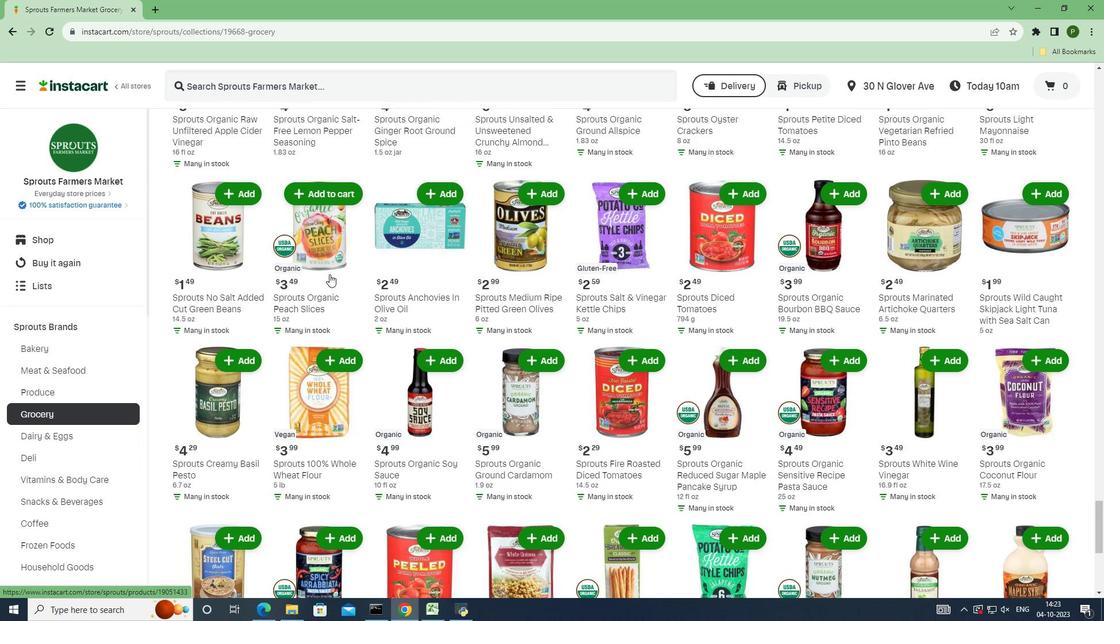 
Action: Mouse scrolled (329, 273) with delta (0, 0)
Screenshot: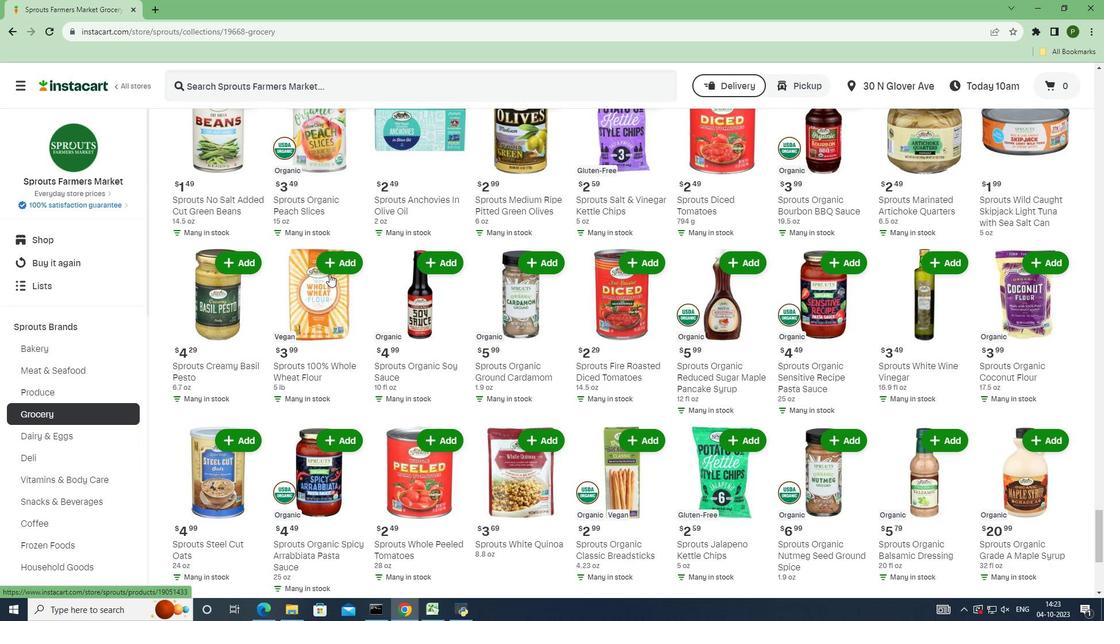 
Action: Mouse scrolled (329, 273) with delta (0, 0)
Screenshot: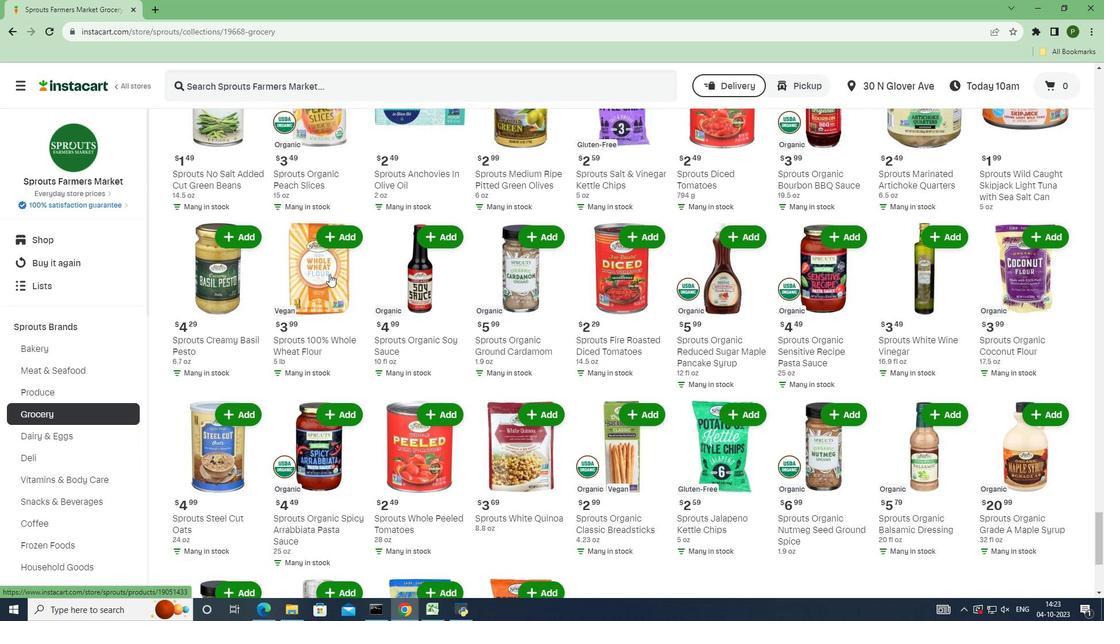 
Action: Mouse scrolled (329, 273) with delta (0, 0)
Screenshot: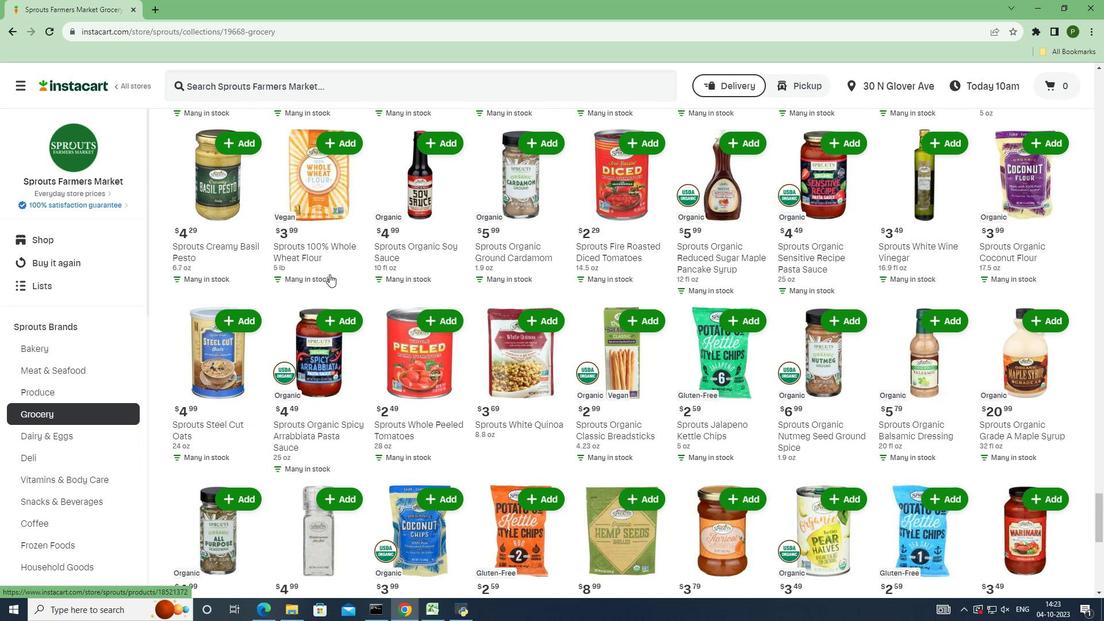 
Action: Mouse scrolled (329, 273) with delta (0, 0)
Screenshot: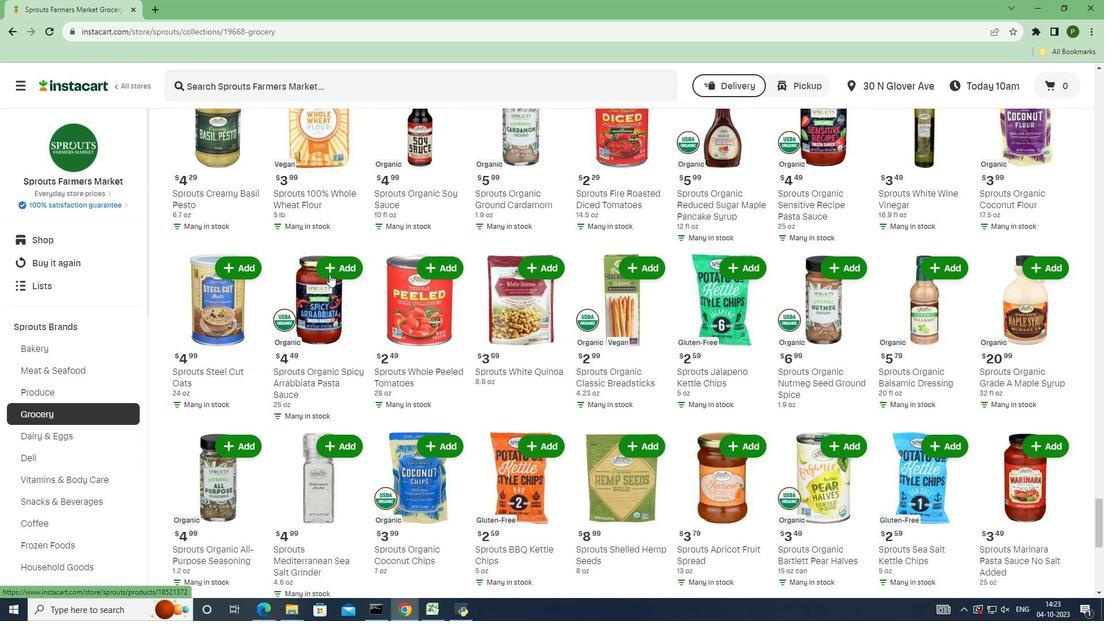 
Action: Mouse scrolled (329, 273) with delta (0, 0)
Screenshot: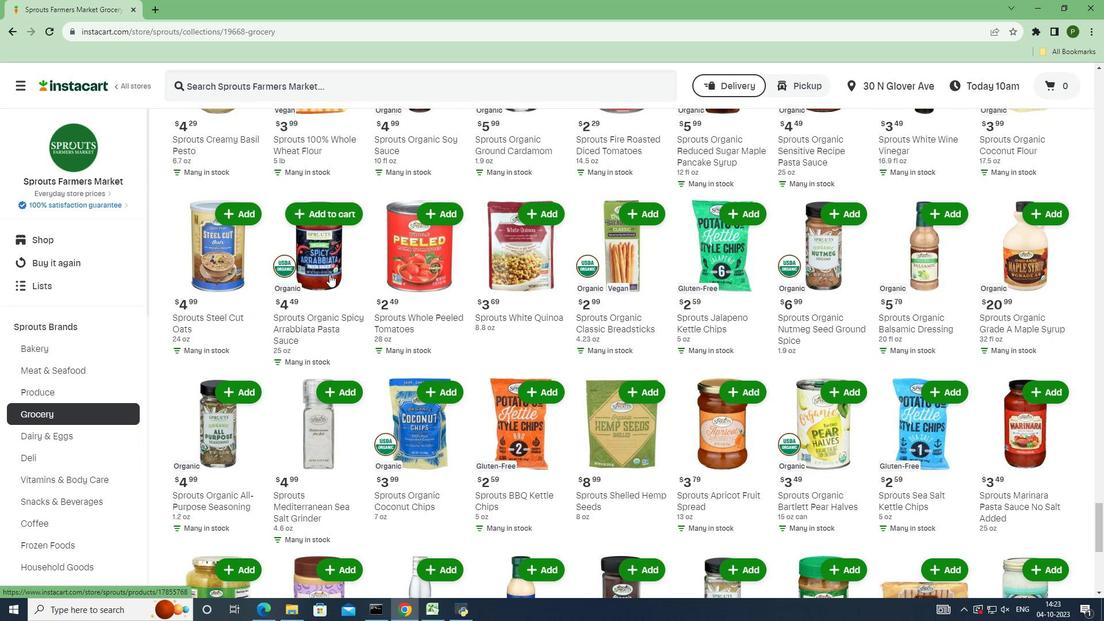 
Action: Mouse scrolled (329, 273) with delta (0, 0)
Screenshot: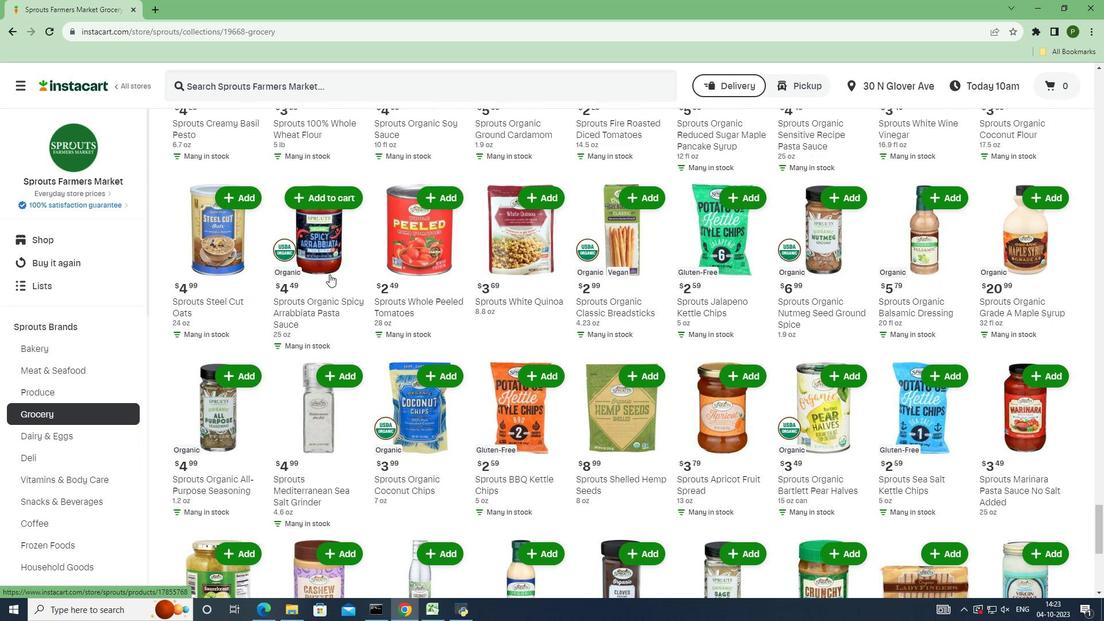
Action: Mouse scrolled (329, 273) with delta (0, 0)
Screenshot: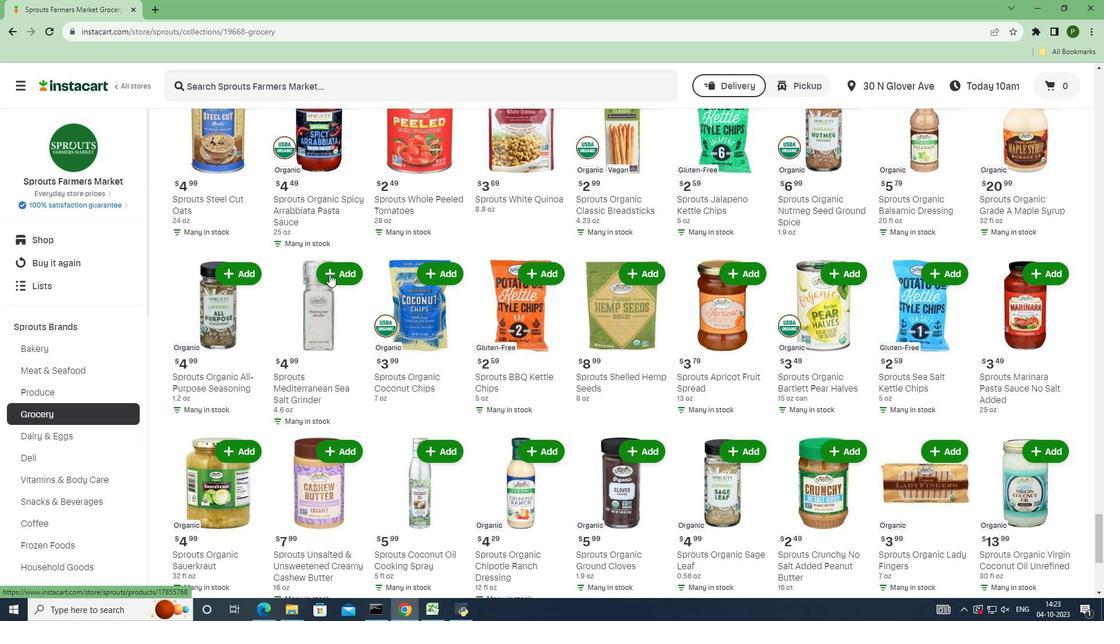 
Action: Mouse scrolled (329, 273) with delta (0, 0)
Screenshot: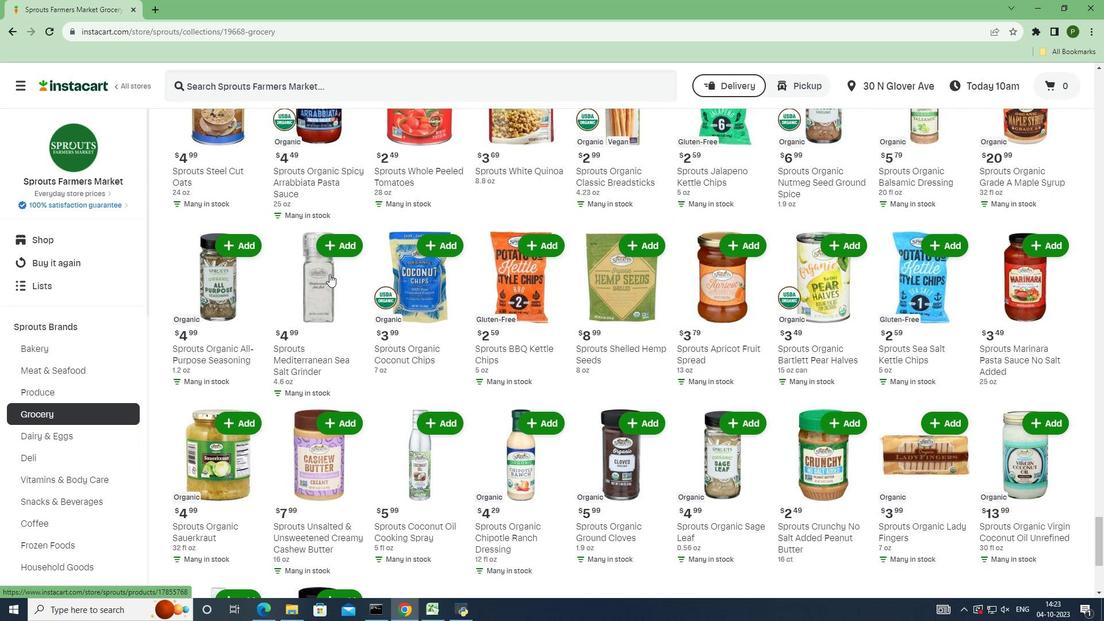 
Action: Mouse moved to (525, 326)
Screenshot: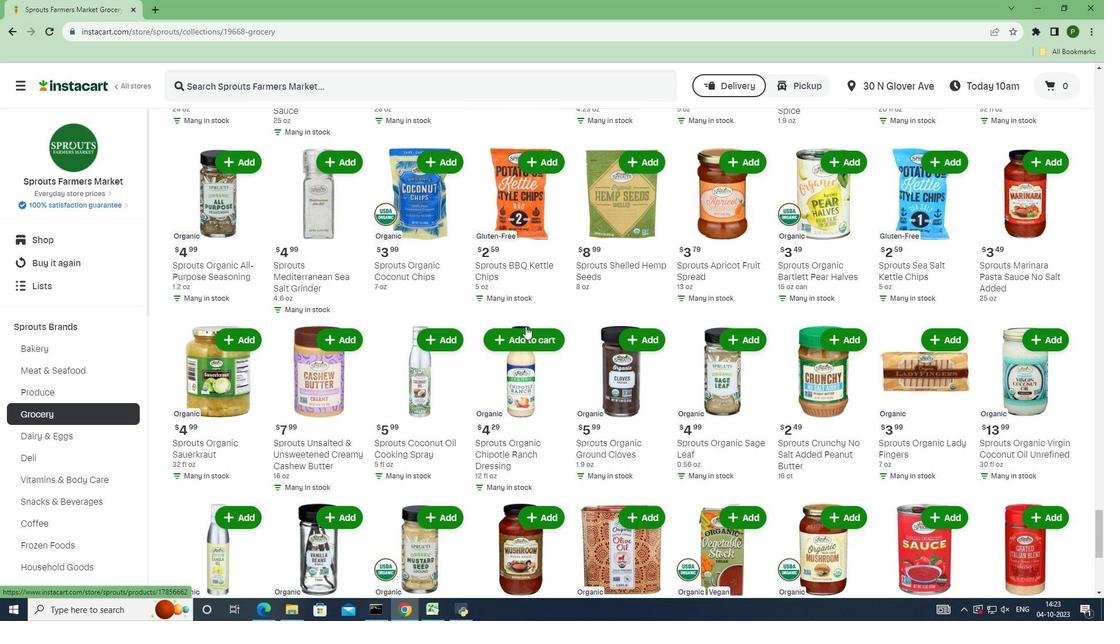
Action: Mouse scrolled (525, 326) with delta (0, 0)
Screenshot: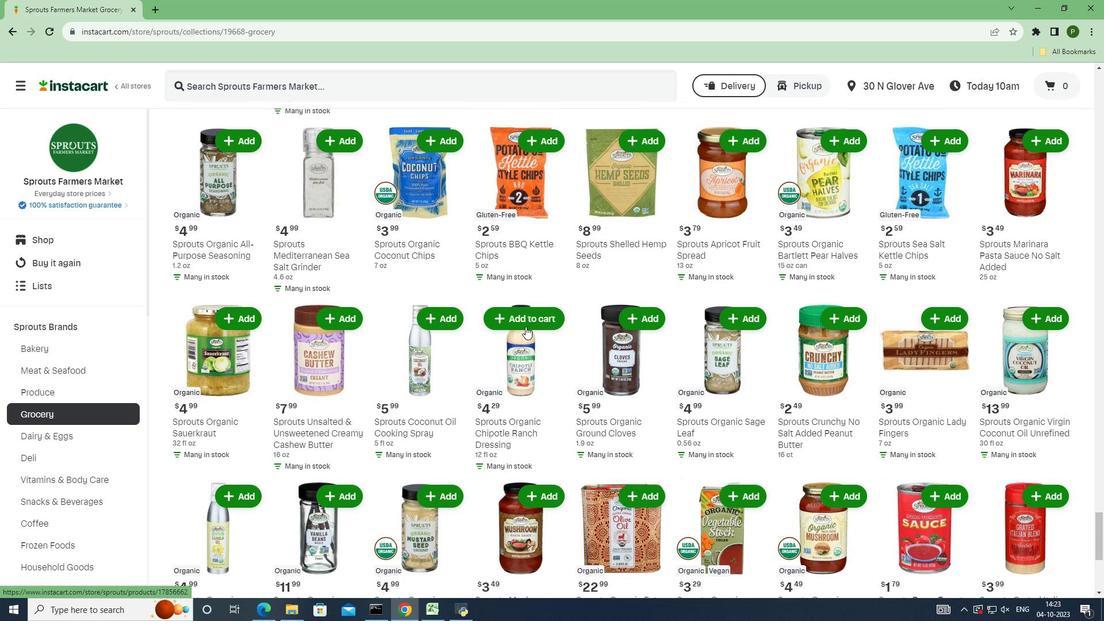 
Action: Mouse scrolled (525, 326) with delta (0, 0)
Screenshot: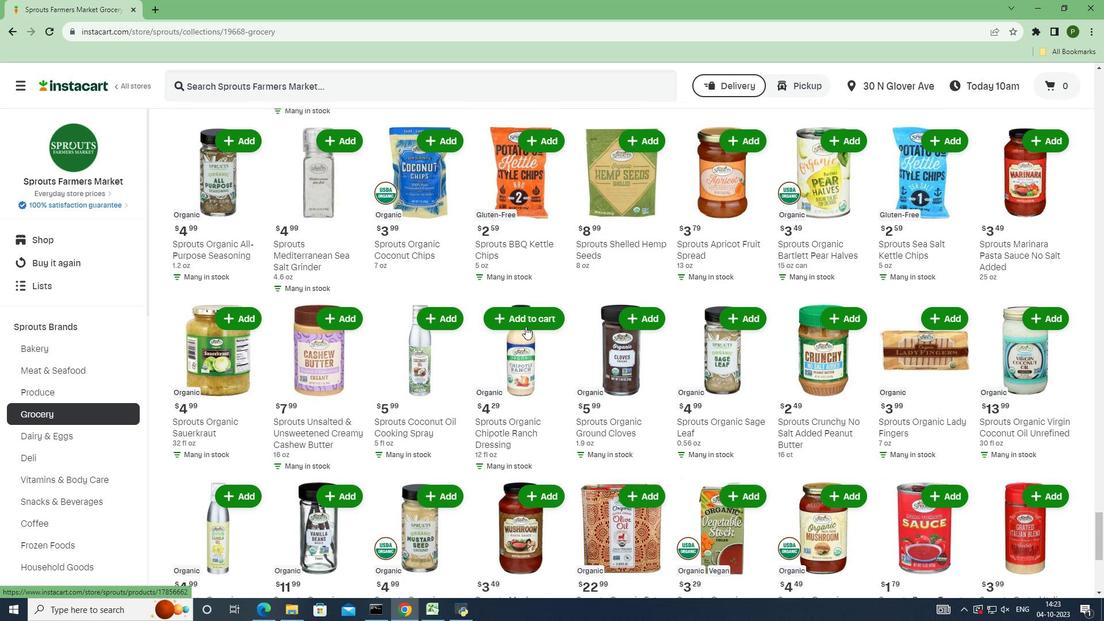 
Action: Mouse scrolled (525, 326) with delta (0, 0)
Screenshot: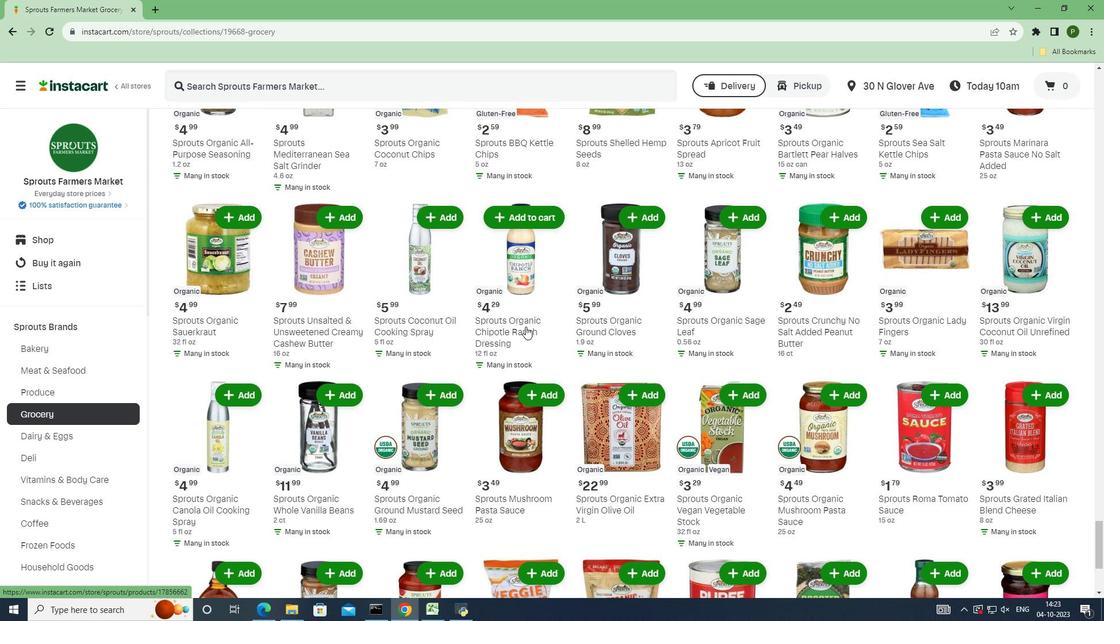 
Action: Mouse scrolled (525, 326) with delta (0, 0)
Screenshot: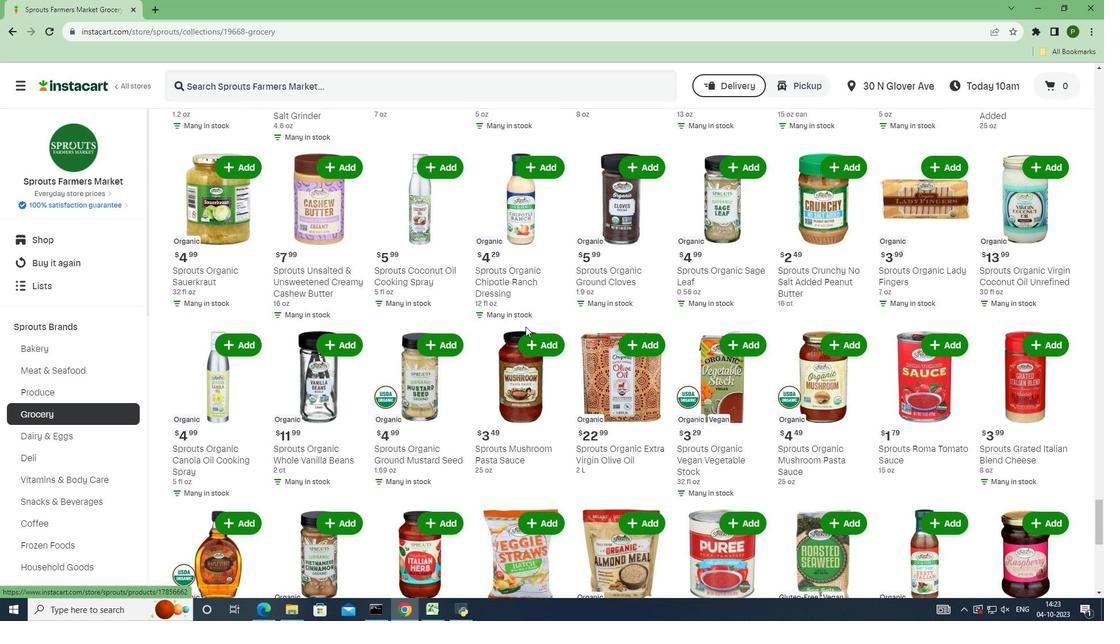 
Action: Mouse scrolled (525, 326) with delta (0, 0)
Screenshot: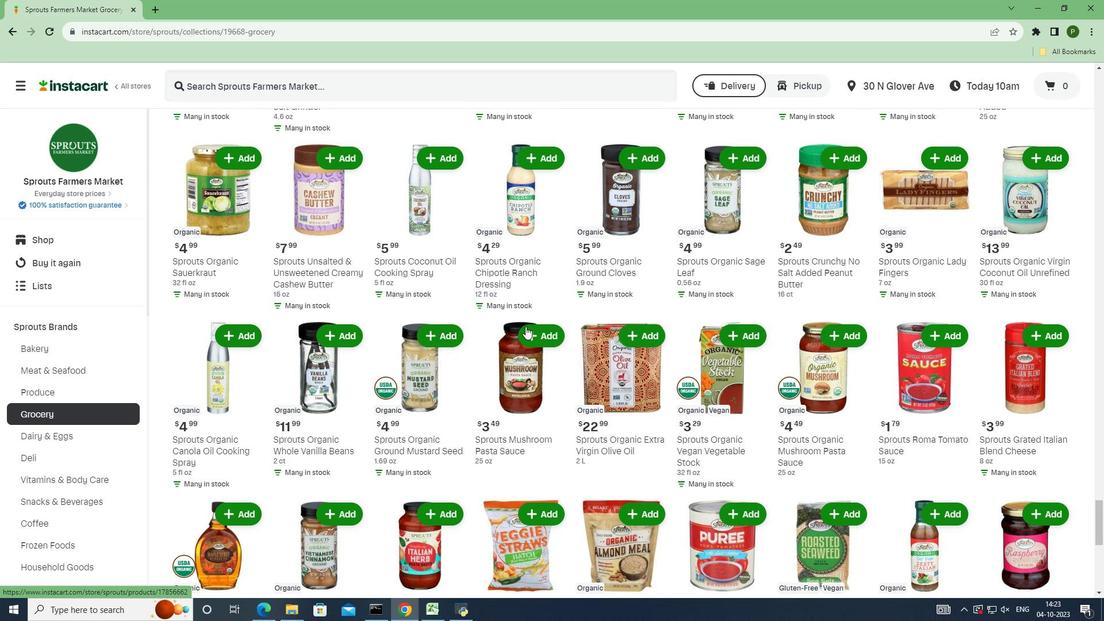 
Action: Mouse scrolled (525, 326) with delta (0, 0)
Screenshot: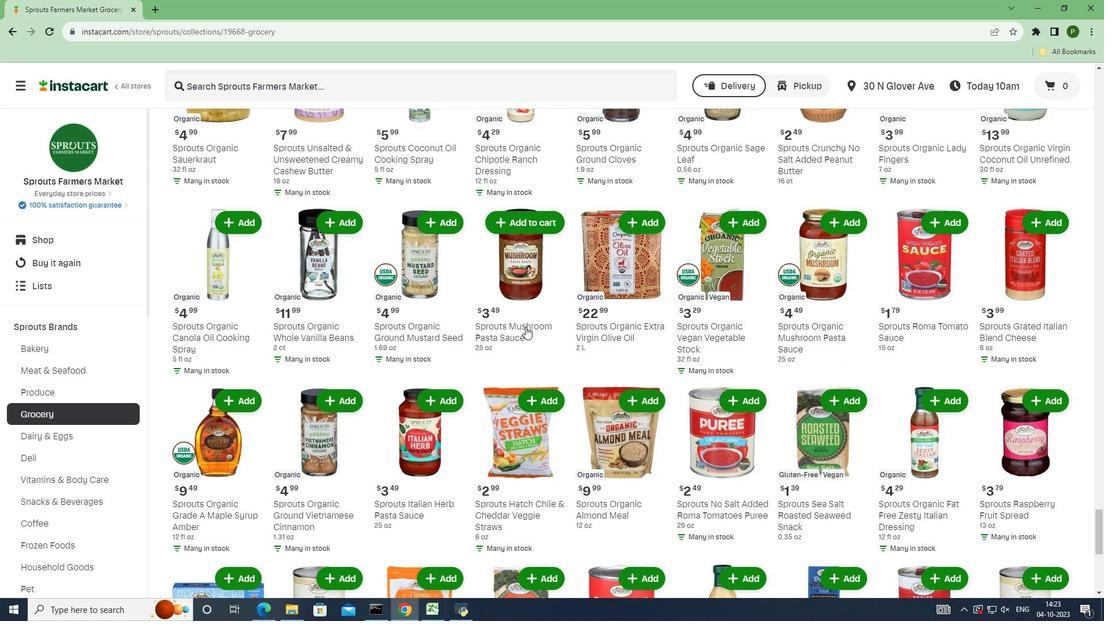 
Action: Mouse scrolled (525, 326) with delta (0, 0)
Screenshot: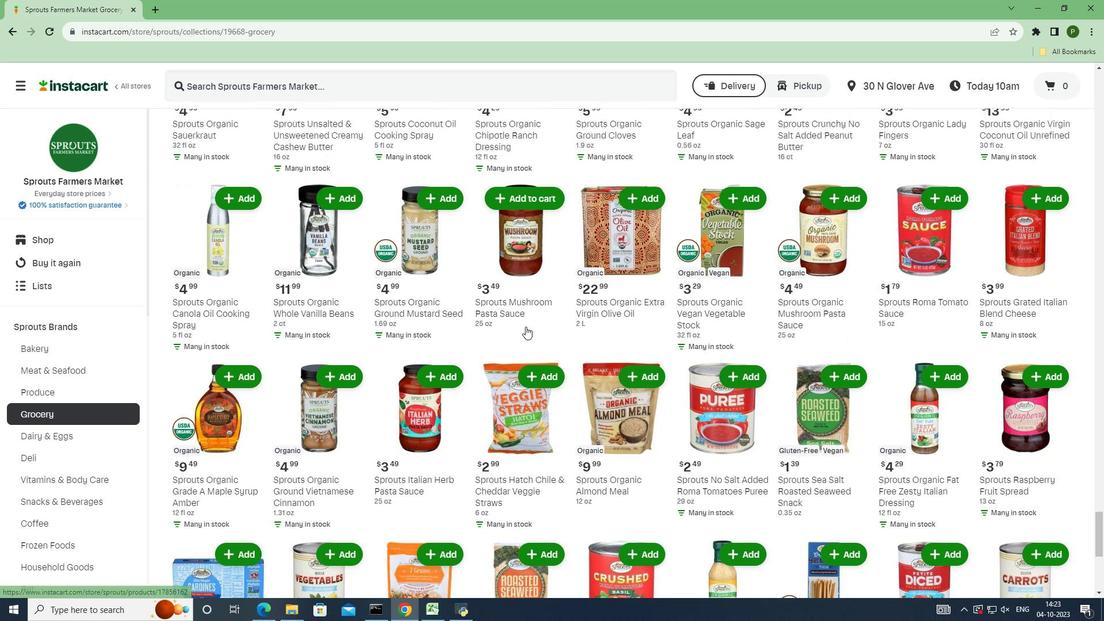 
Action: Mouse scrolled (525, 326) with delta (0, 0)
Screenshot: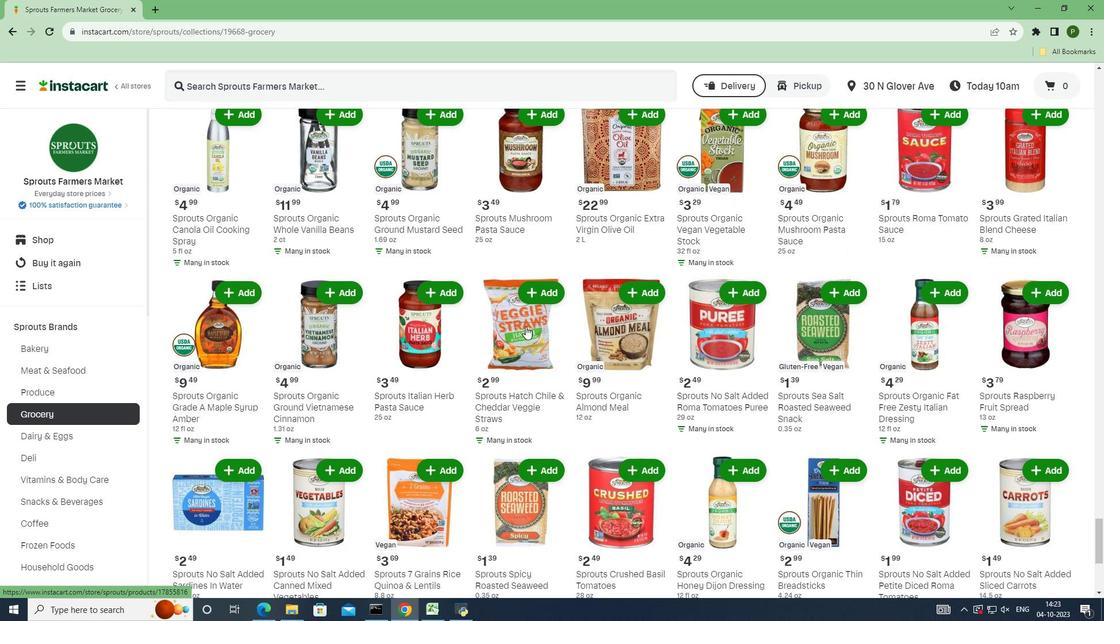 
Action: Mouse scrolled (525, 326) with delta (0, 0)
Screenshot: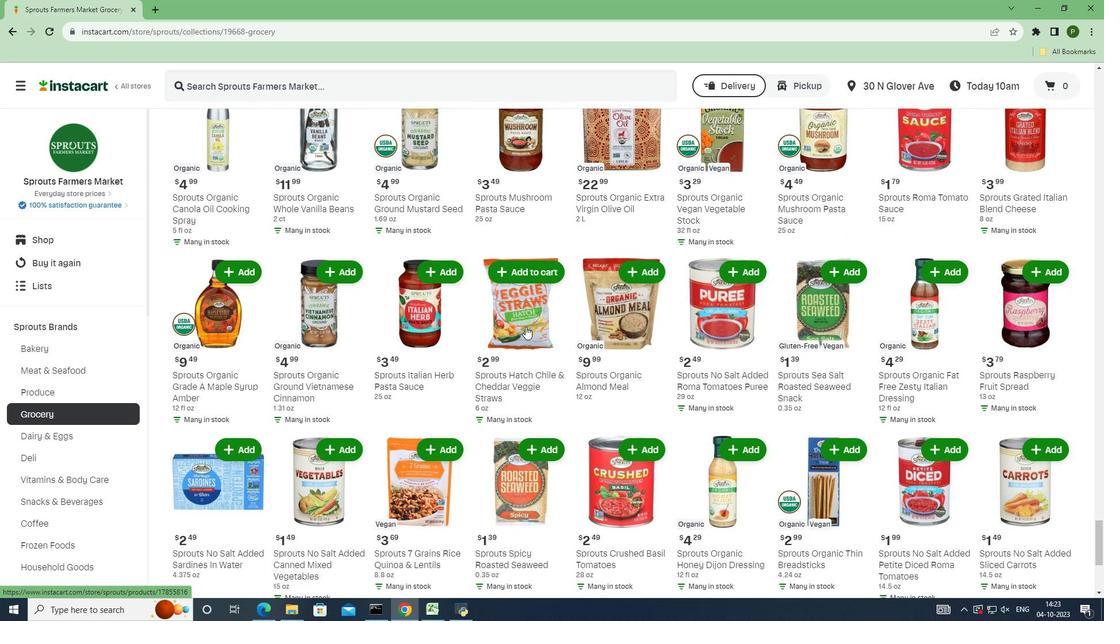 
Action: Mouse scrolled (525, 326) with delta (0, 0)
Screenshot: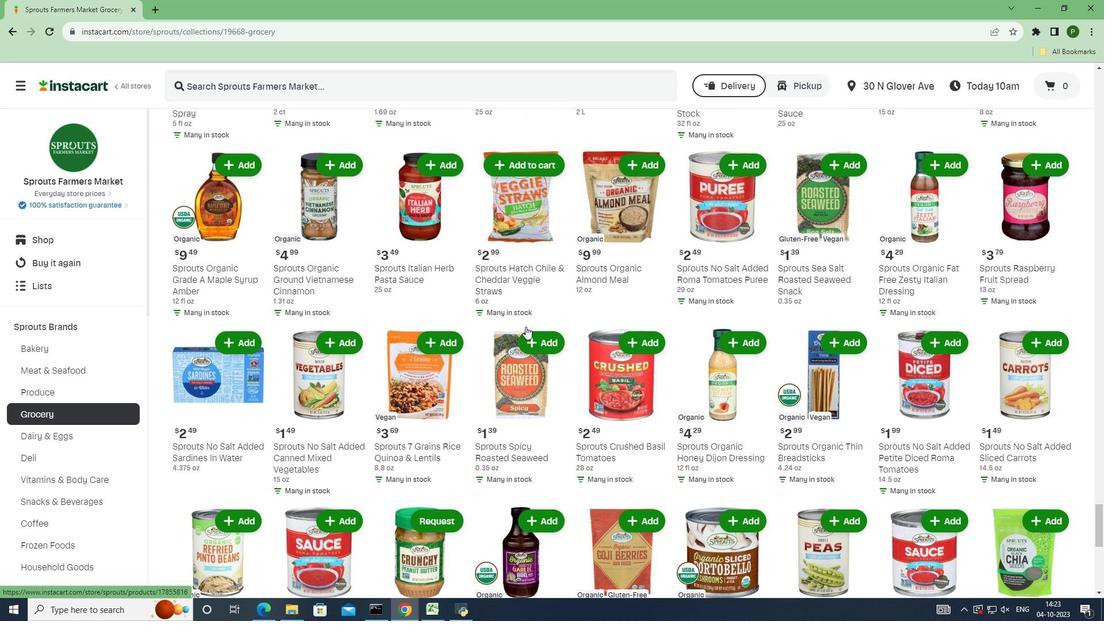 
Action: Mouse moved to (700, 296)
Screenshot: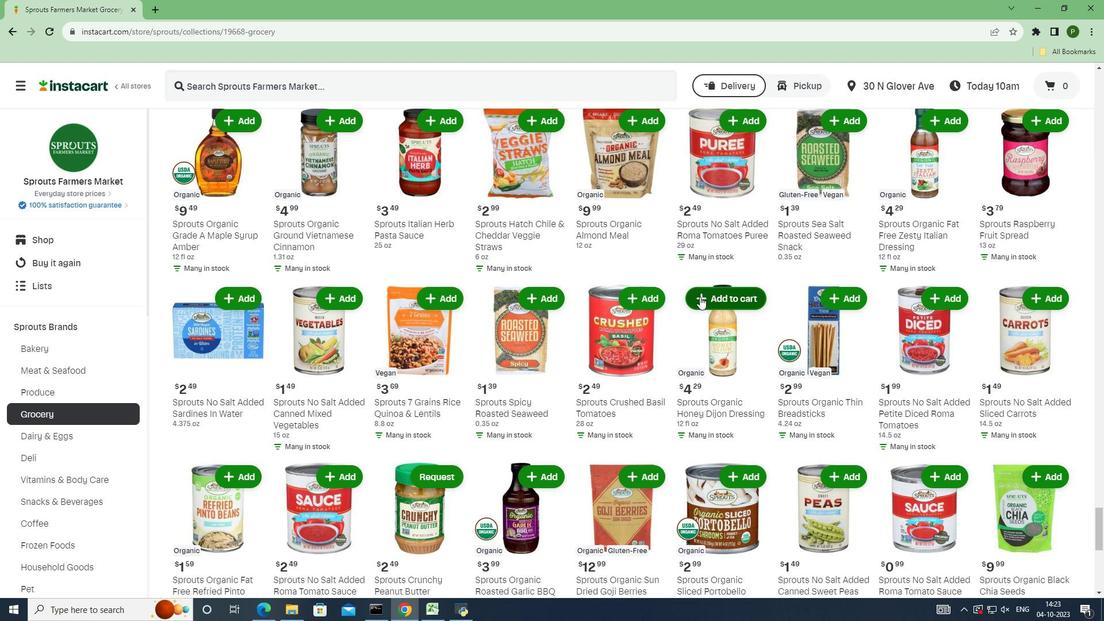 
Action: Mouse pressed left at (700, 296)
Screenshot: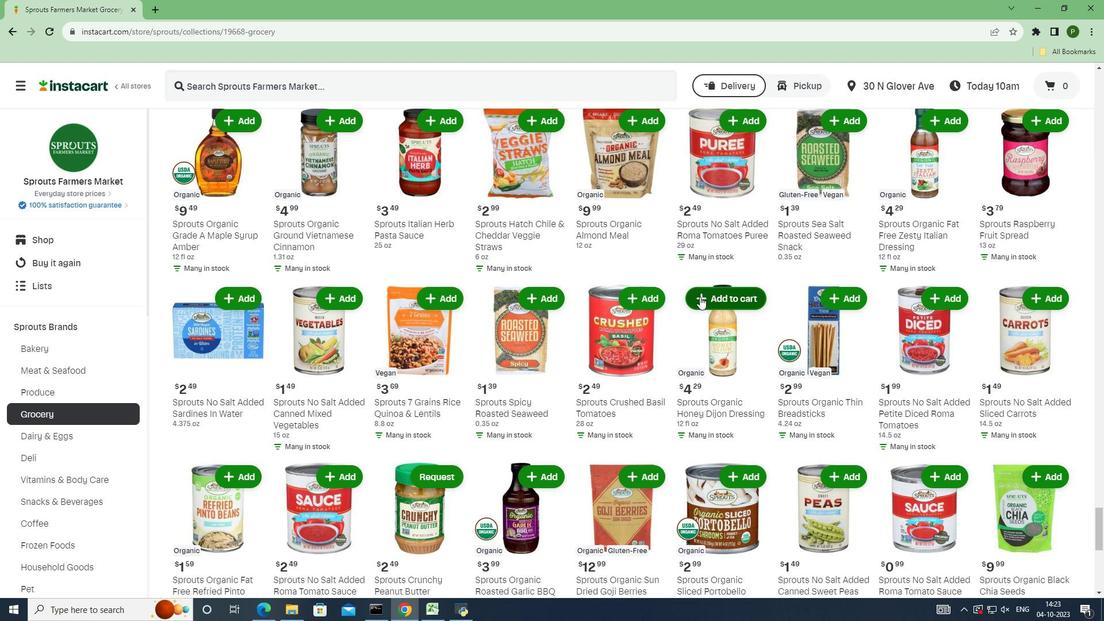 
Action: Mouse moved to (700, 295)
Screenshot: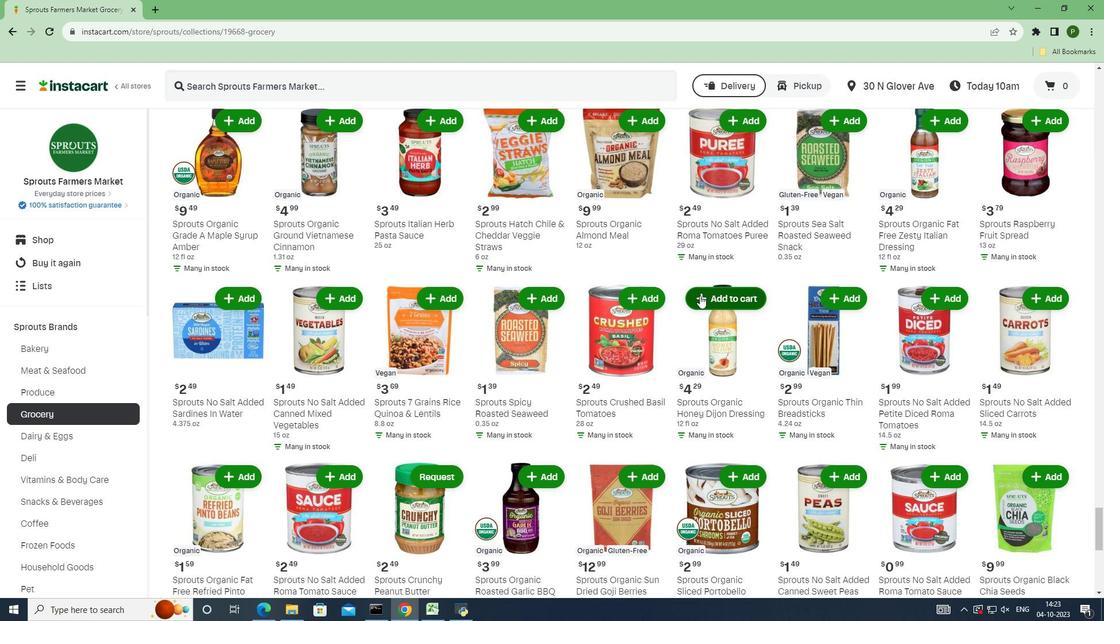 
